 Task: Find connections with filter location Mar''ina Horka with filter topic #openhouse with filter profile language English with filter current company Cadila Pharmaceuticals Limited with filter school Vidya Prasarak Mandals K G Joshi College of Arts & N G Bedekar College of Commerce Chendani Bunder Road Thane 400 601 with filter industry Wineries with filter service category Public Relations with filter keywords title Director of Inside Sales
Action: Mouse moved to (158, 251)
Screenshot: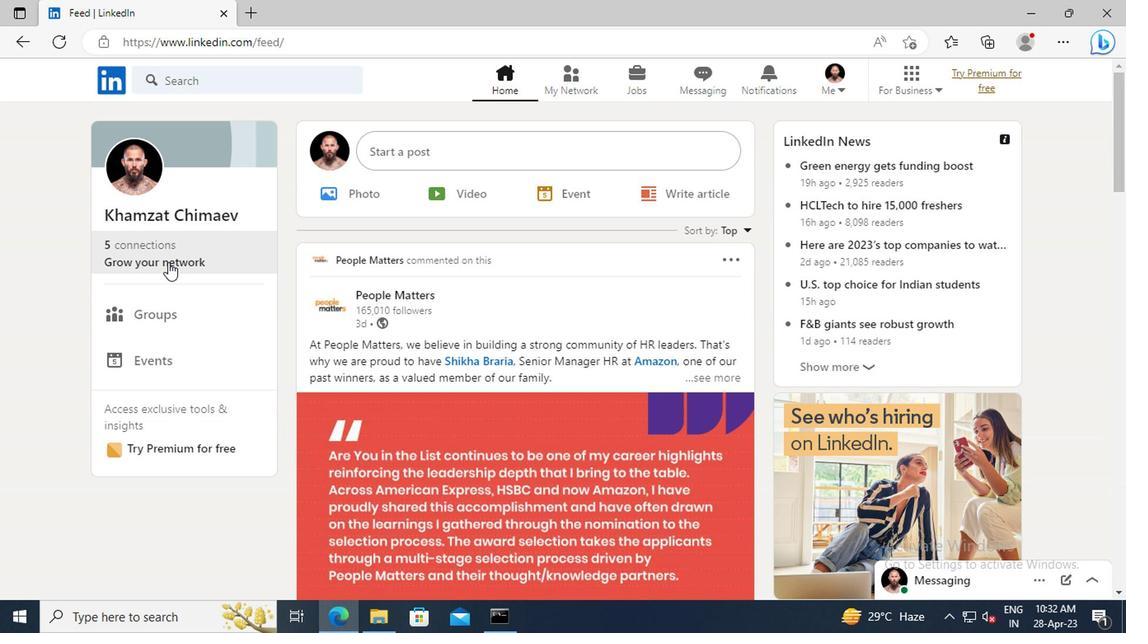 
Action: Mouse pressed left at (158, 251)
Screenshot: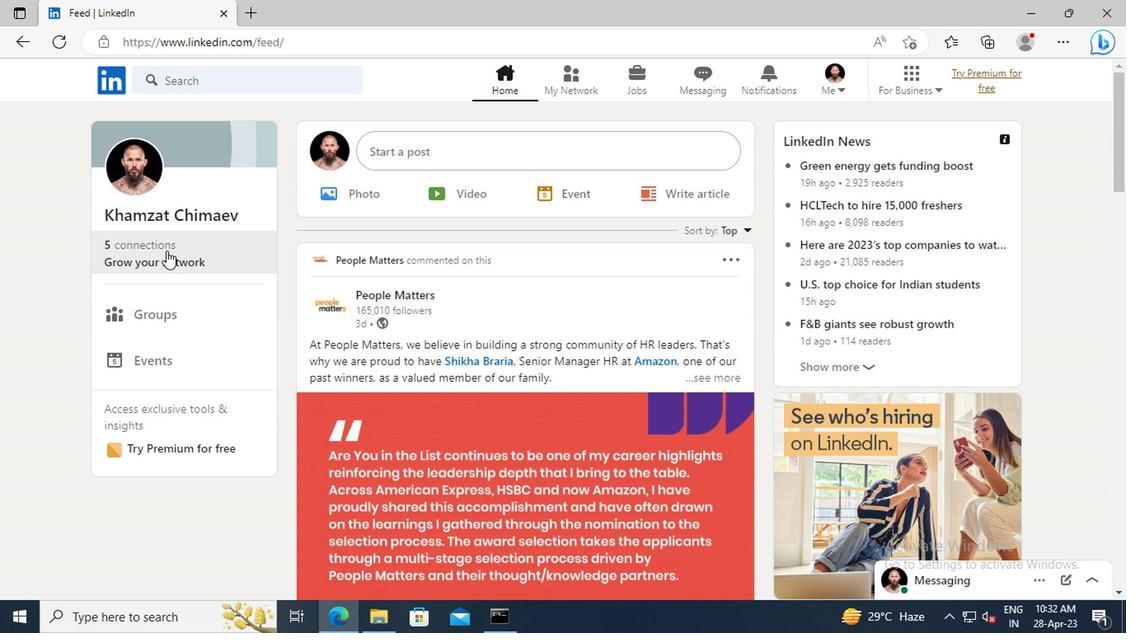 
Action: Mouse moved to (164, 176)
Screenshot: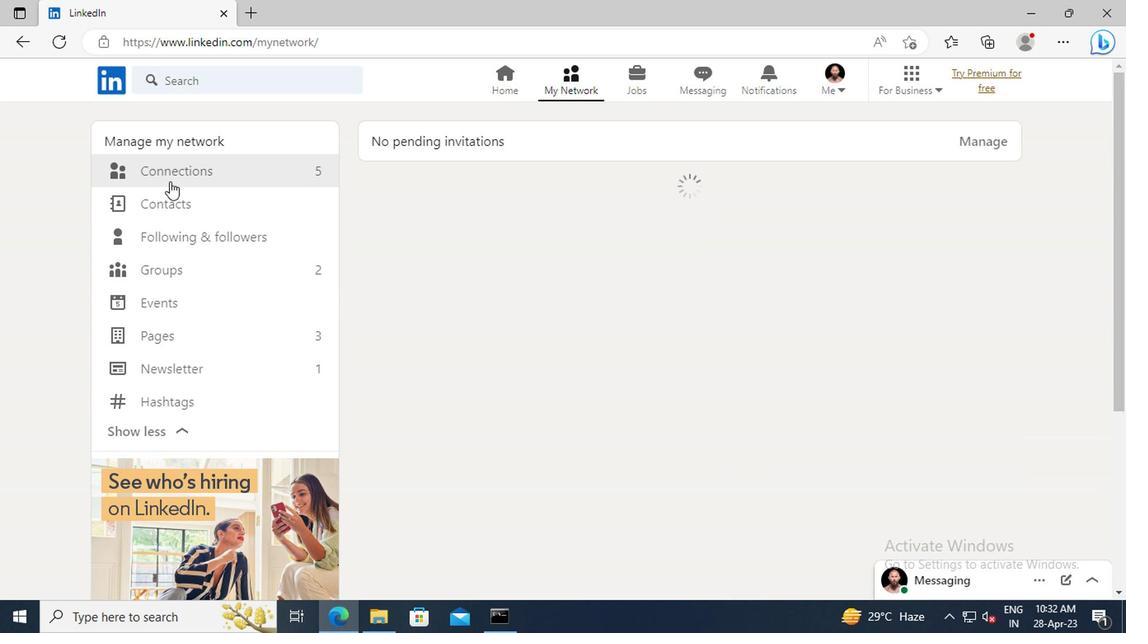 
Action: Mouse pressed left at (164, 176)
Screenshot: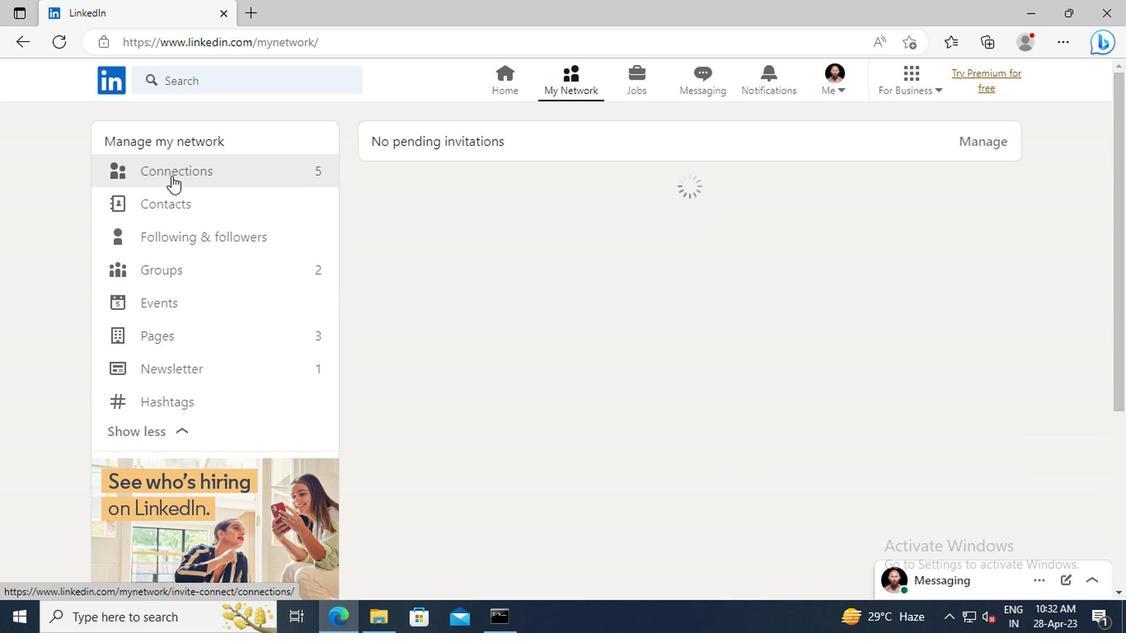 
Action: Mouse moved to (689, 177)
Screenshot: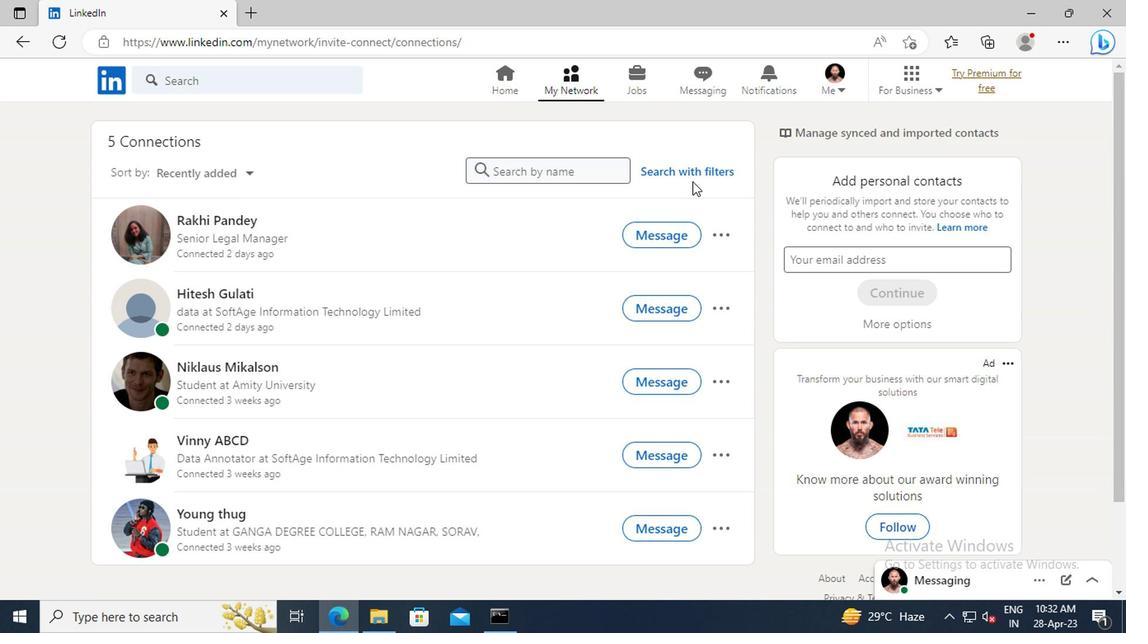 
Action: Mouse pressed left at (689, 177)
Screenshot: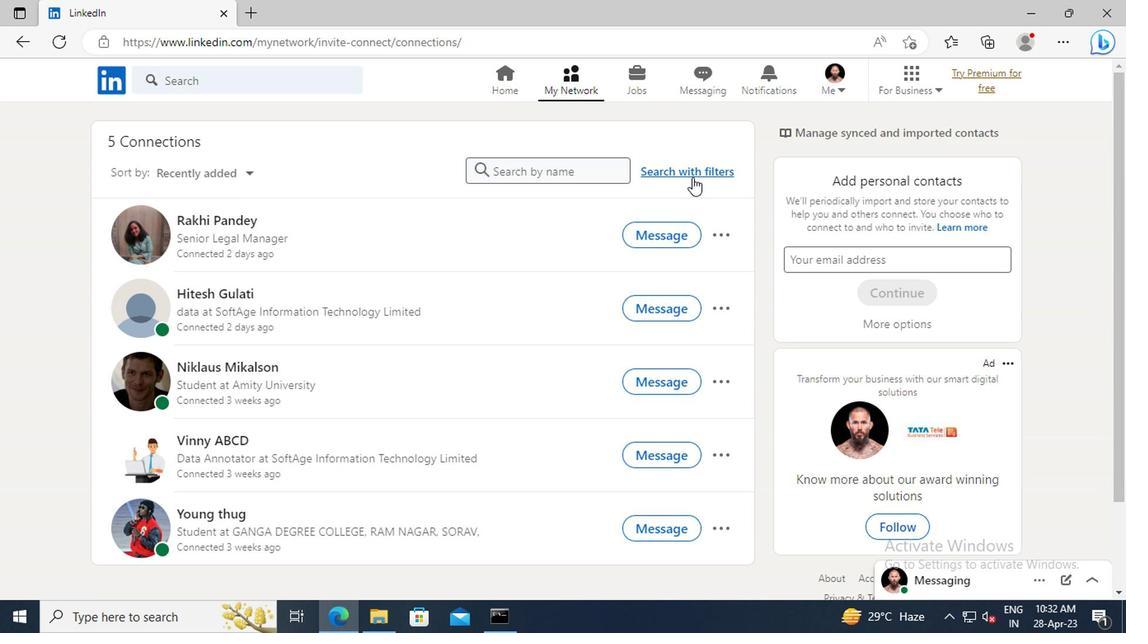 
Action: Mouse moved to (623, 133)
Screenshot: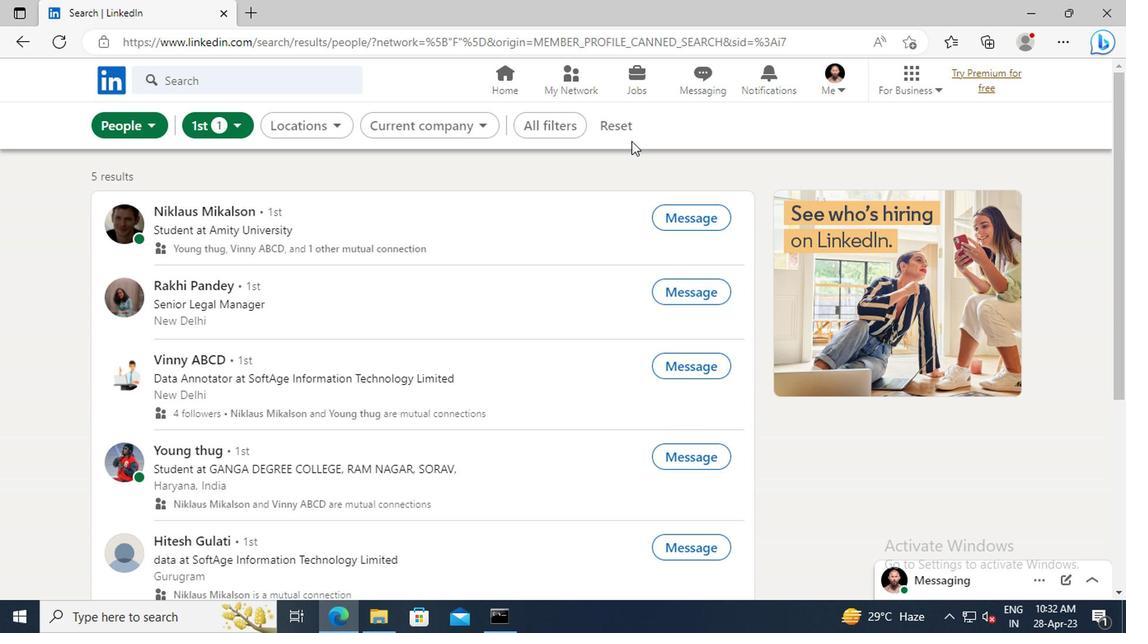 
Action: Mouse pressed left at (623, 133)
Screenshot: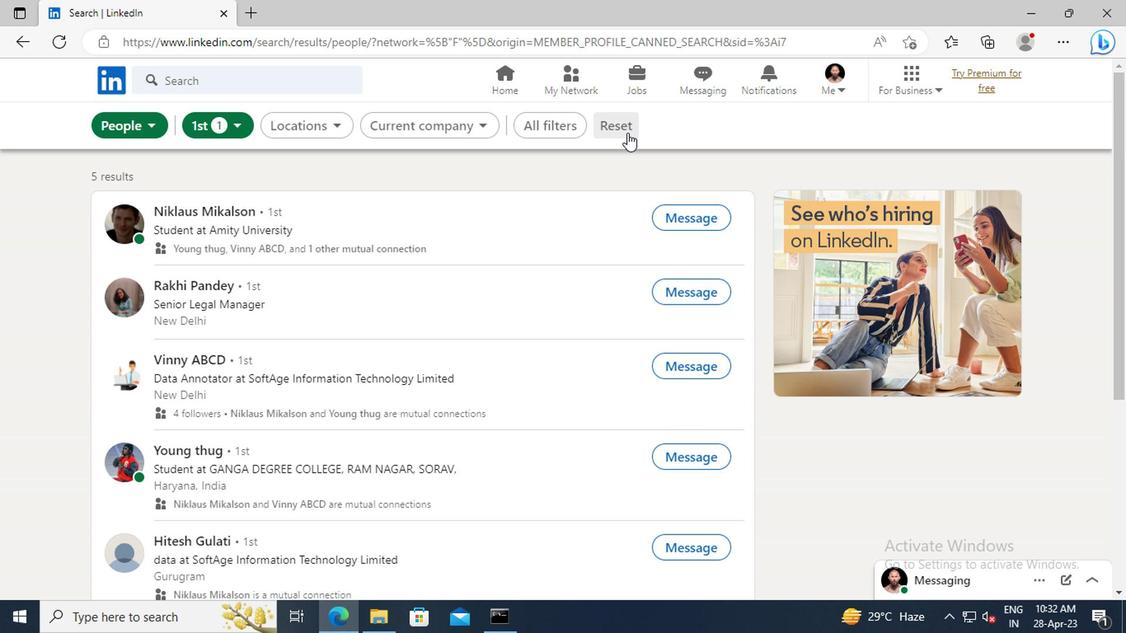 
Action: Mouse moved to (592, 125)
Screenshot: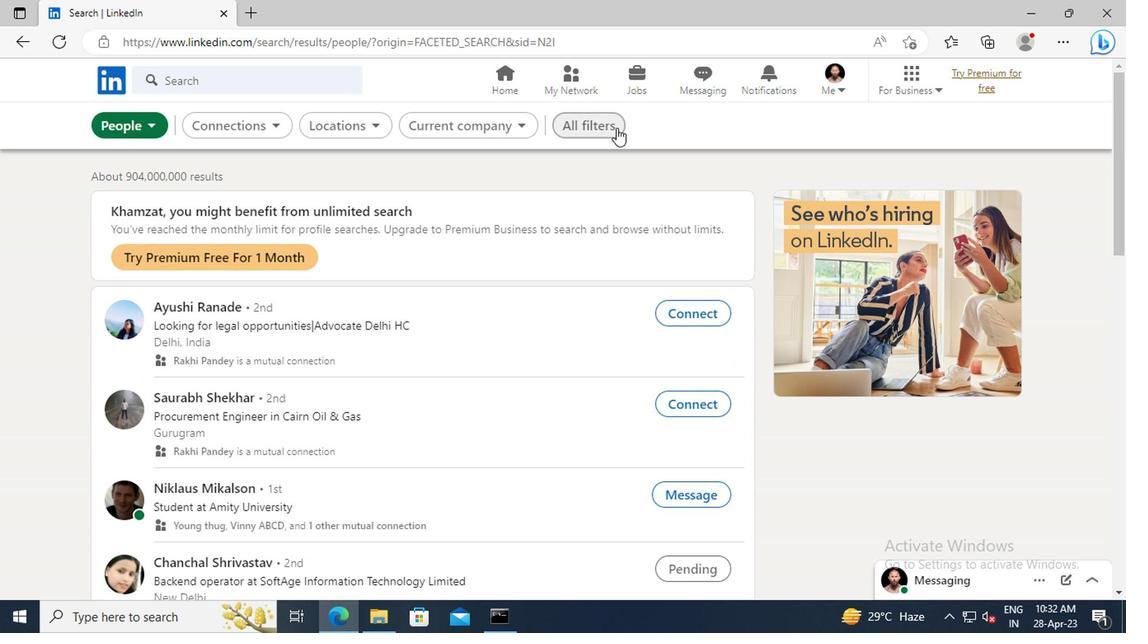 
Action: Mouse pressed left at (592, 125)
Screenshot: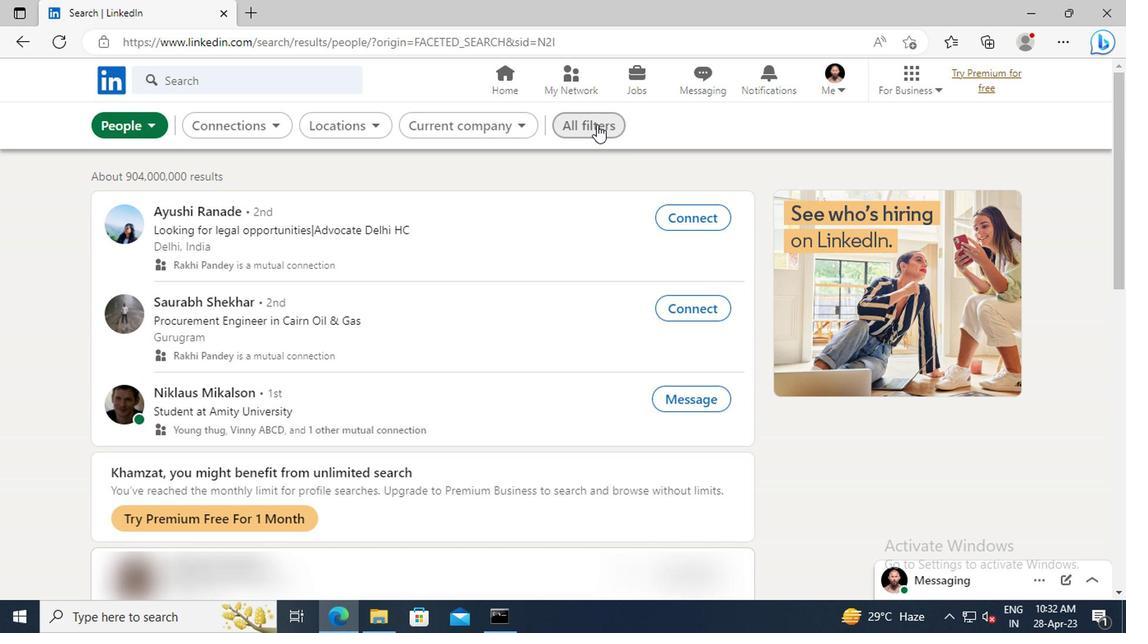 
Action: Mouse moved to (927, 277)
Screenshot: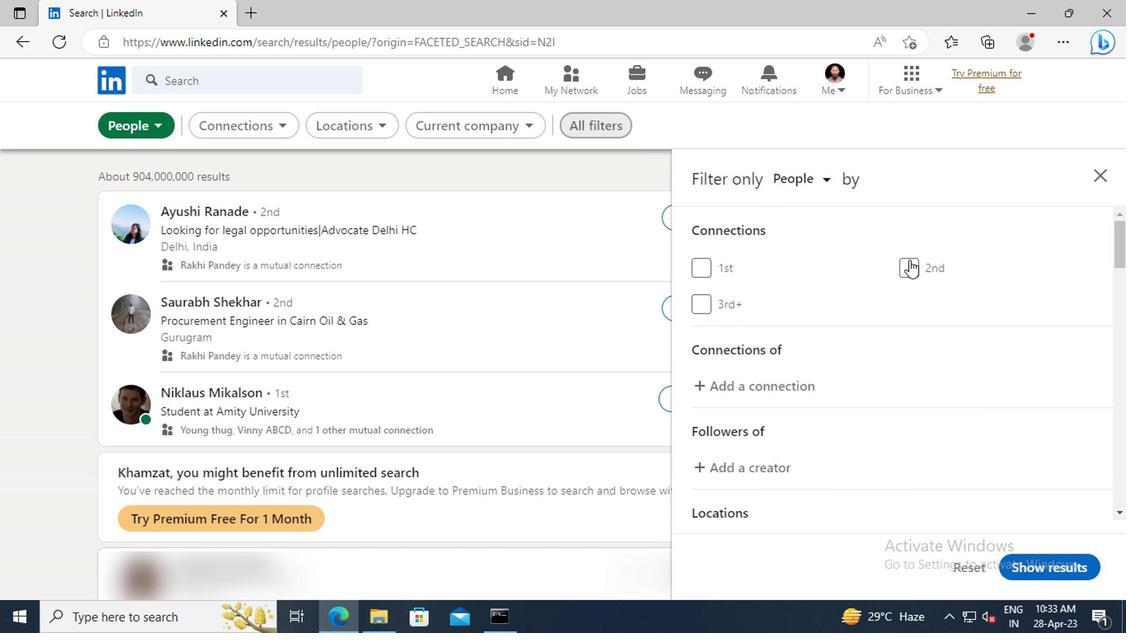 
Action: Mouse scrolled (927, 276) with delta (0, -1)
Screenshot: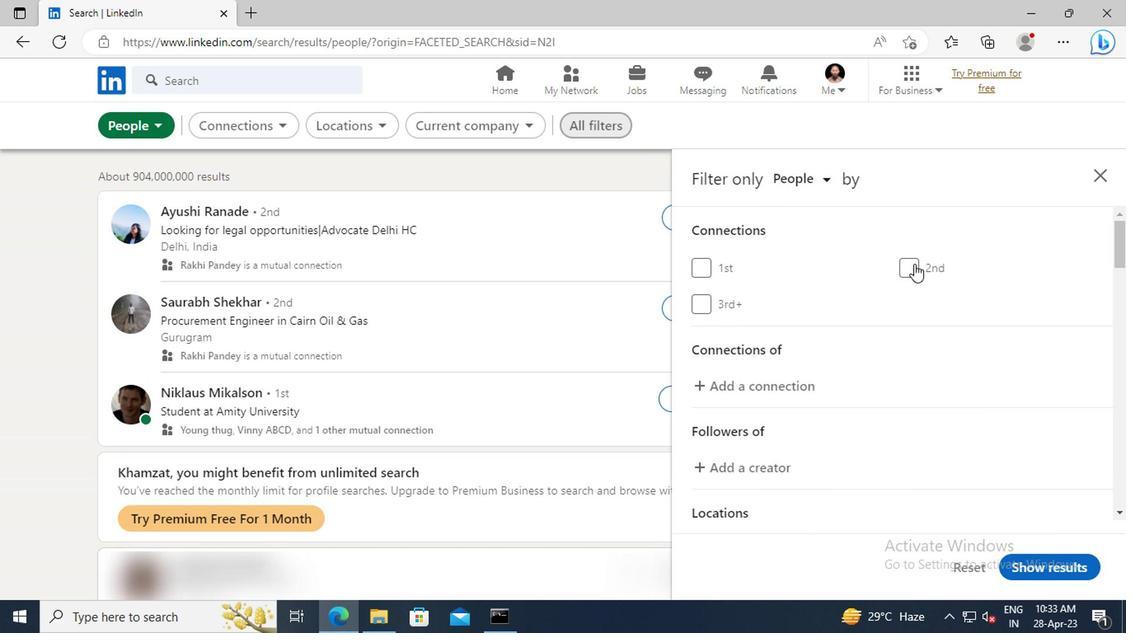 
Action: Mouse moved to (929, 278)
Screenshot: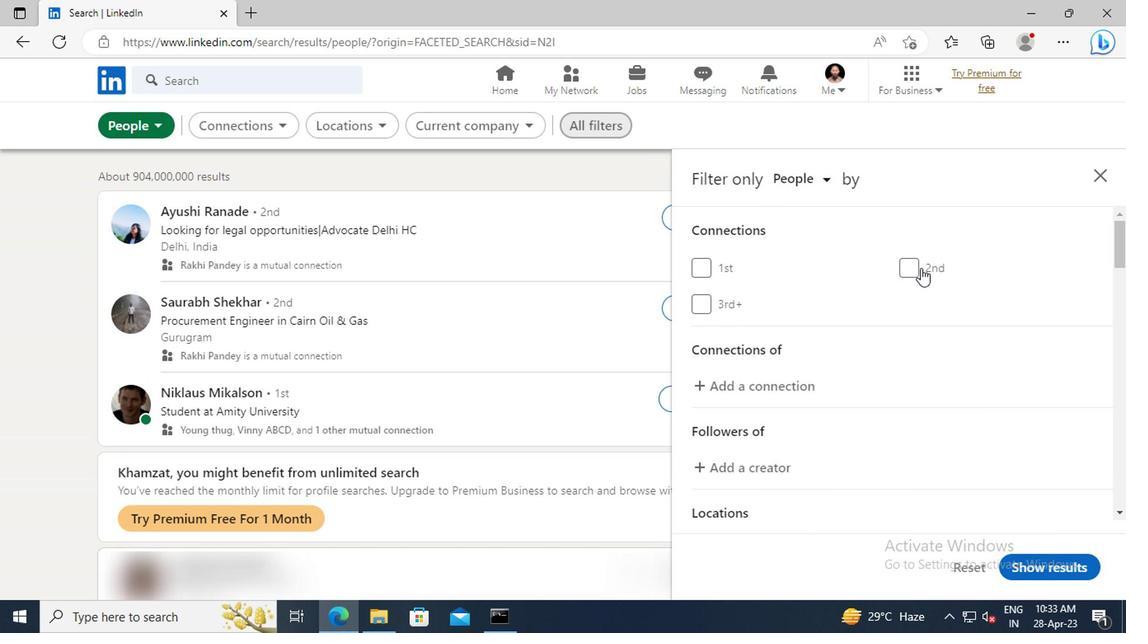 
Action: Mouse scrolled (929, 277) with delta (0, 0)
Screenshot: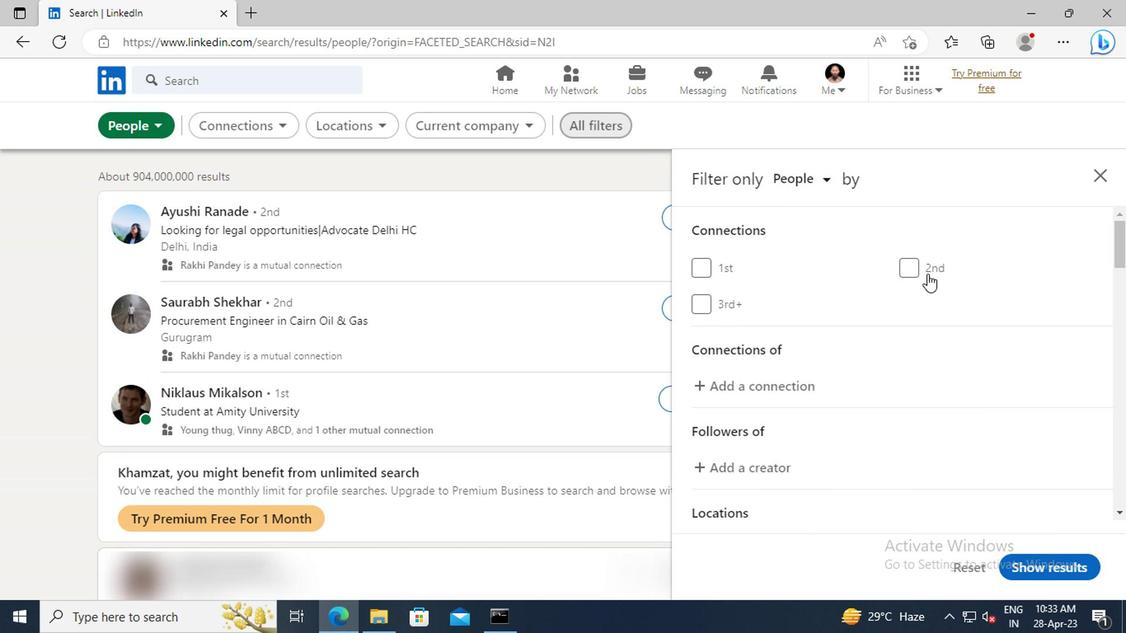 
Action: Mouse scrolled (929, 277) with delta (0, 0)
Screenshot: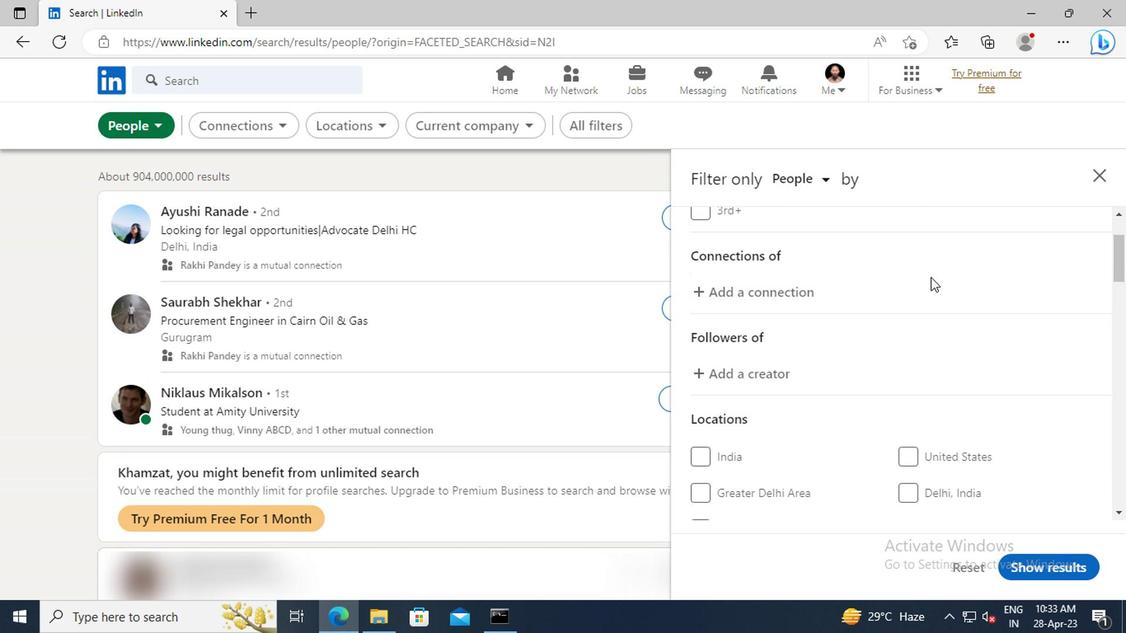 
Action: Mouse scrolled (929, 277) with delta (0, 0)
Screenshot: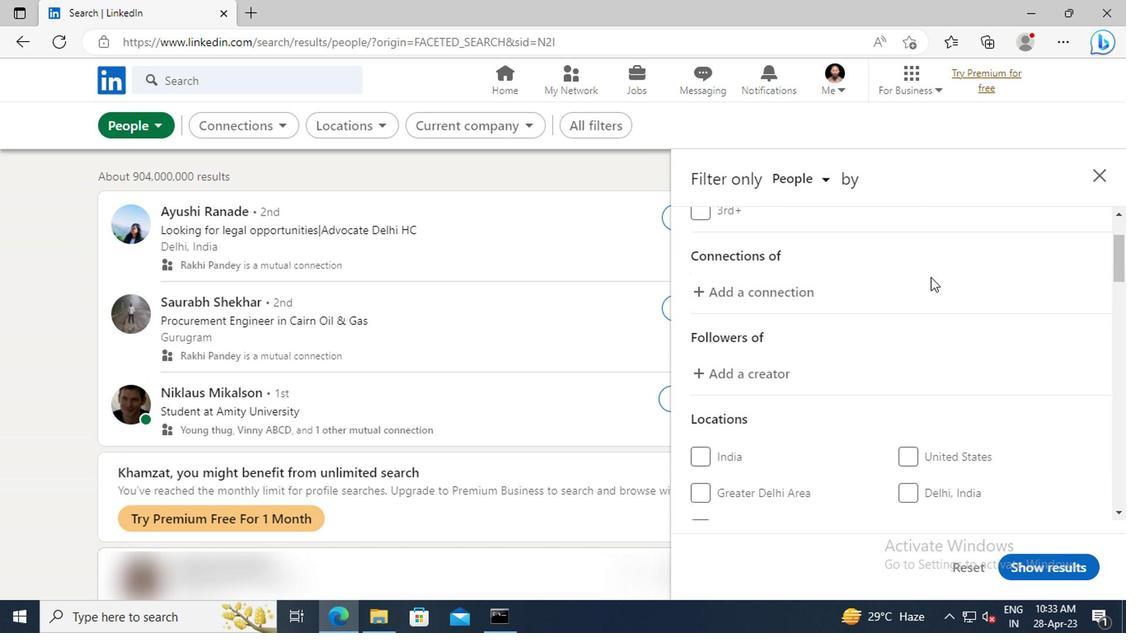 
Action: Mouse scrolled (929, 277) with delta (0, 0)
Screenshot: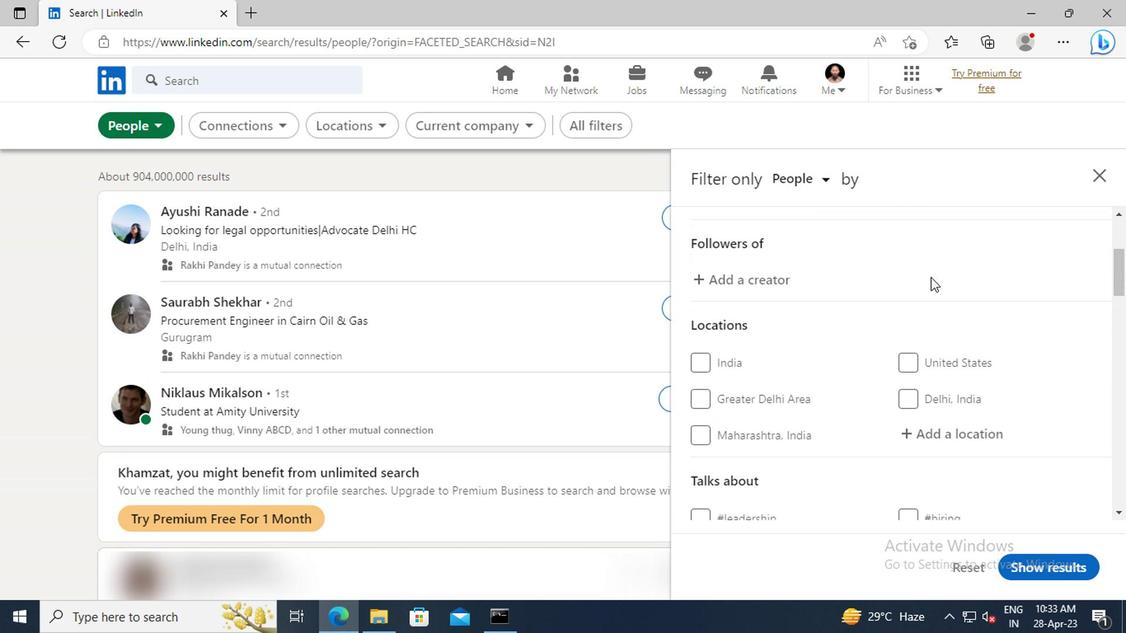 
Action: Mouse scrolled (929, 277) with delta (0, 0)
Screenshot: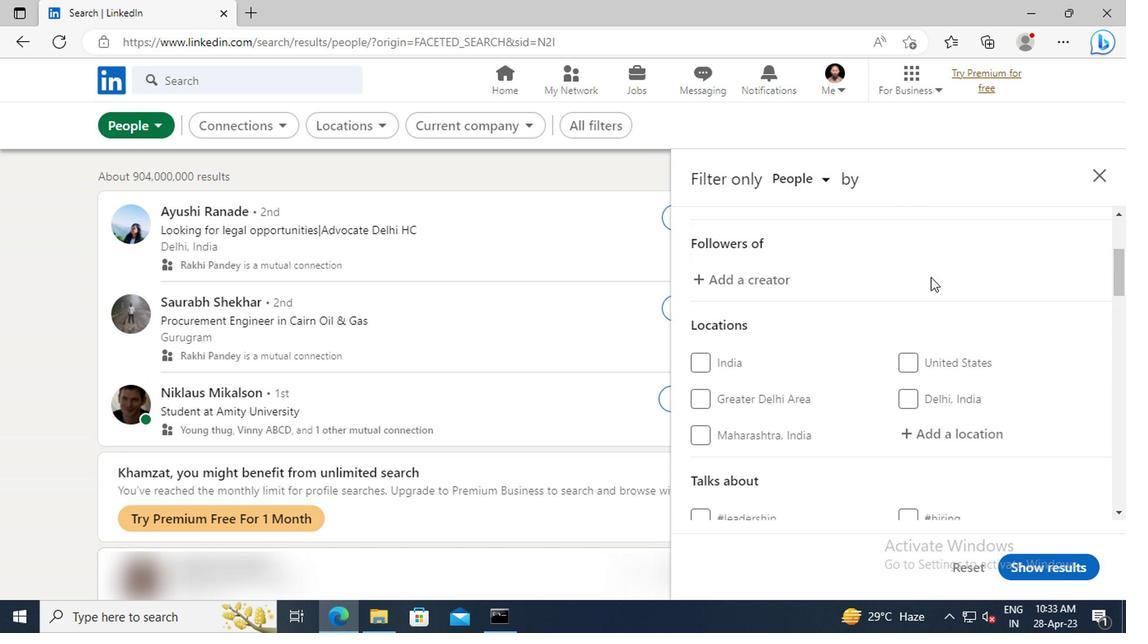 
Action: Mouse moved to (943, 340)
Screenshot: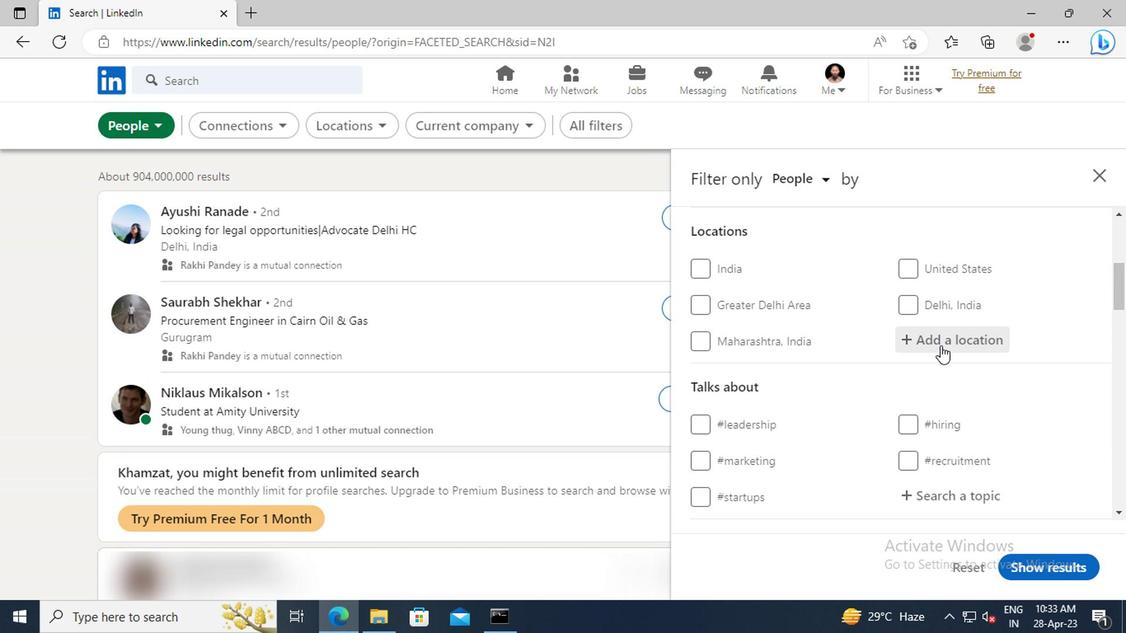 
Action: Mouse pressed left at (943, 340)
Screenshot: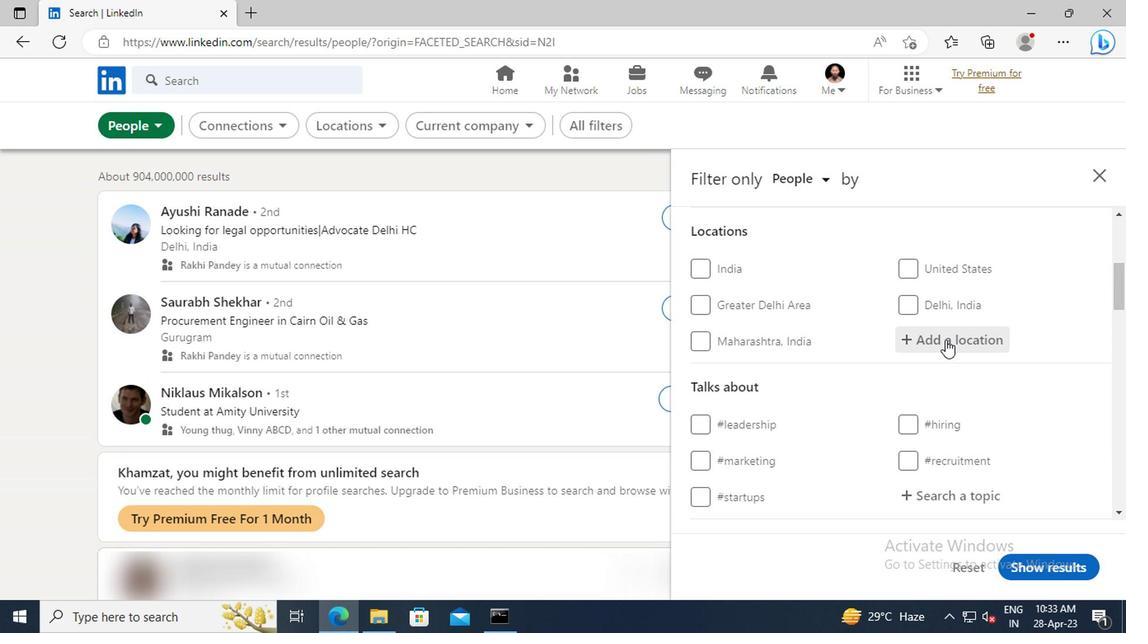 
Action: Mouse moved to (943, 340)
Screenshot: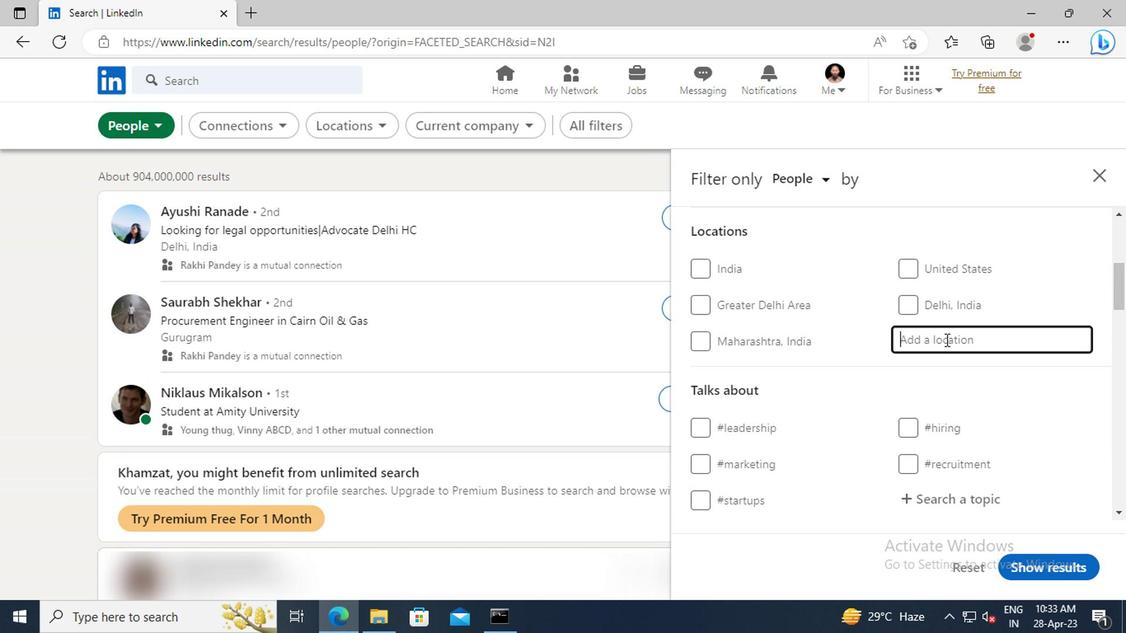 
Action: Key pressed <Key.shift>MAR''INA<Key.space><Key.shift>HORKA<Key.enter>
Screenshot: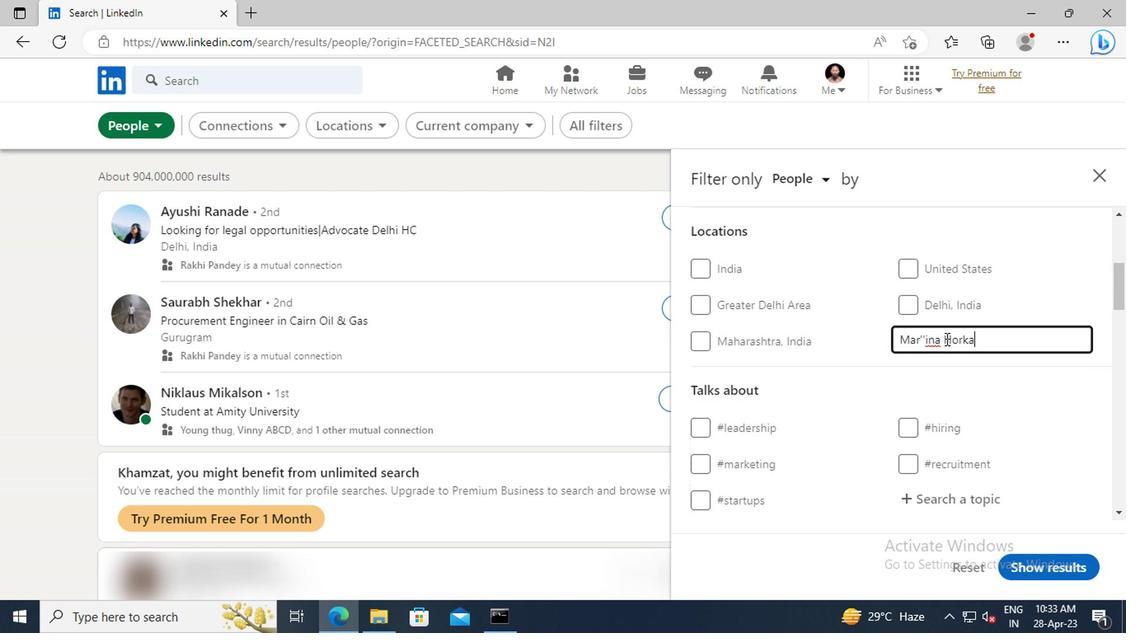 
Action: Mouse moved to (947, 347)
Screenshot: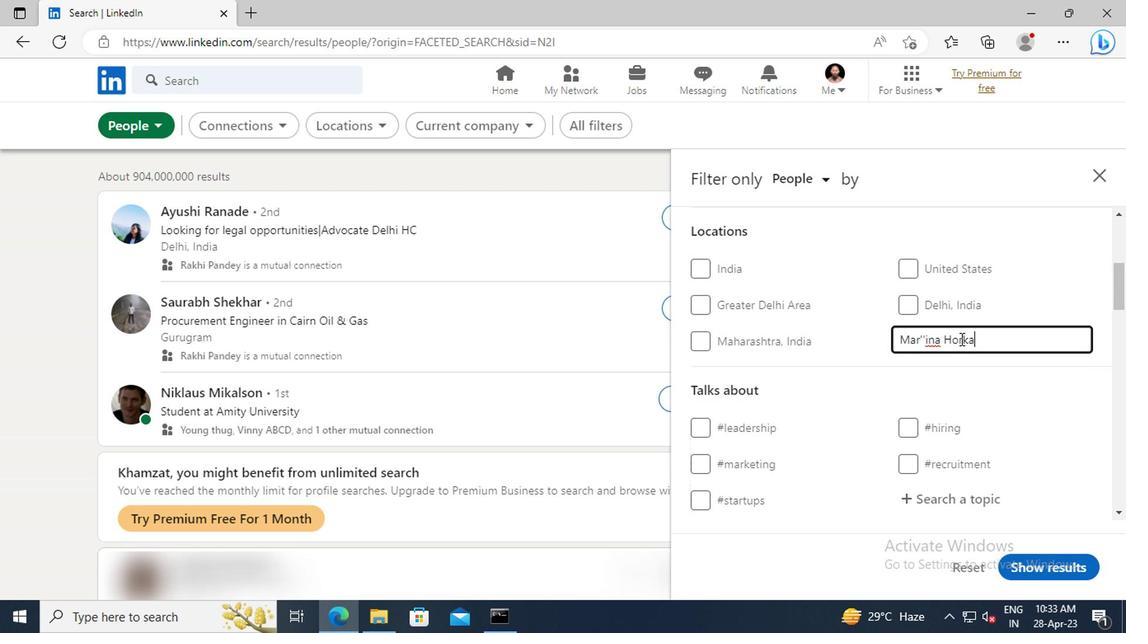 
Action: Mouse scrolled (947, 346) with delta (0, 0)
Screenshot: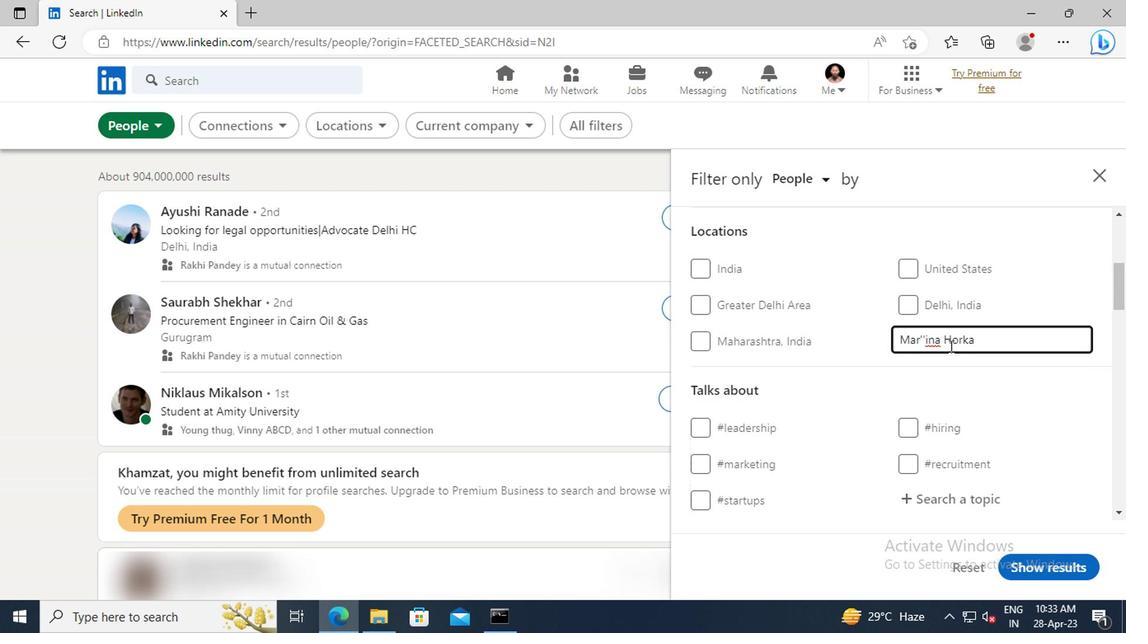 
Action: Mouse scrolled (947, 346) with delta (0, 0)
Screenshot: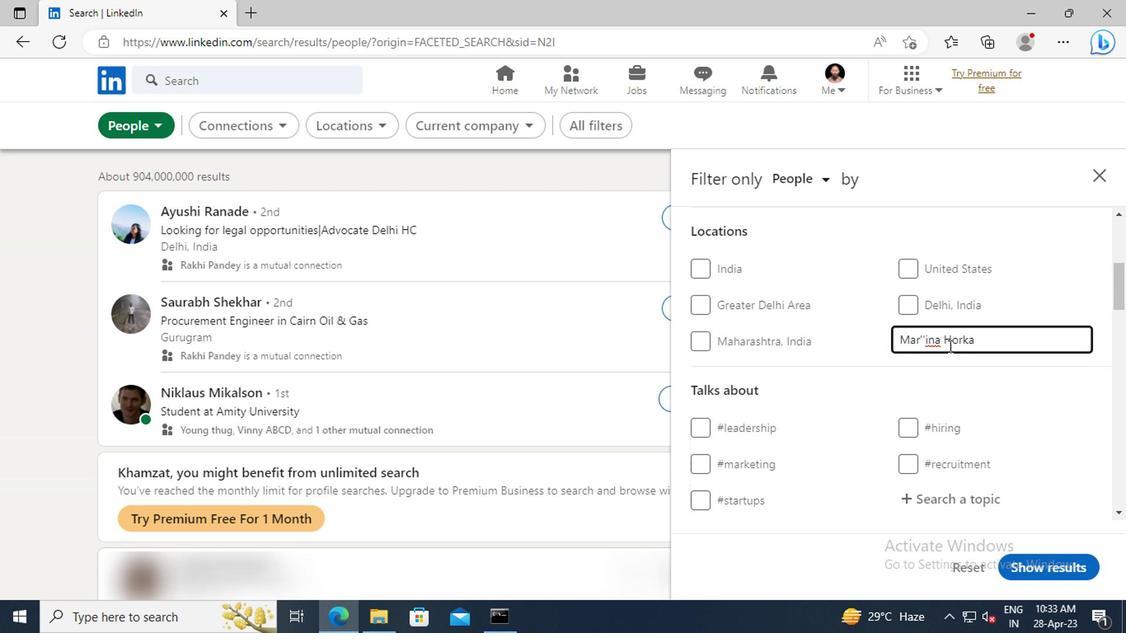 
Action: Mouse moved to (947, 348)
Screenshot: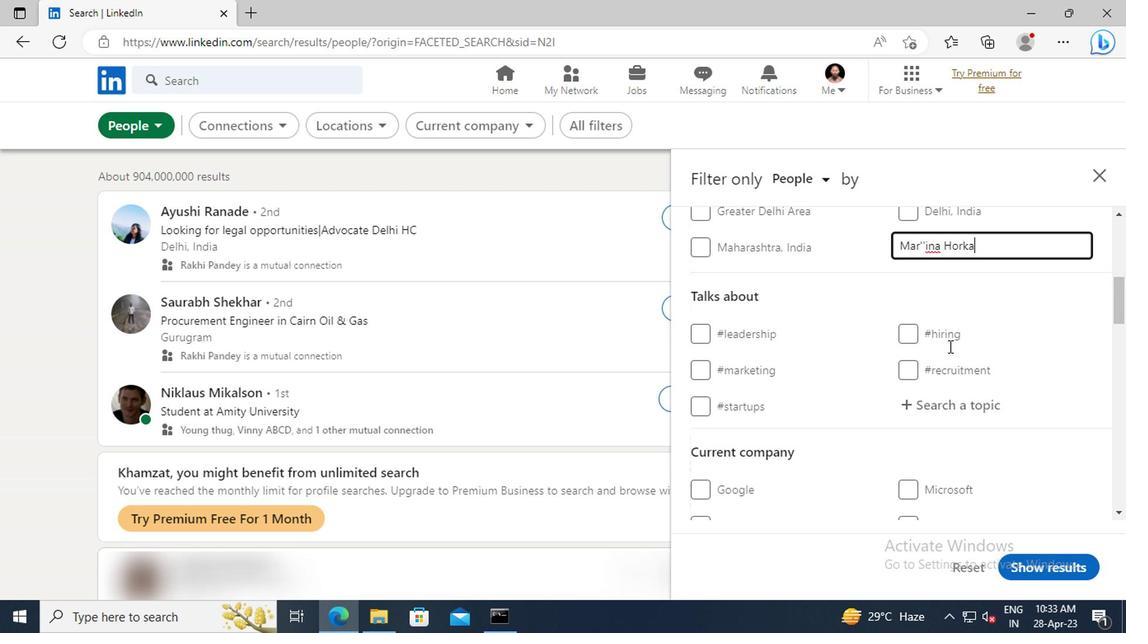 
Action: Mouse scrolled (947, 347) with delta (0, -1)
Screenshot: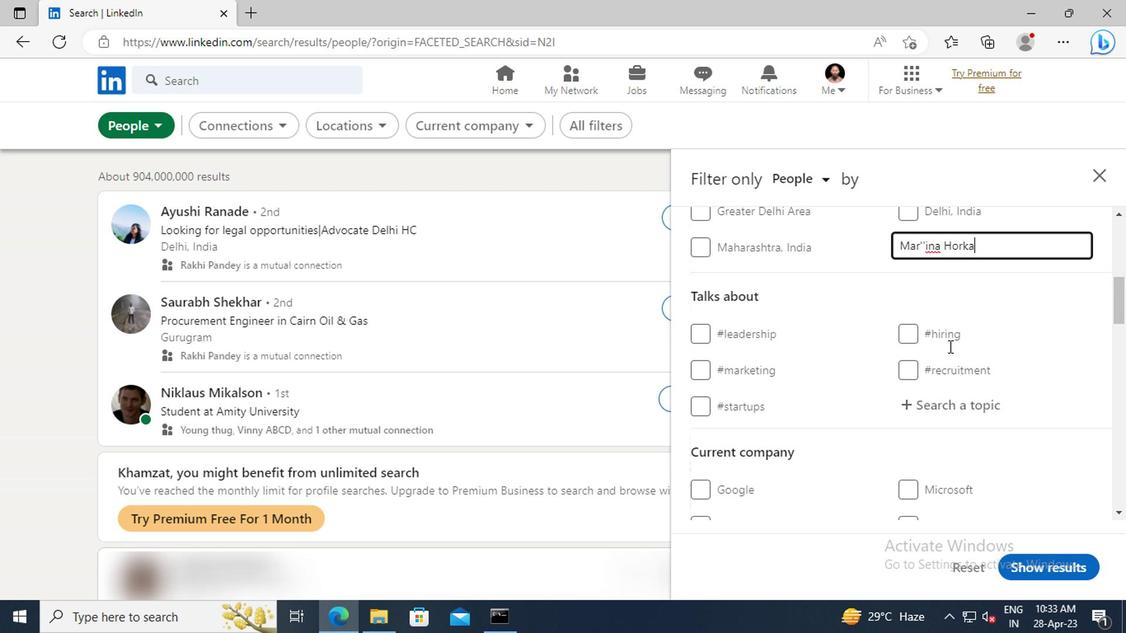 
Action: Mouse moved to (943, 358)
Screenshot: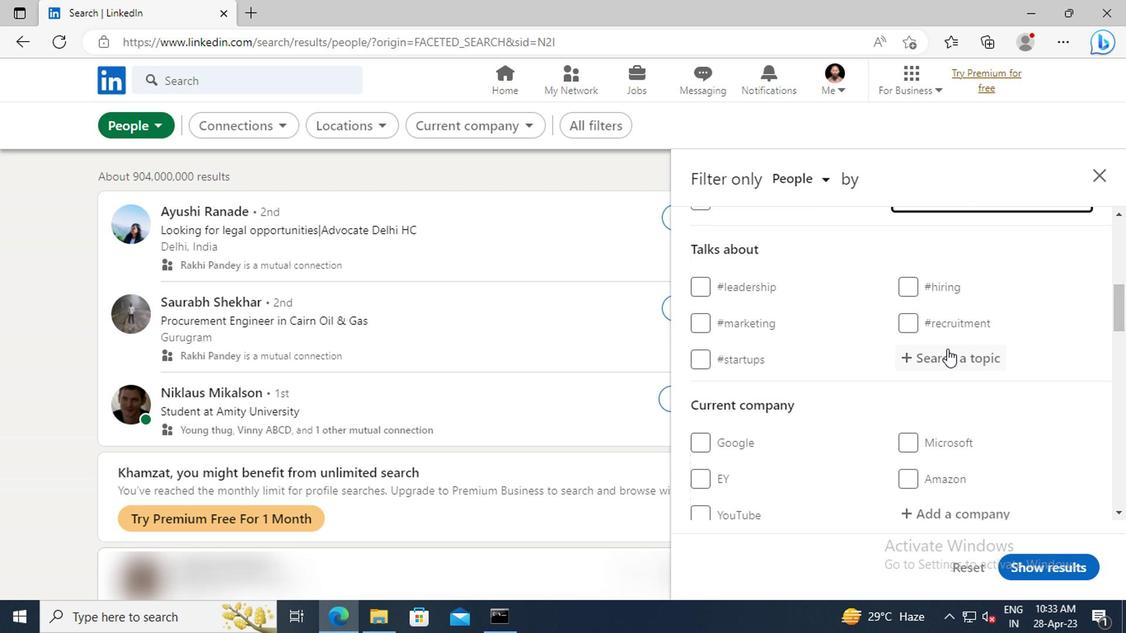 
Action: Mouse pressed left at (943, 358)
Screenshot: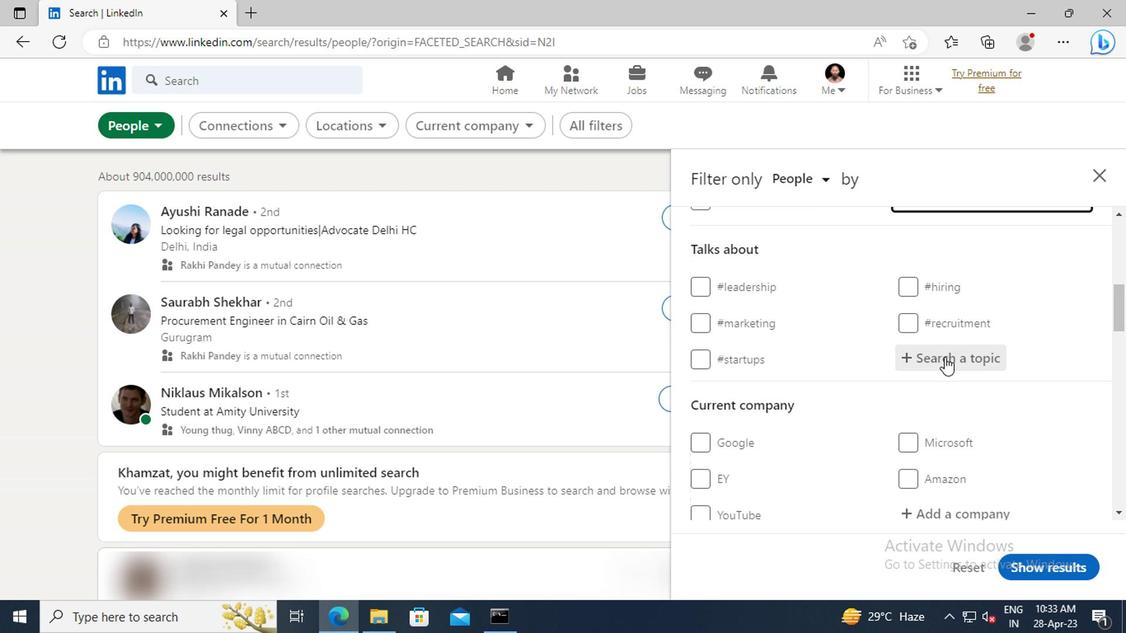 
Action: Mouse moved to (942, 359)
Screenshot: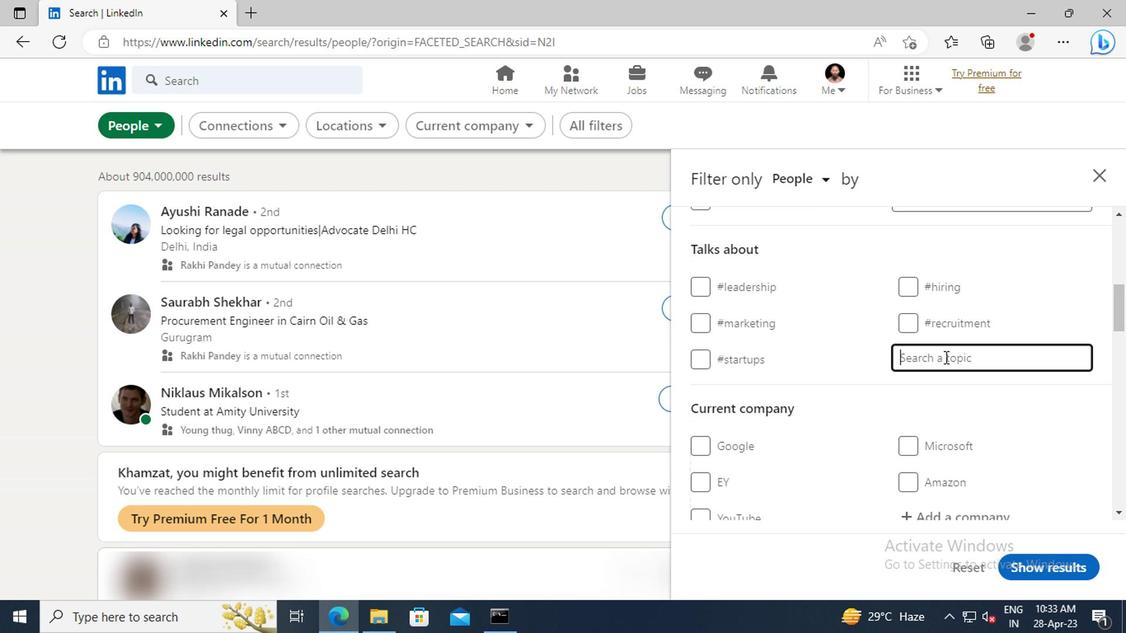 
Action: Key pressed <Key.shift>#OPENHOUSE<Key.enter>
Screenshot: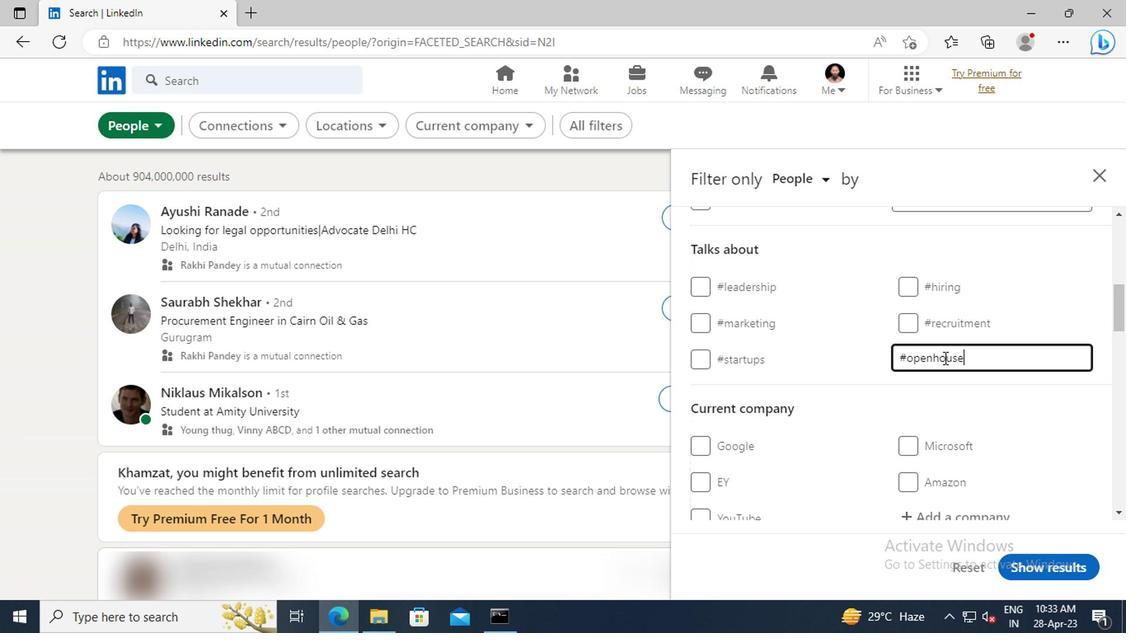 
Action: Mouse moved to (893, 368)
Screenshot: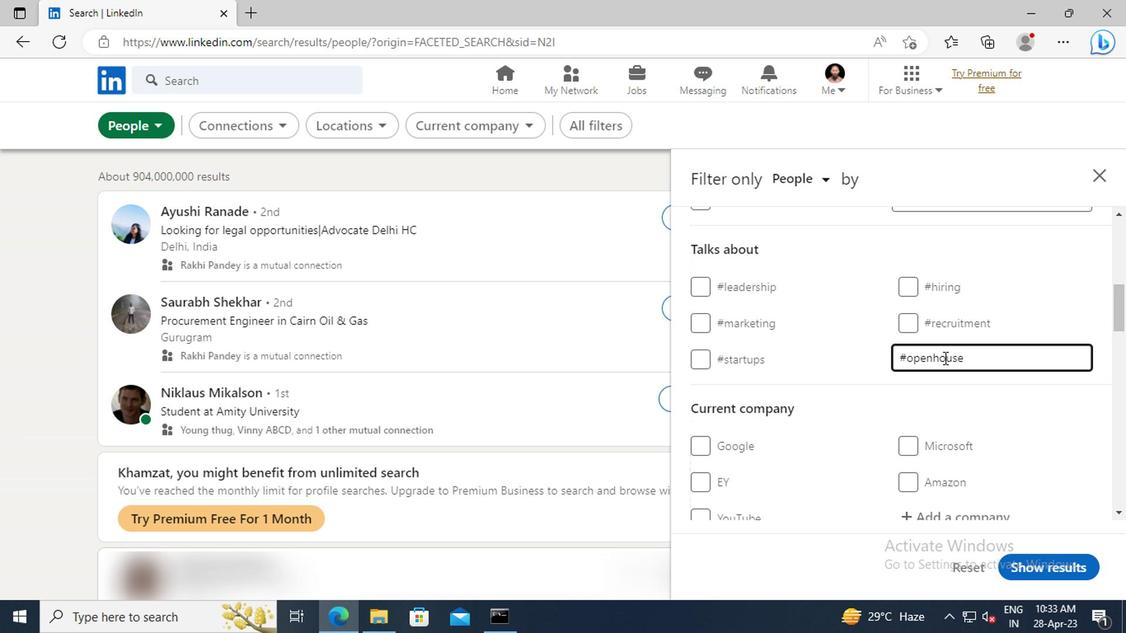 
Action: Mouse scrolled (893, 367) with delta (0, -1)
Screenshot: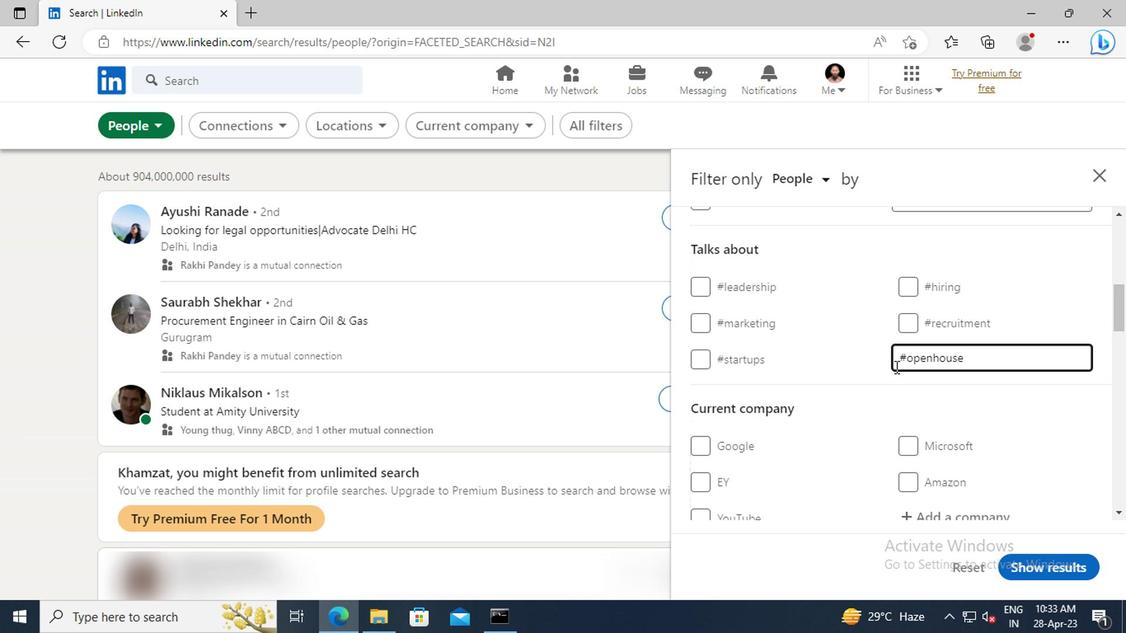 
Action: Mouse scrolled (893, 367) with delta (0, -1)
Screenshot: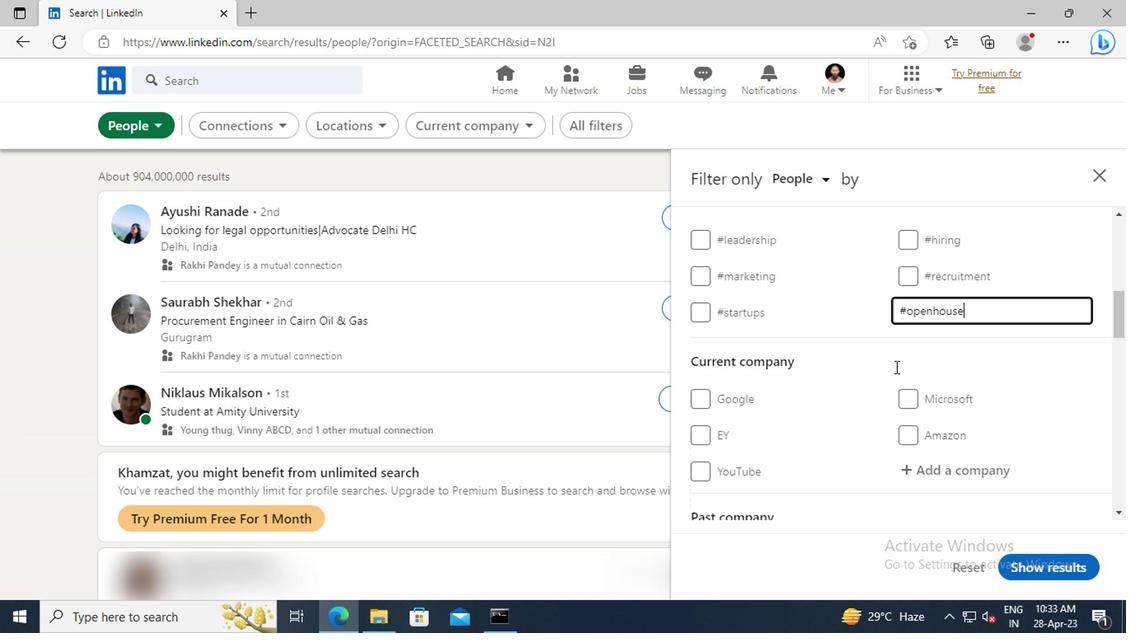 
Action: Mouse scrolled (893, 367) with delta (0, -1)
Screenshot: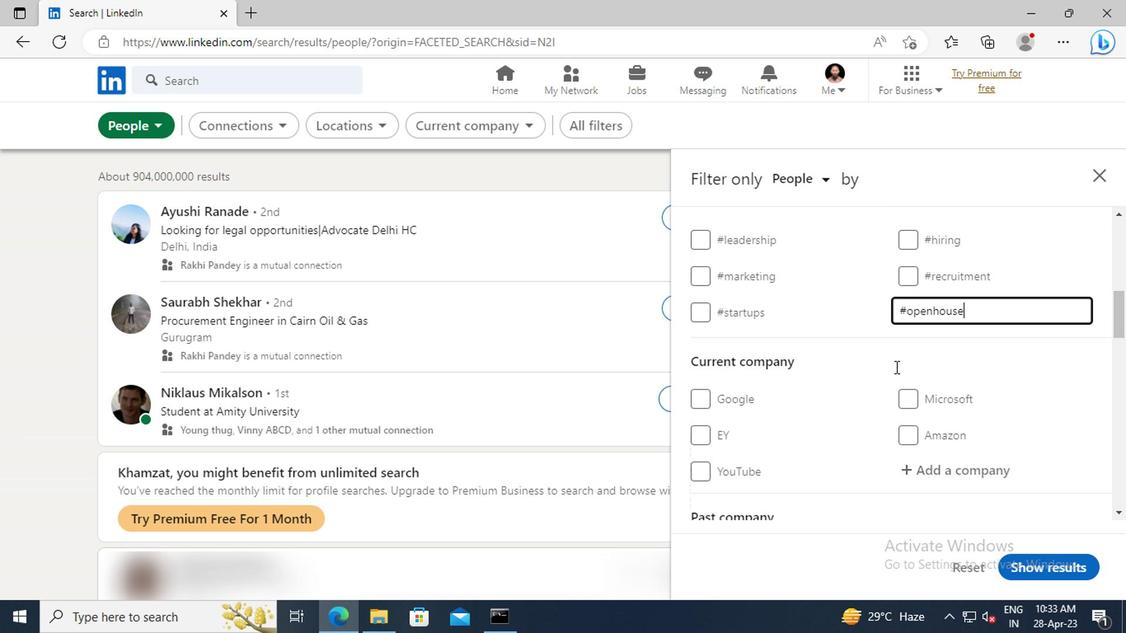 
Action: Mouse scrolled (893, 367) with delta (0, -1)
Screenshot: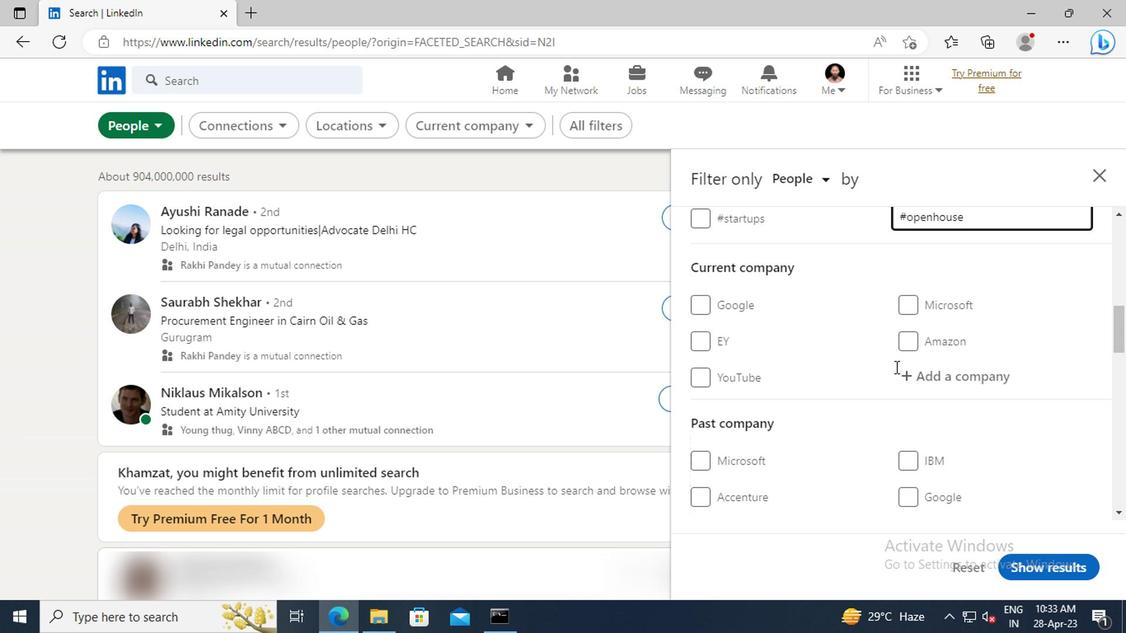 
Action: Mouse scrolled (893, 367) with delta (0, -1)
Screenshot: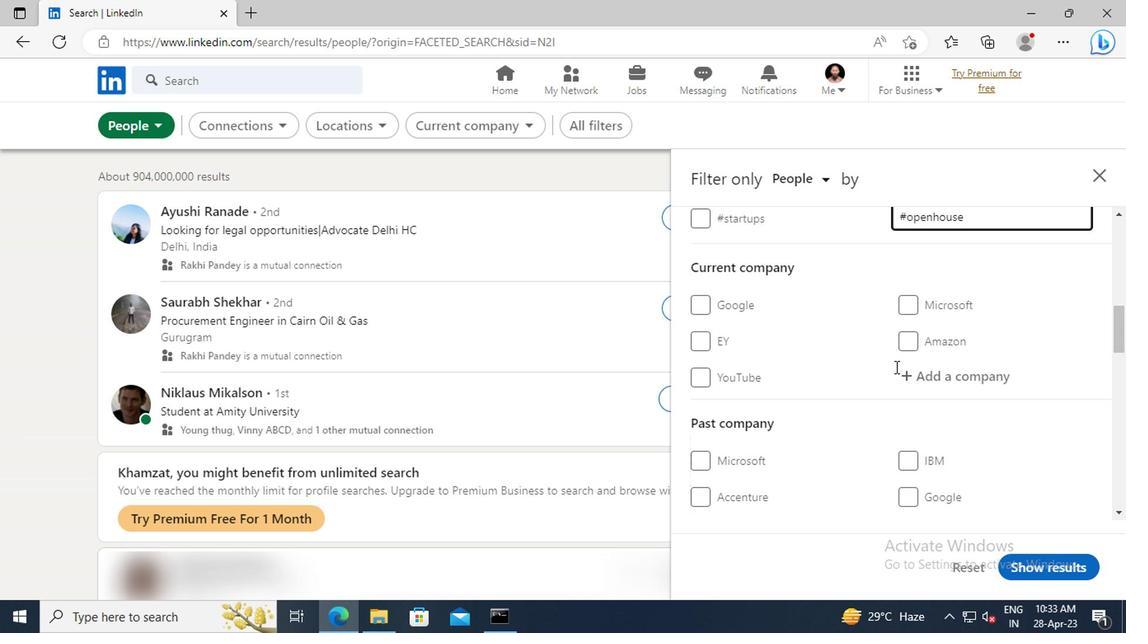 
Action: Mouse scrolled (893, 367) with delta (0, -1)
Screenshot: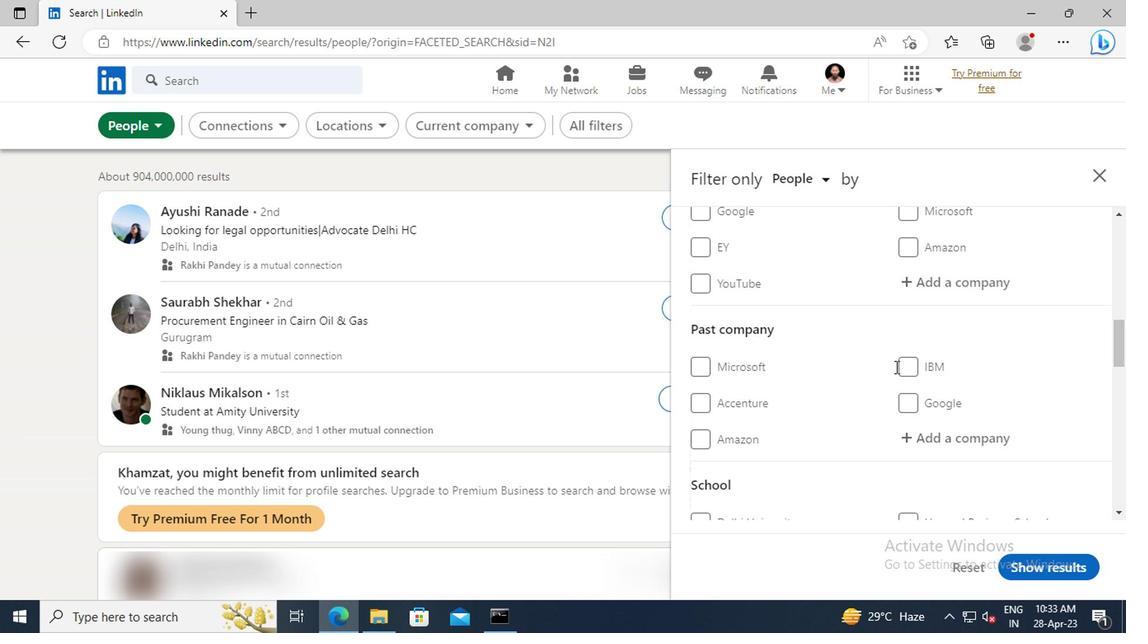 
Action: Mouse scrolled (893, 367) with delta (0, -1)
Screenshot: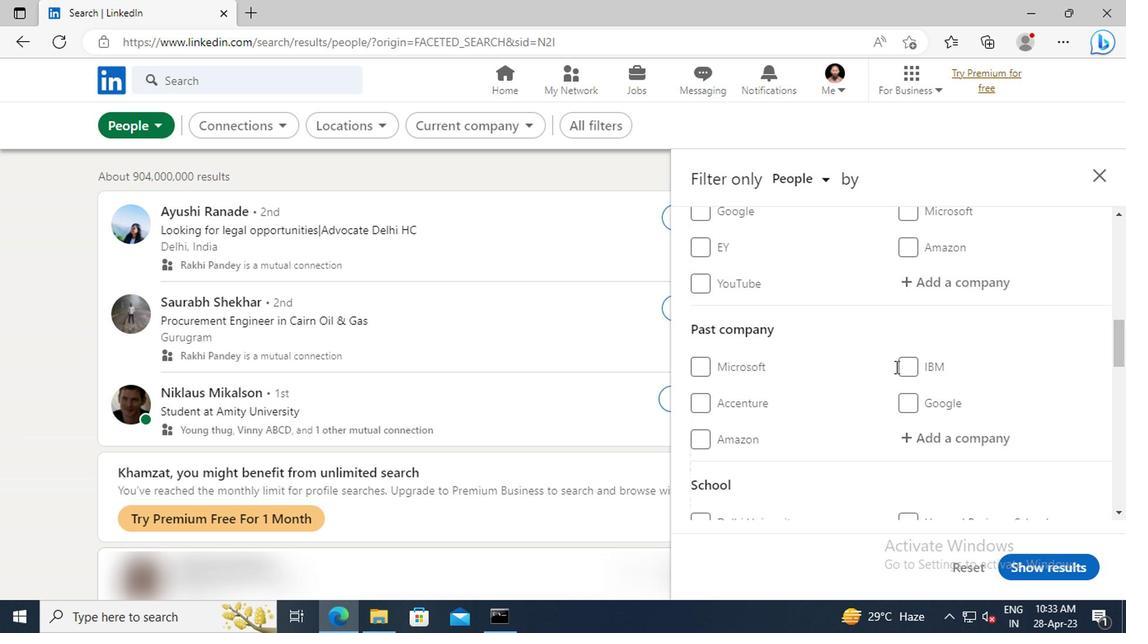 
Action: Mouse scrolled (893, 367) with delta (0, -1)
Screenshot: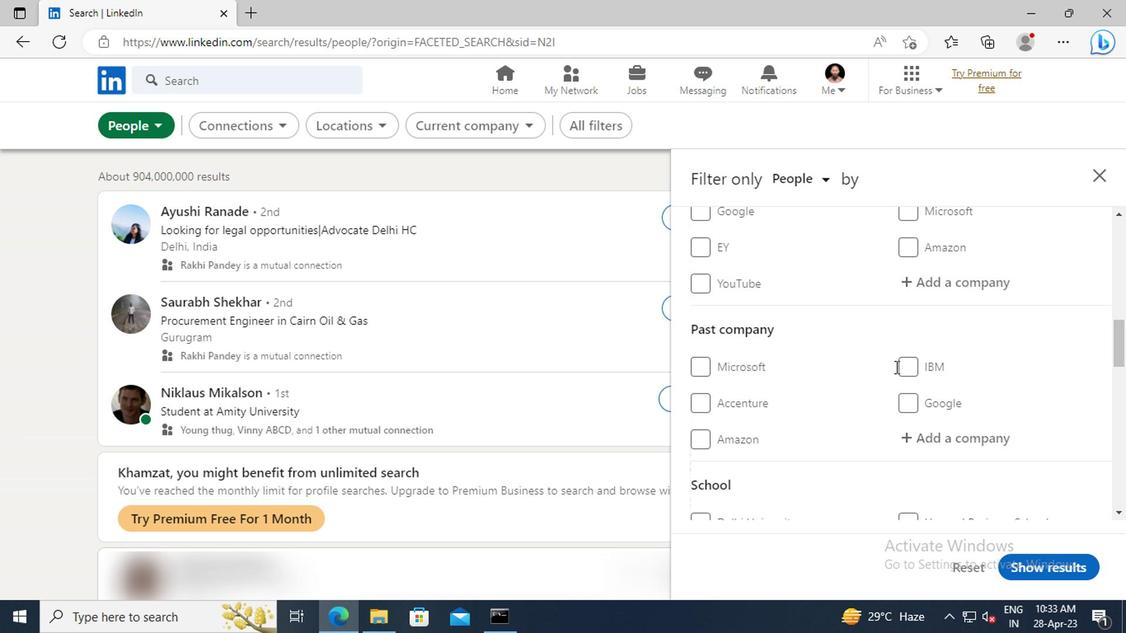 
Action: Mouse scrolled (893, 367) with delta (0, -1)
Screenshot: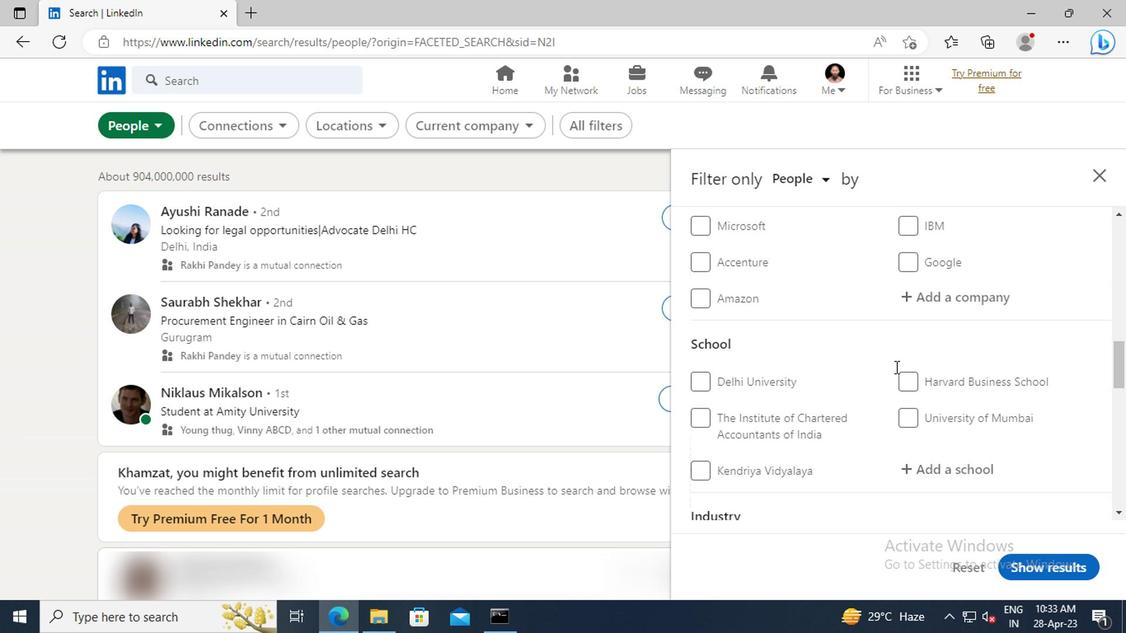 
Action: Mouse scrolled (893, 367) with delta (0, -1)
Screenshot: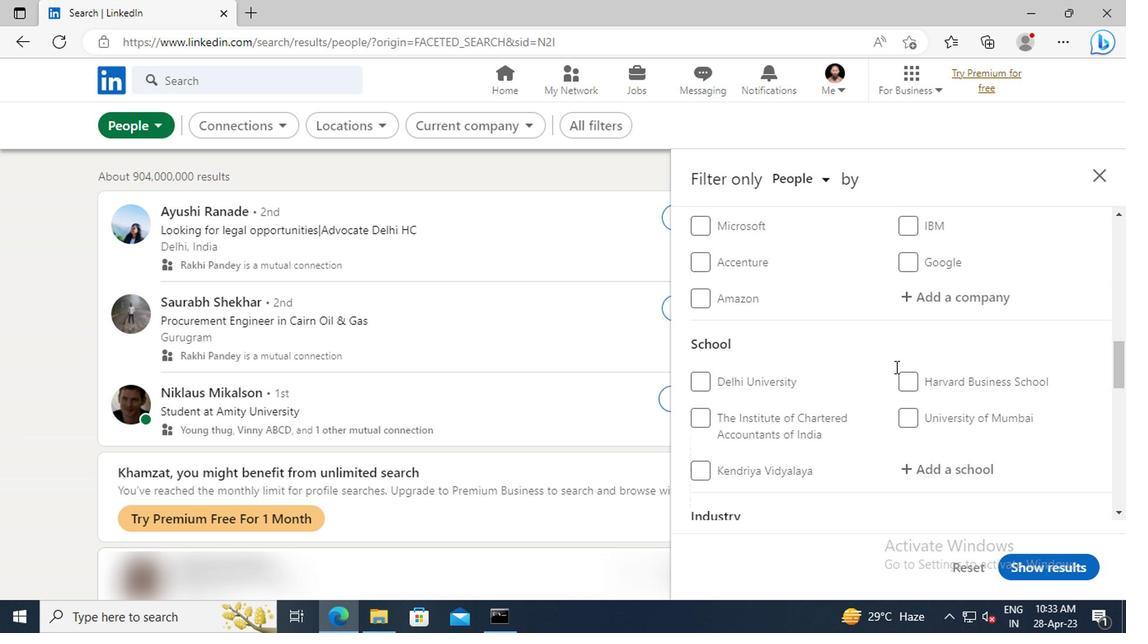 
Action: Mouse scrolled (893, 367) with delta (0, -1)
Screenshot: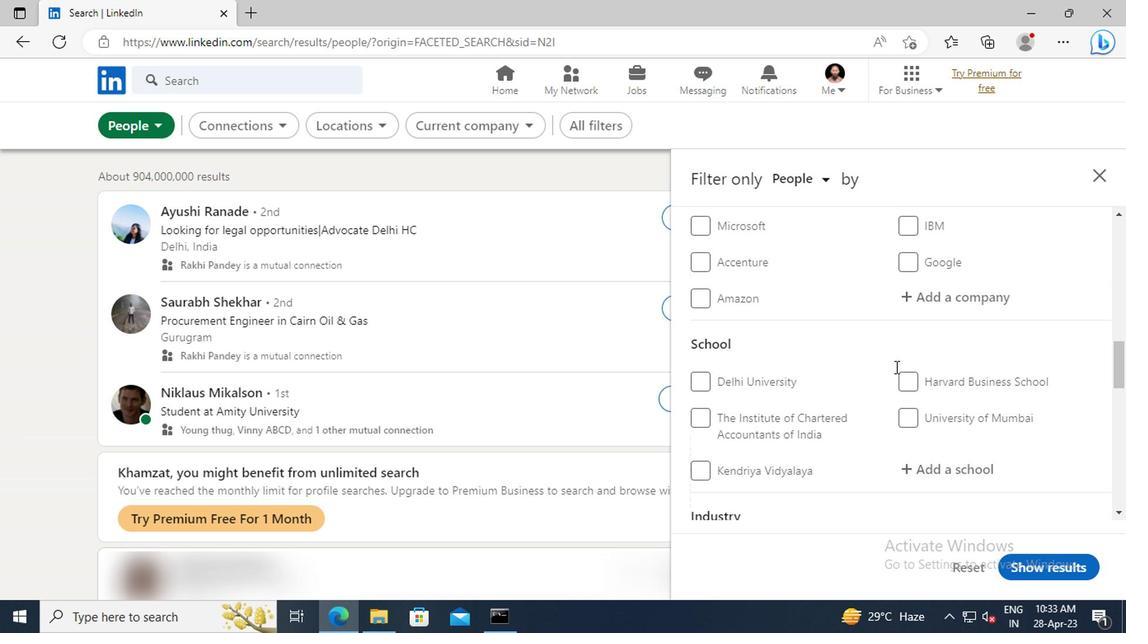 
Action: Mouse scrolled (893, 367) with delta (0, -1)
Screenshot: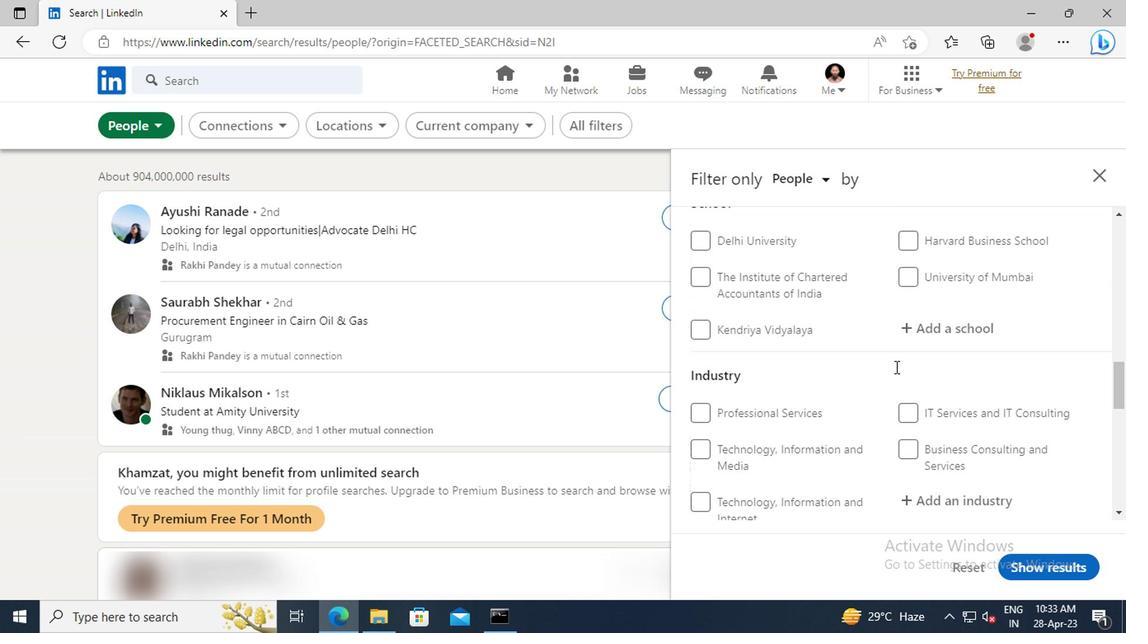 
Action: Mouse scrolled (893, 367) with delta (0, -1)
Screenshot: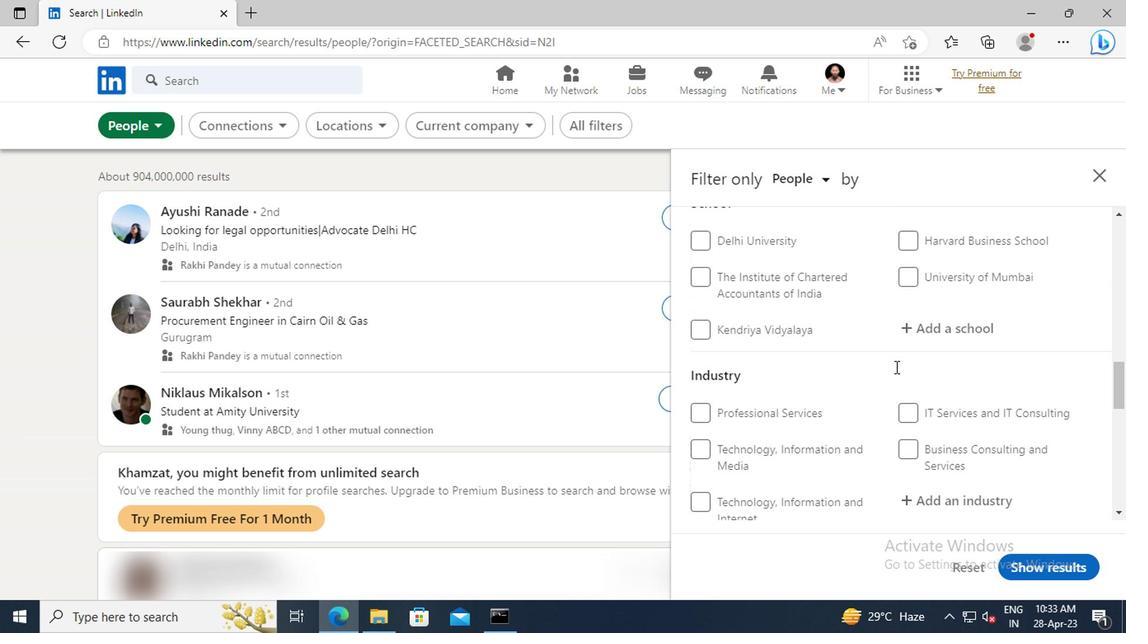 
Action: Mouse scrolled (893, 367) with delta (0, -1)
Screenshot: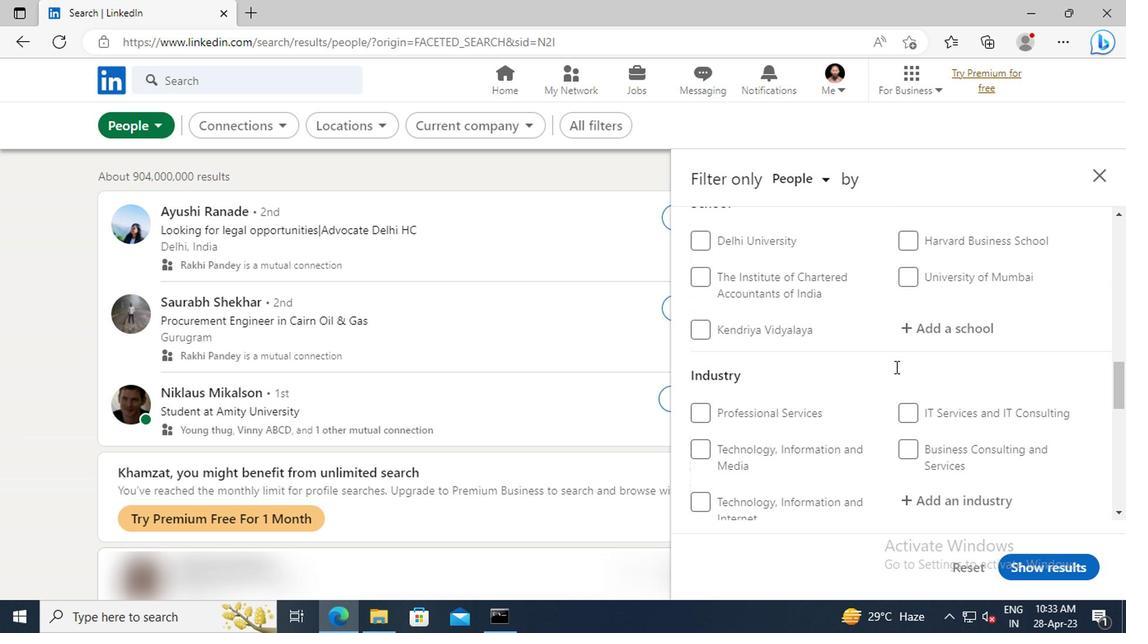 
Action: Mouse scrolled (893, 367) with delta (0, -1)
Screenshot: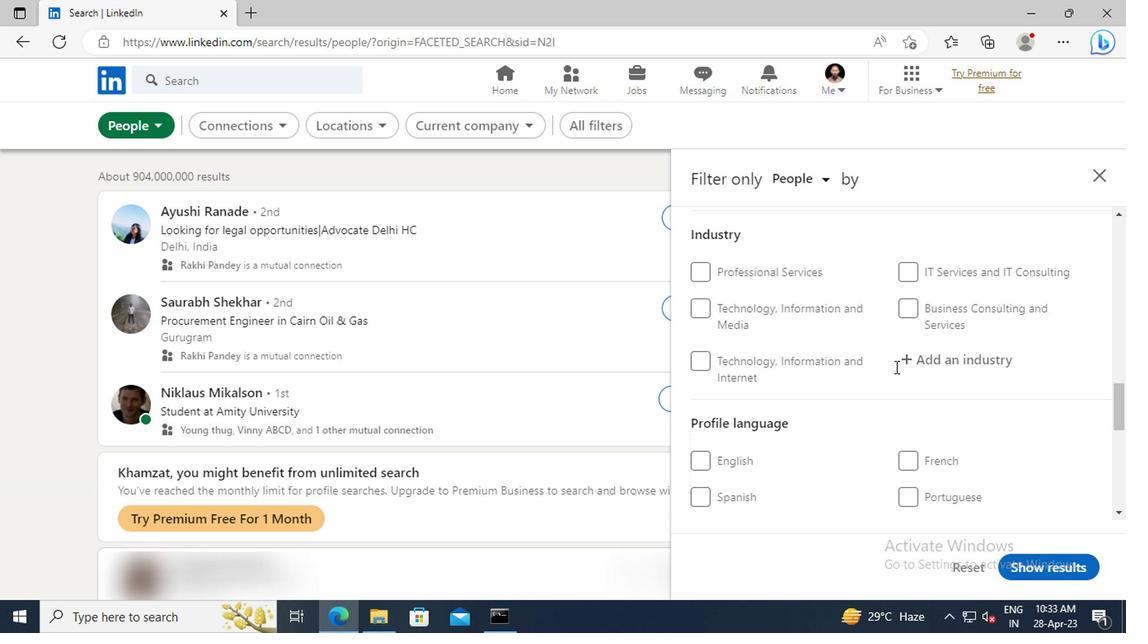 
Action: Mouse moved to (707, 414)
Screenshot: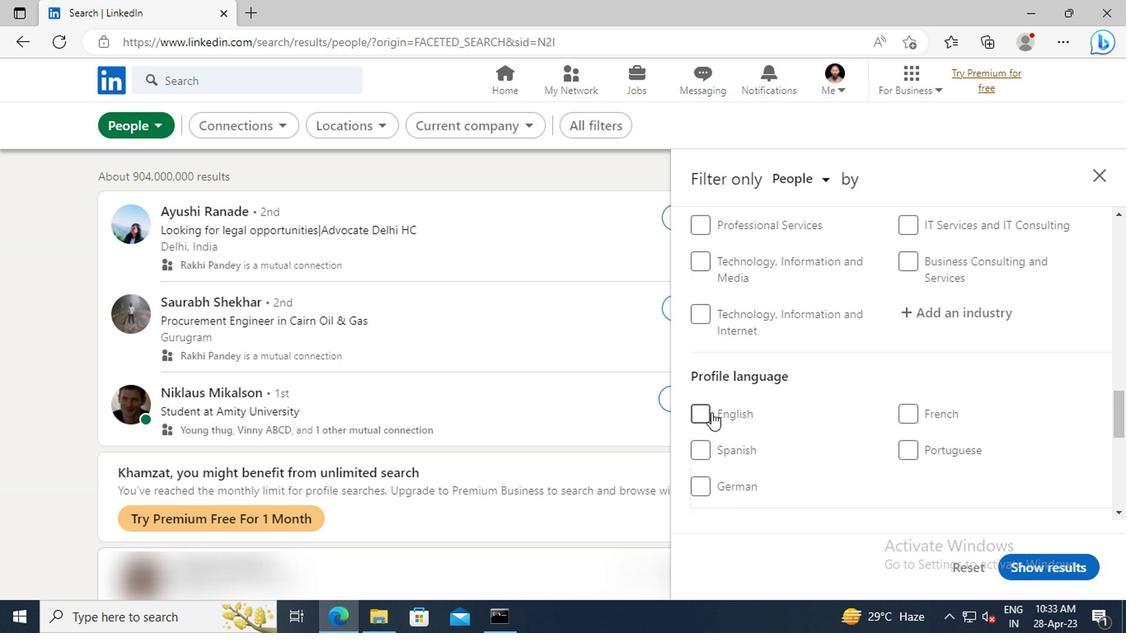 
Action: Mouse pressed left at (707, 414)
Screenshot: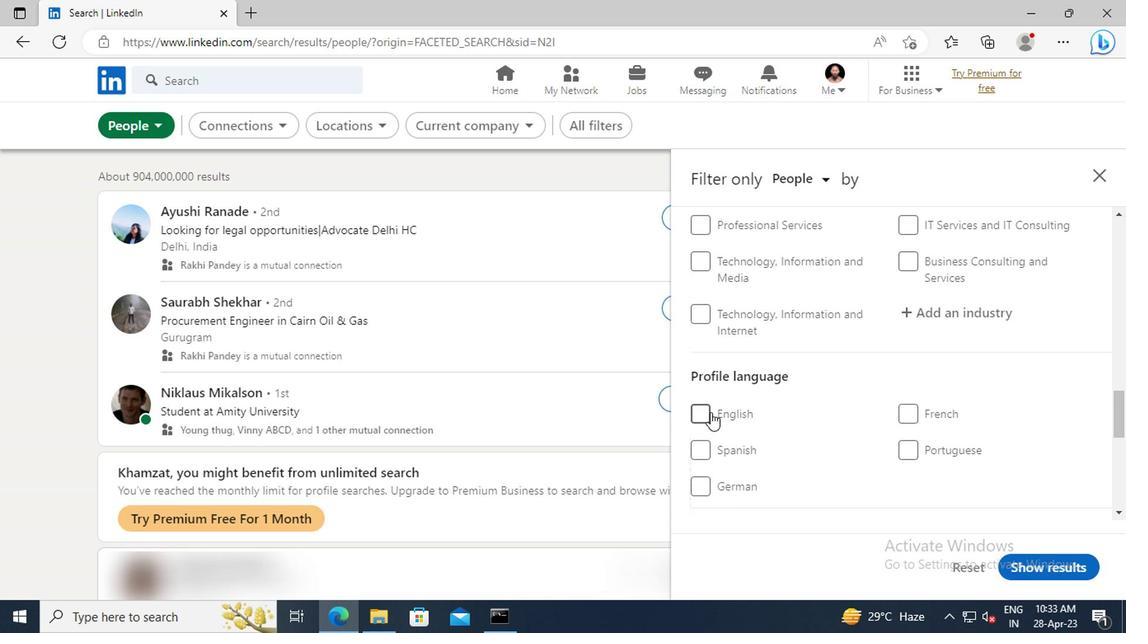 
Action: Mouse moved to (873, 408)
Screenshot: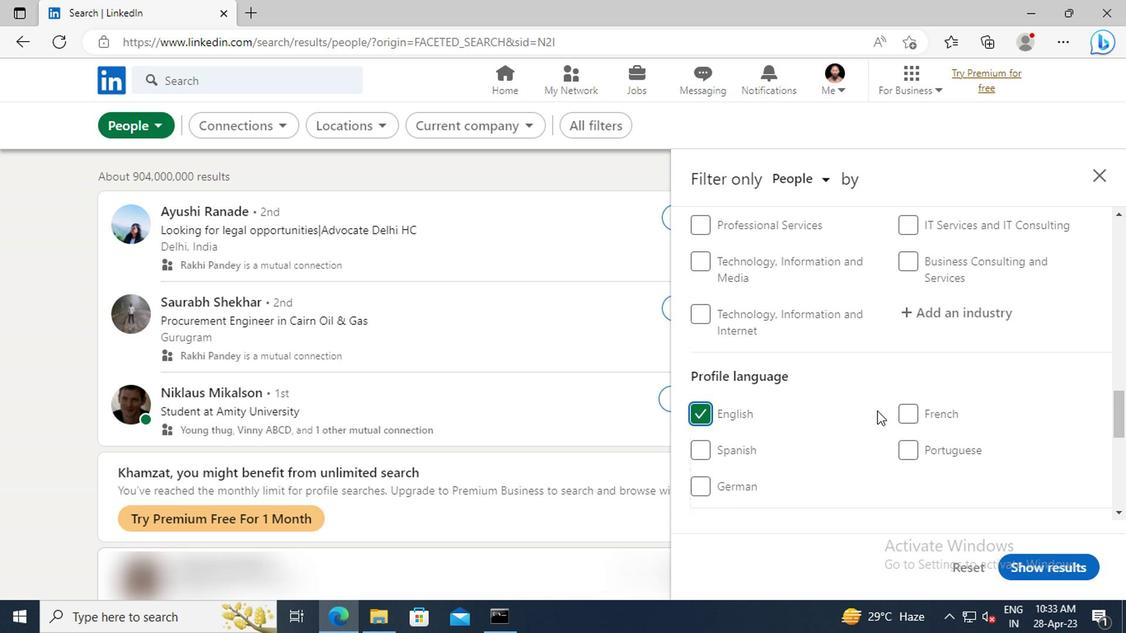 
Action: Mouse scrolled (873, 409) with delta (0, 1)
Screenshot: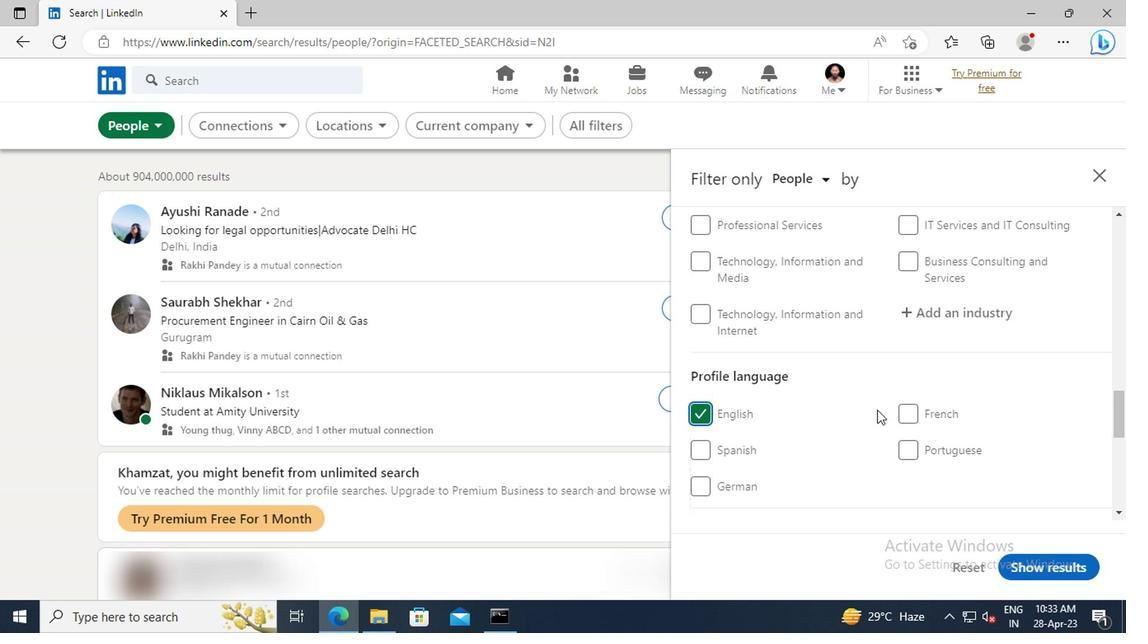 
Action: Mouse scrolled (873, 409) with delta (0, 1)
Screenshot: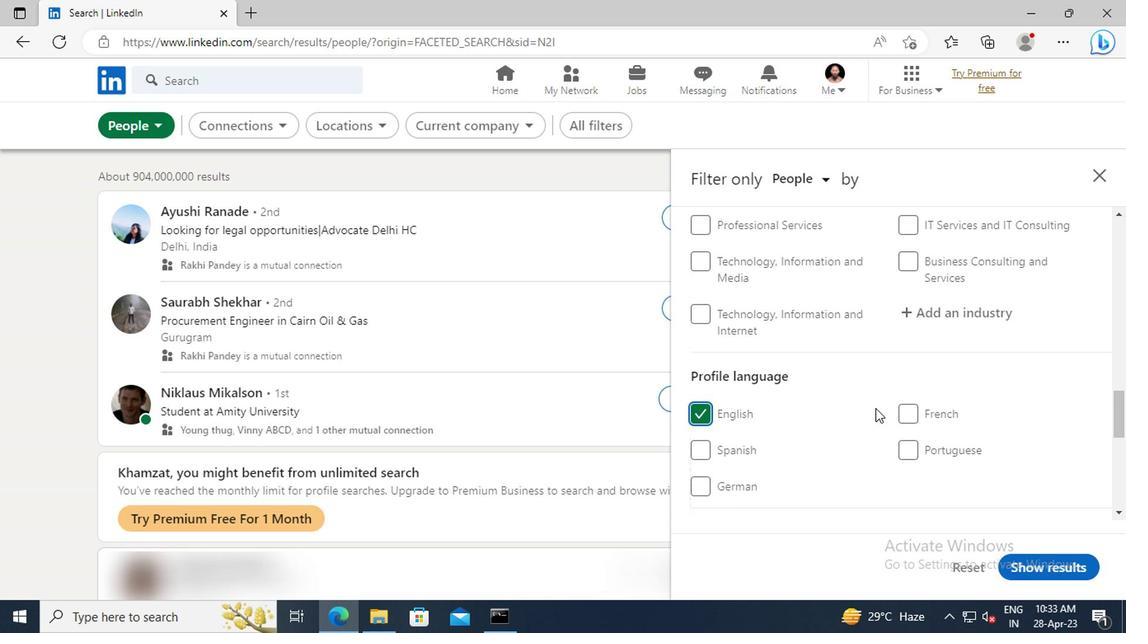 
Action: Mouse scrolled (873, 409) with delta (0, 1)
Screenshot: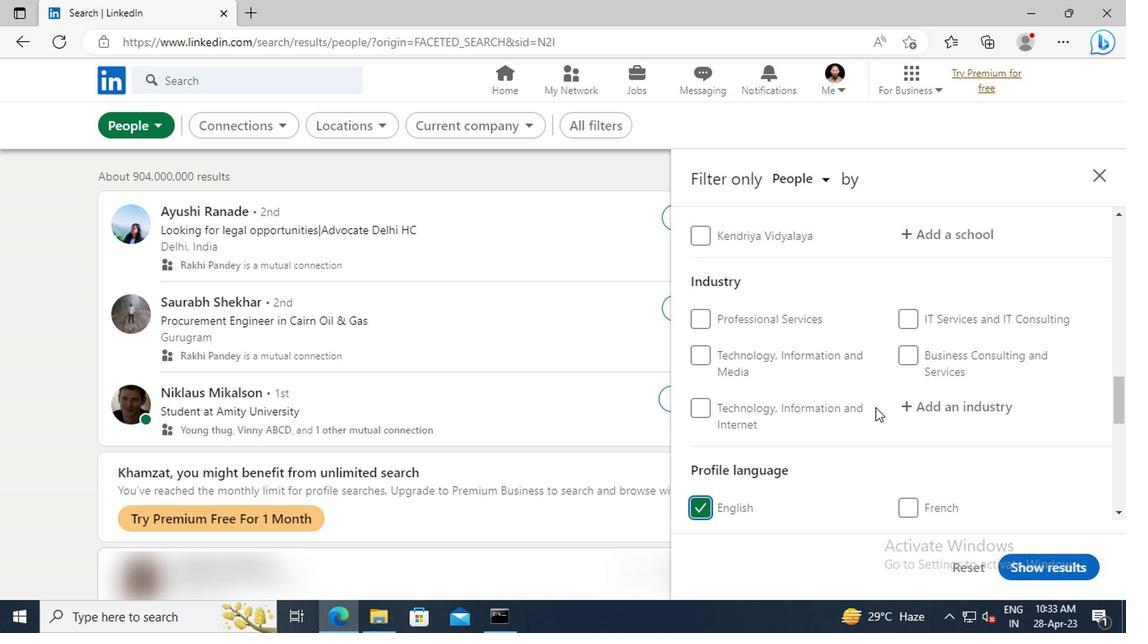
Action: Mouse scrolled (873, 409) with delta (0, 1)
Screenshot: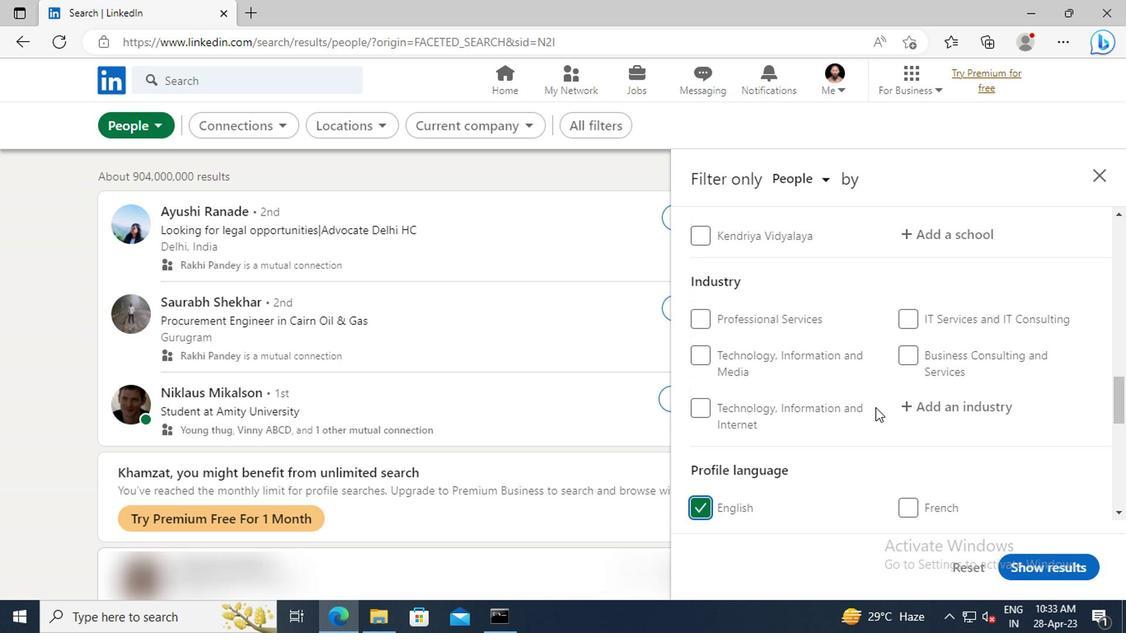 
Action: Mouse scrolled (873, 409) with delta (0, 1)
Screenshot: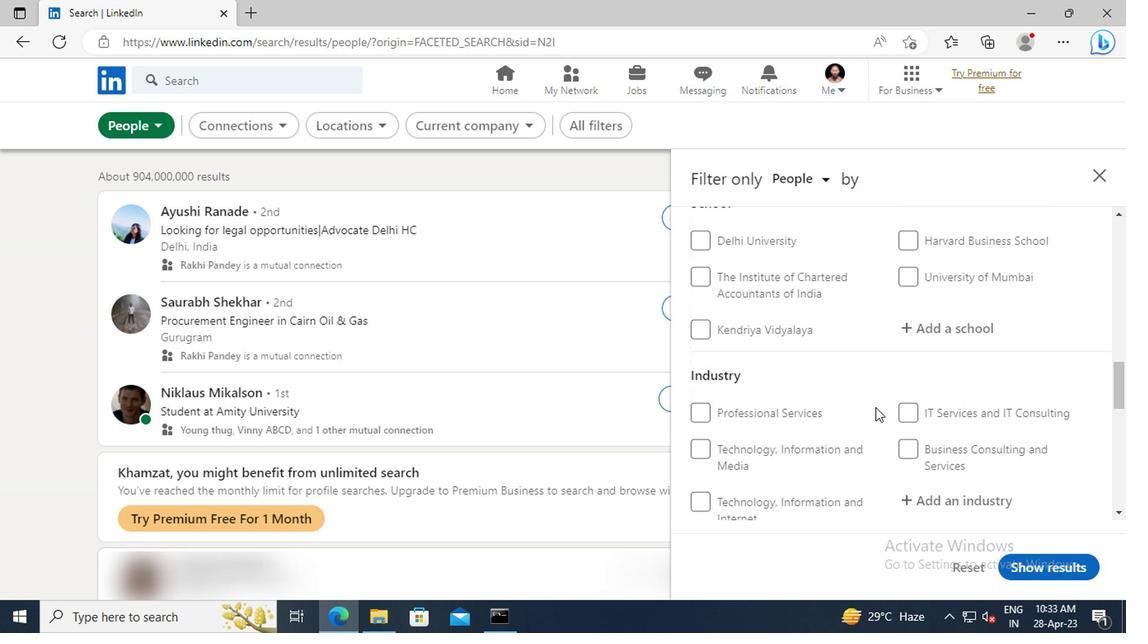 
Action: Mouse scrolled (873, 409) with delta (0, 1)
Screenshot: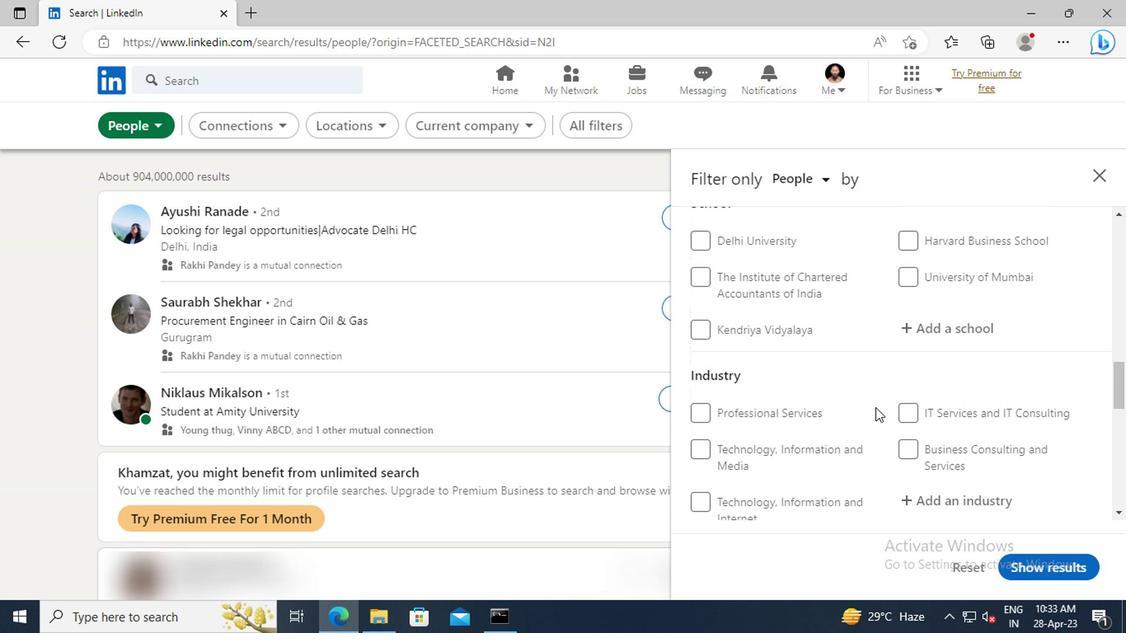 
Action: Mouse scrolled (873, 409) with delta (0, 1)
Screenshot: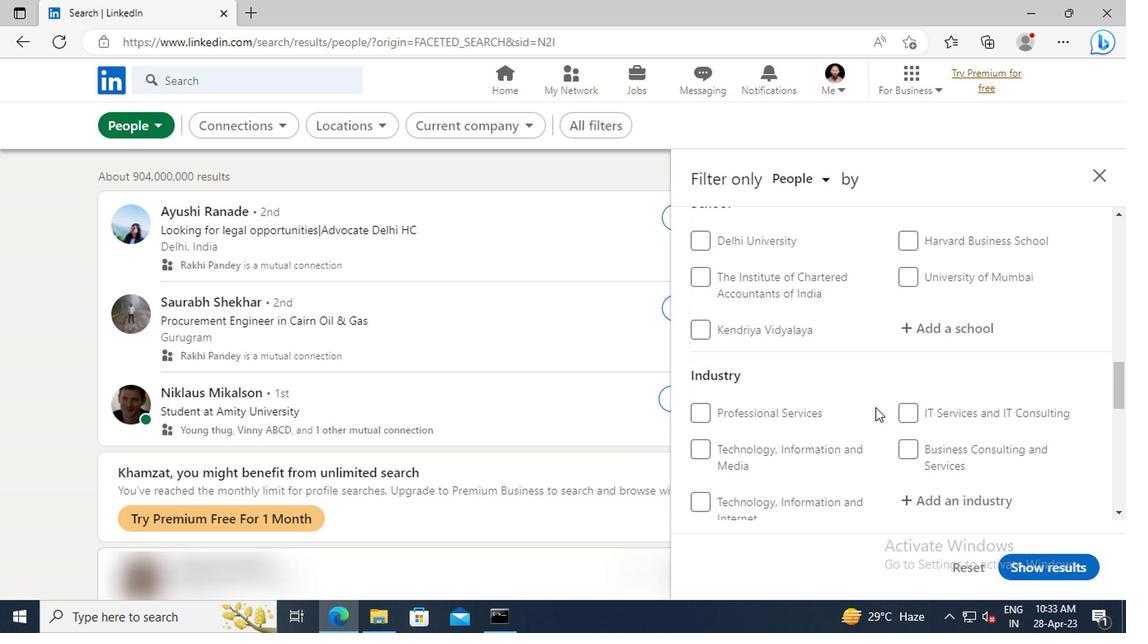
Action: Mouse scrolled (873, 409) with delta (0, 1)
Screenshot: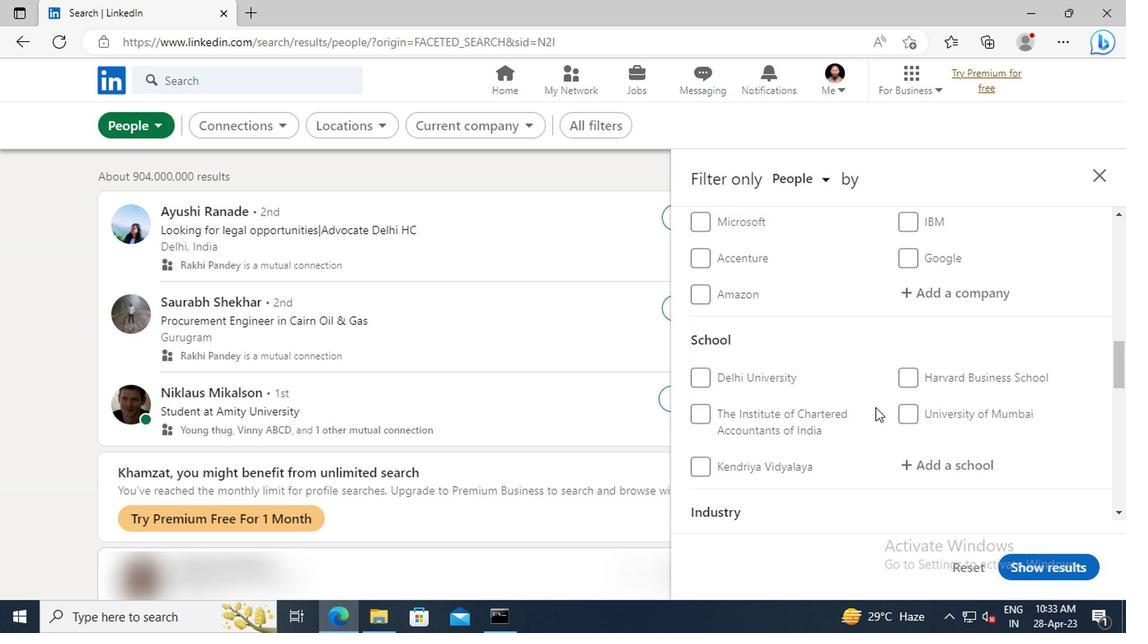 
Action: Mouse scrolled (873, 409) with delta (0, 1)
Screenshot: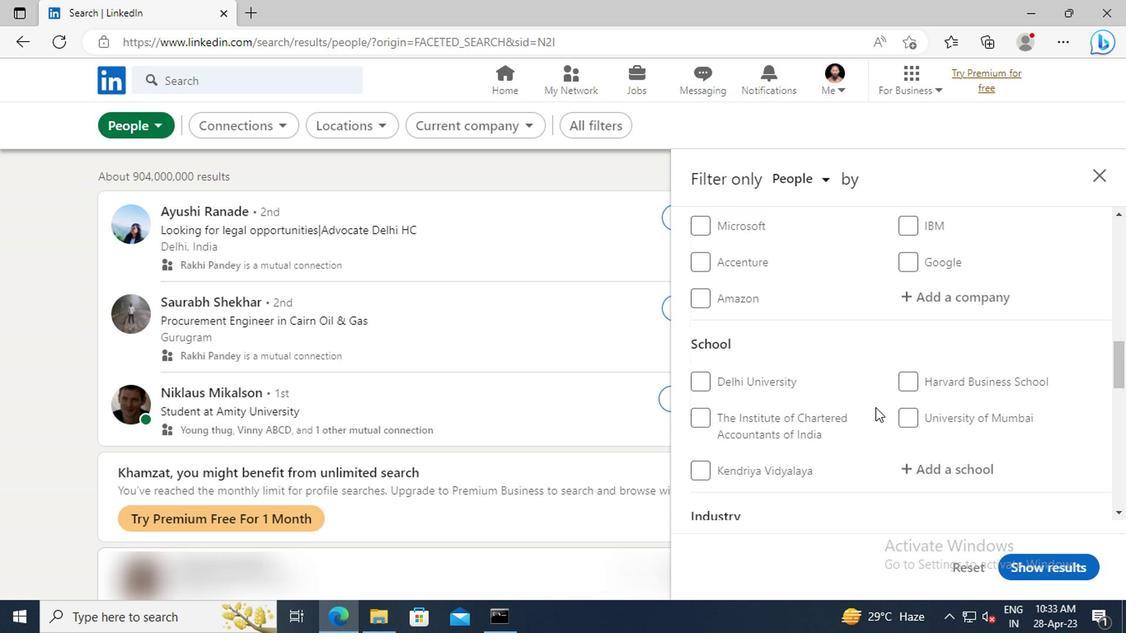 
Action: Mouse scrolled (873, 409) with delta (0, 1)
Screenshot: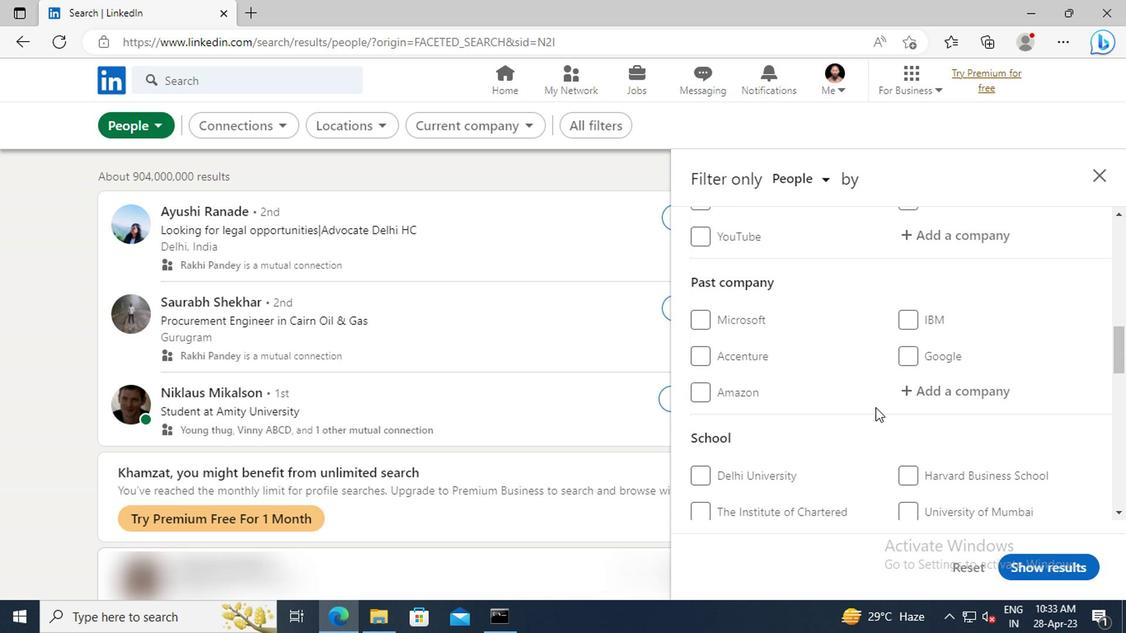 
Action: Mouse scrolled (873, 409) with delta (0, 1)
Screenshot: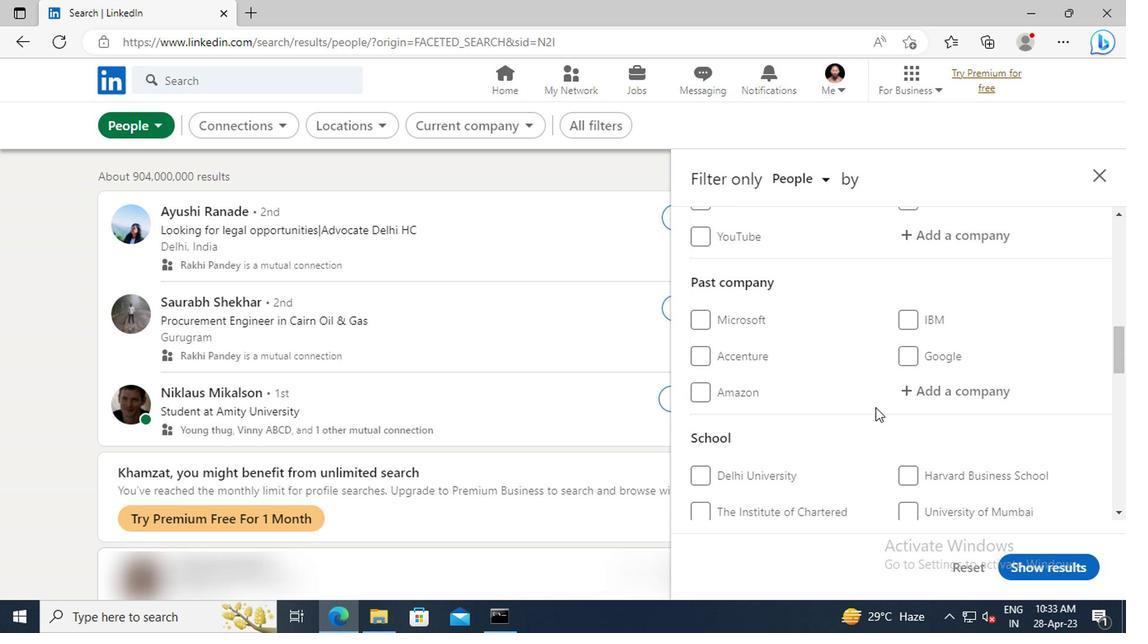 
Action: Mouse moved to (874, 407)
Screenshot: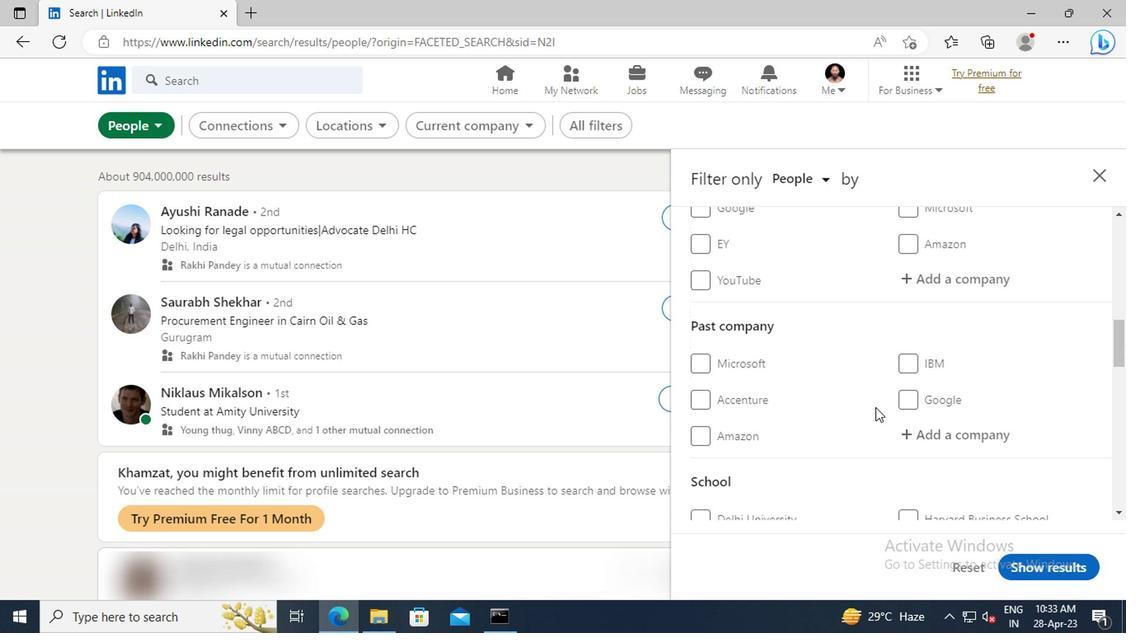 
Action: Mouse scrolled (874, 407) with delta (0, 0)
Screenshot: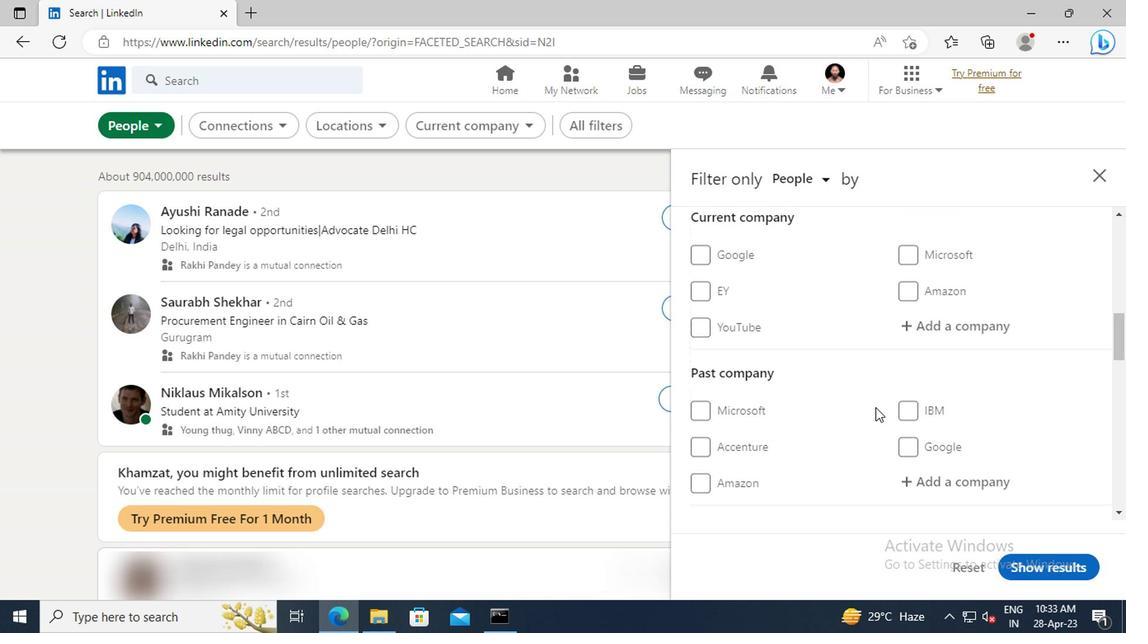 
Action: Mouse scrolled (874, 407) with delta (0, 0)
Screenshot: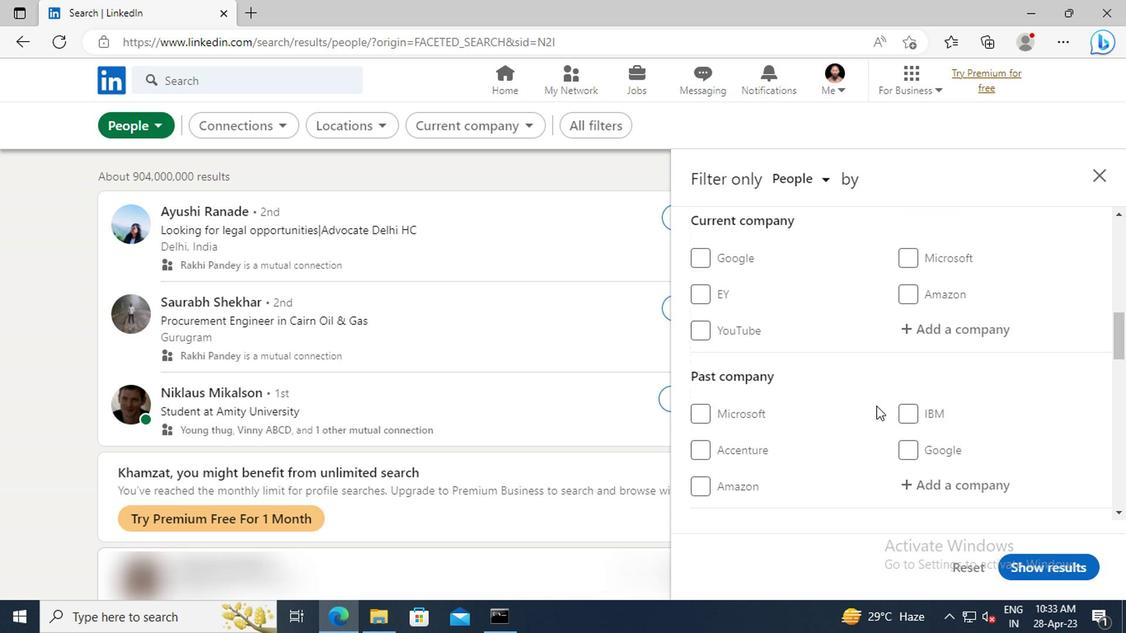 
Action: Mouse moved to (923, 419)
Screenshot: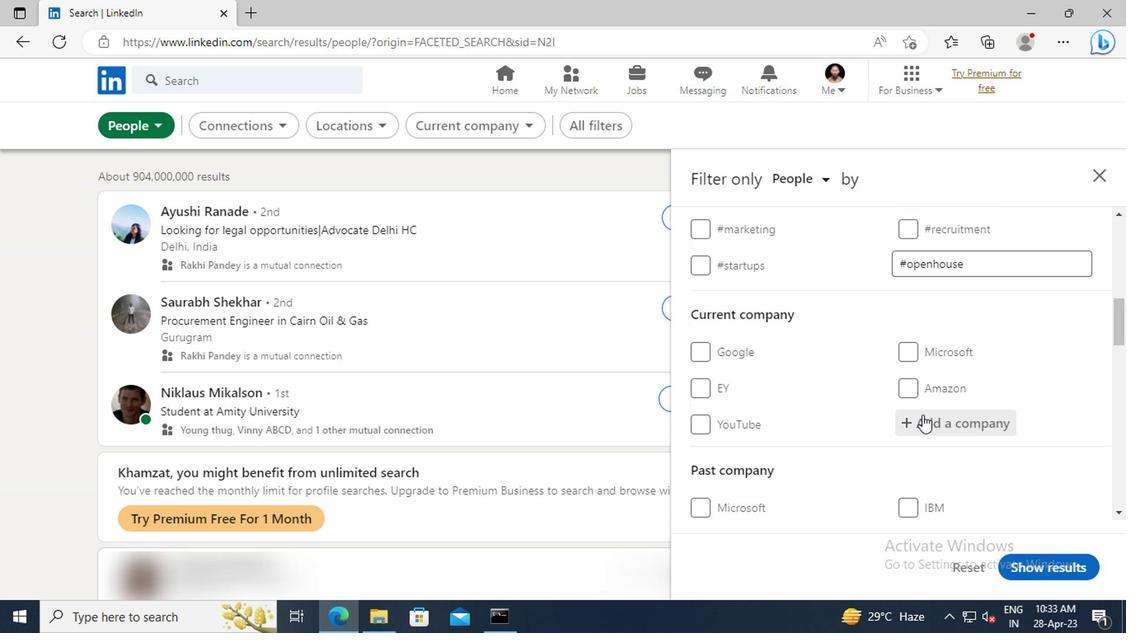 
Action: Mouse pressed left at (923, 419)
Screenshot: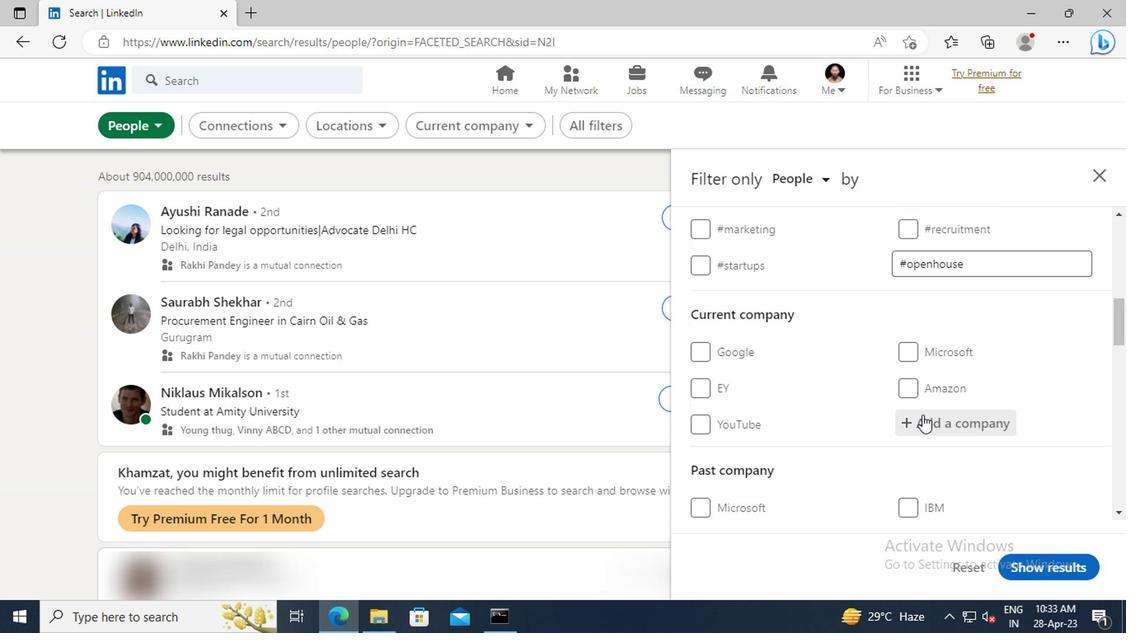
Action: Key pressed <Key.shift>CADILA<Key.space><Key.shift>PHARMACEUTICALS<Key.space><Key.shift>LI
Screenshot: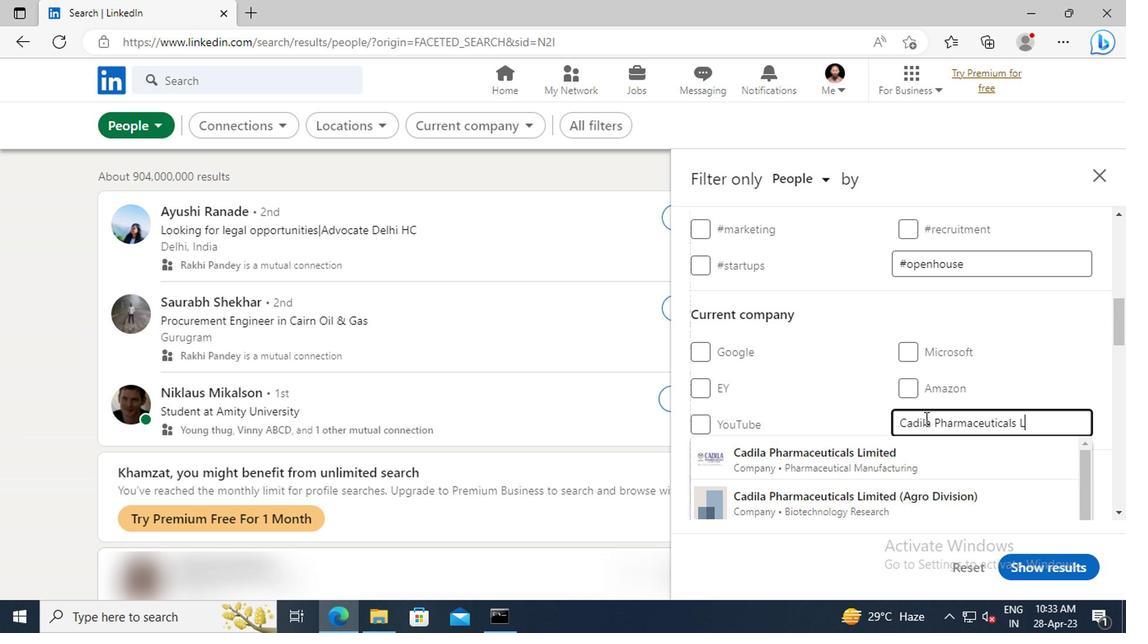 
Action: Mouse moved to (923, 456)
Screenshot: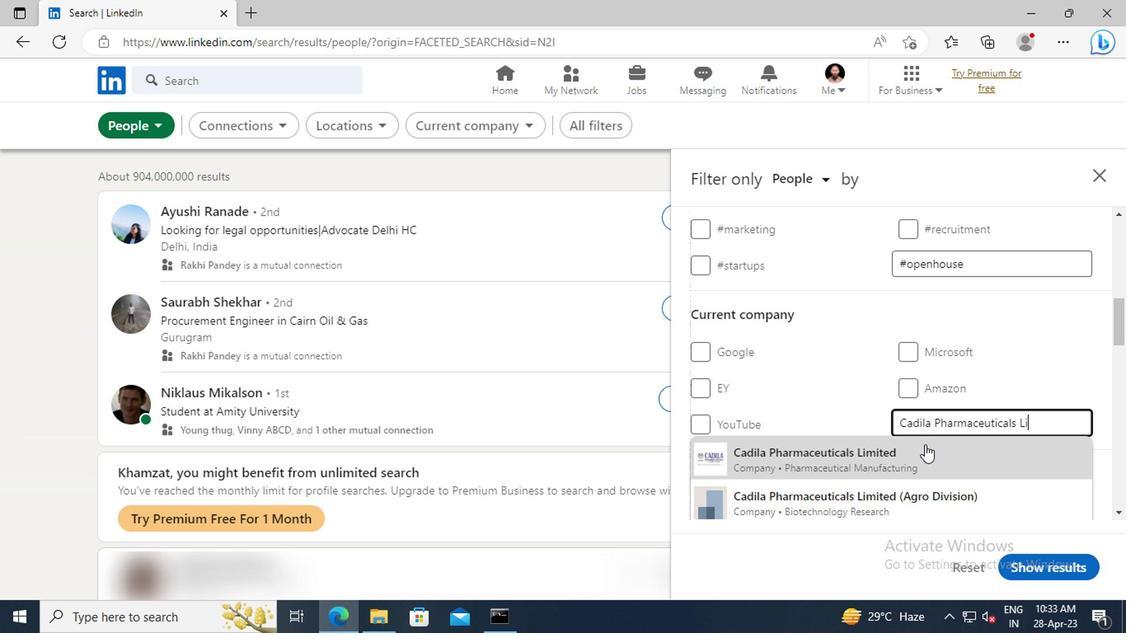 
Action: Mouse pressed left at (923, 456)
Screenshot: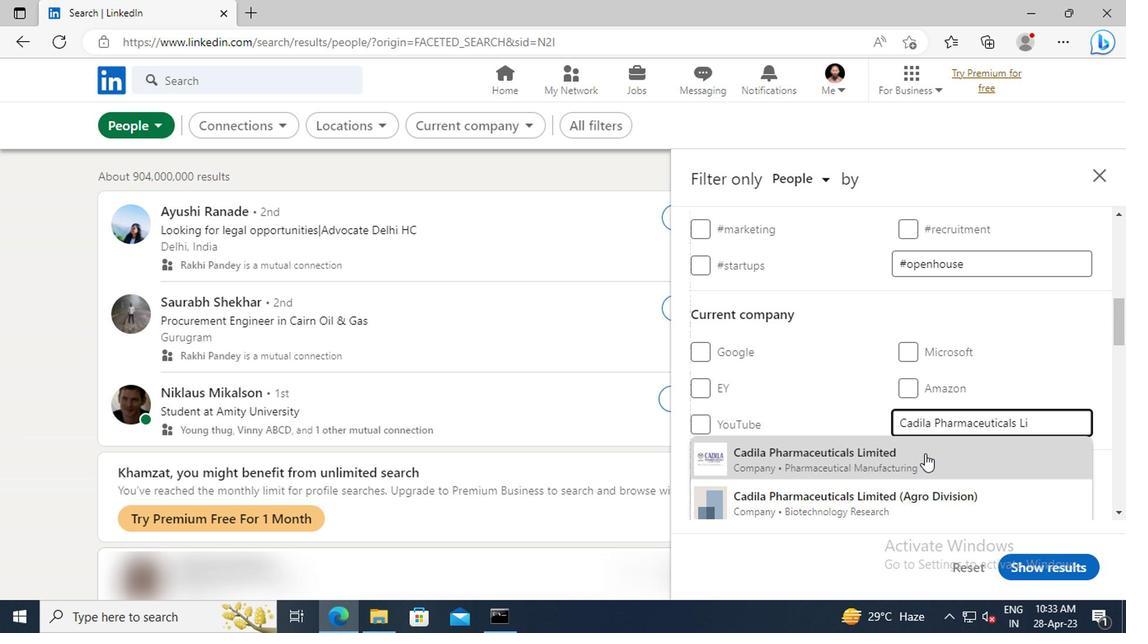 
Action: Mouse moved to (935, 361)
Screenshot: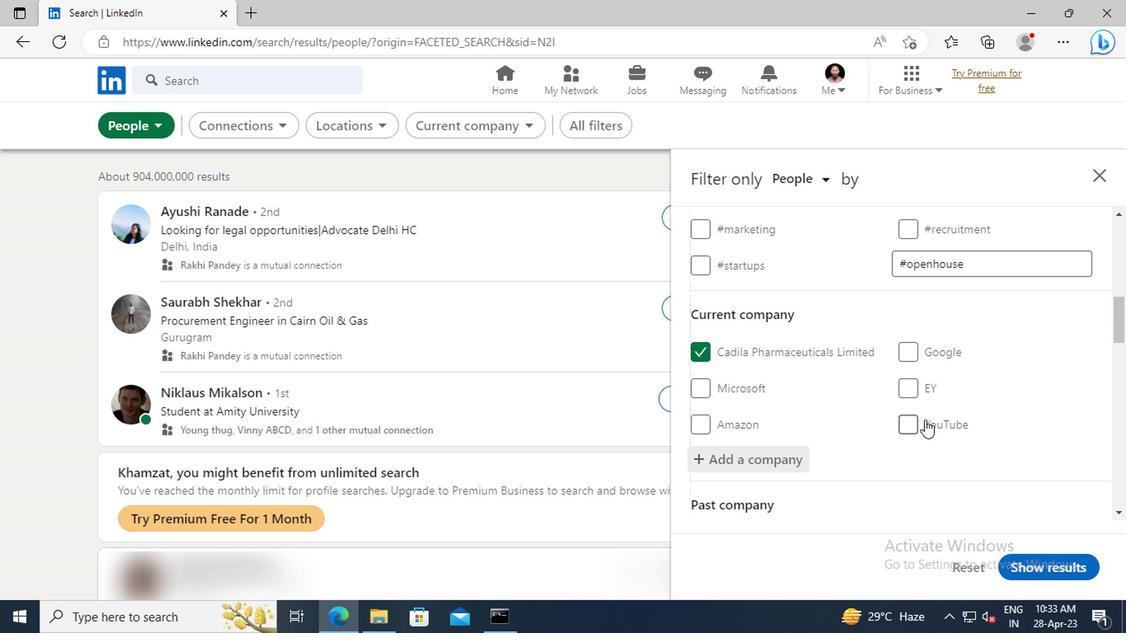
Action: Mouse scrolled (935, 360) with delta (0, 0)
Screenshot: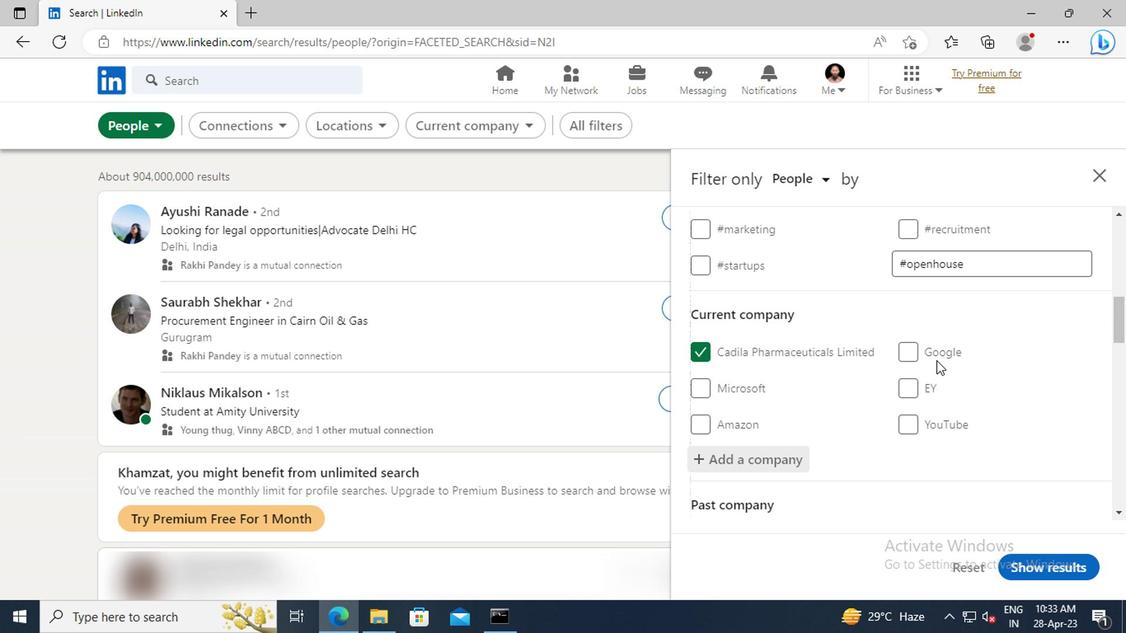 
Action: Mouse scrolled (935, 360) with delta (0, 0)
Screenshot: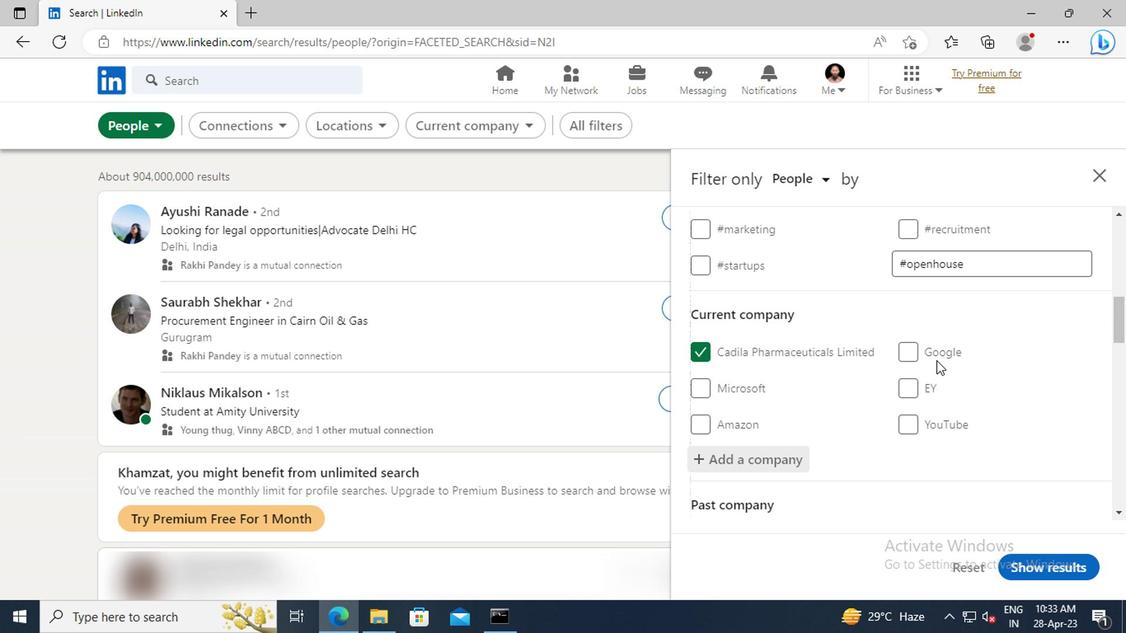 
Action: Mouse scrolled (935, 360) with delta (0, 0)
Screenshot: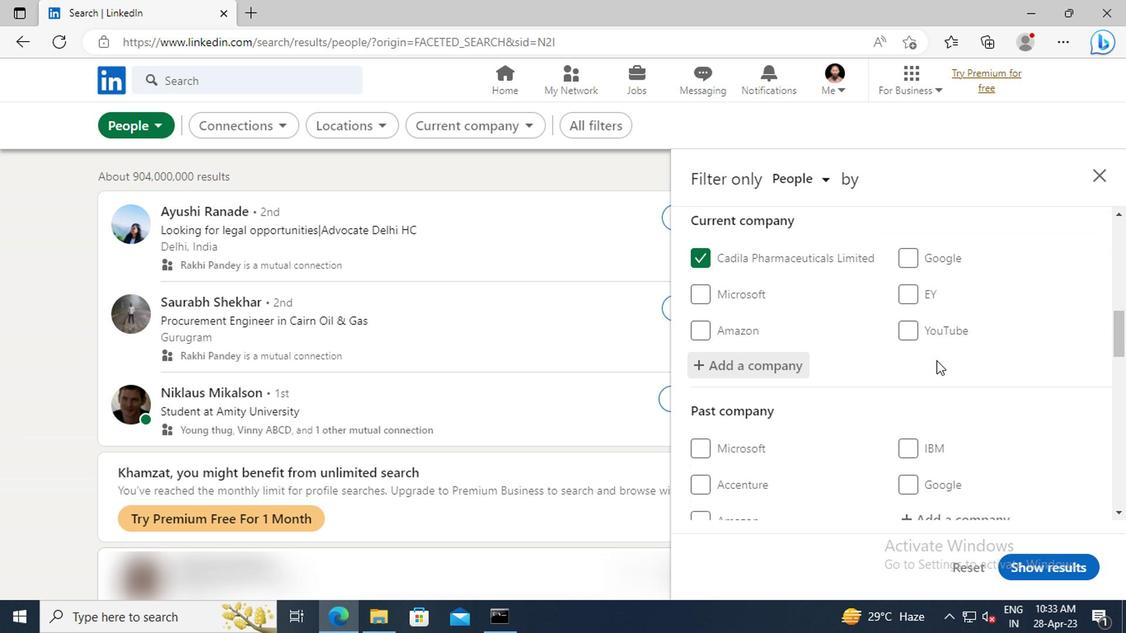 
Action: Mouse scrolled (935, 360) with delta (0, 0)
Screenshot: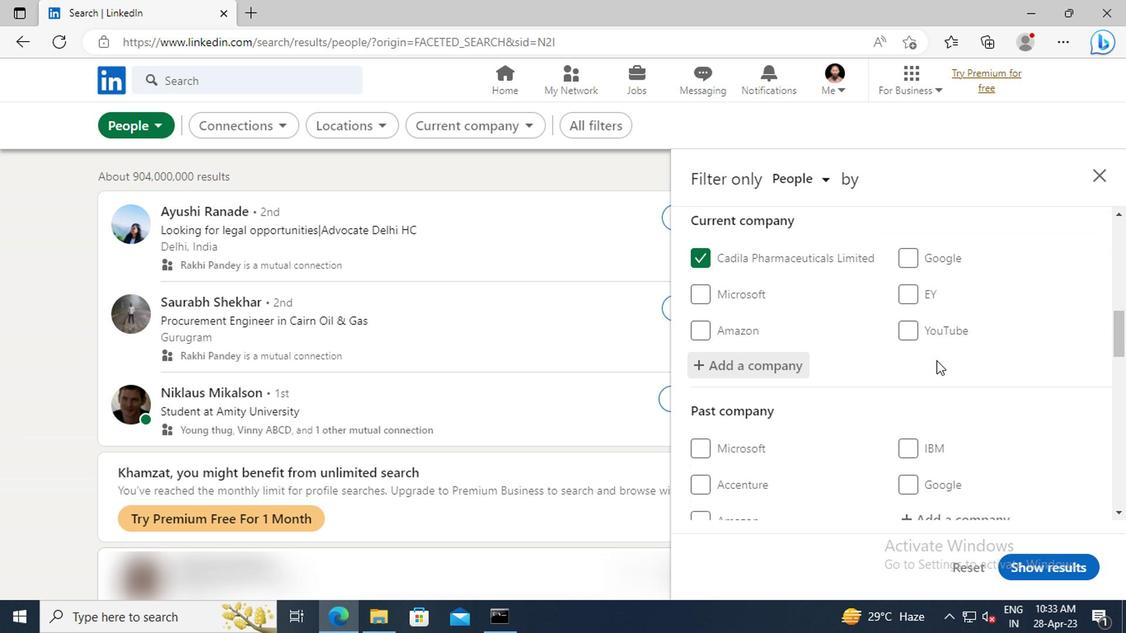 
Action: Mouse scrolled (935, 360) with delta (0, 0)
Screenshot: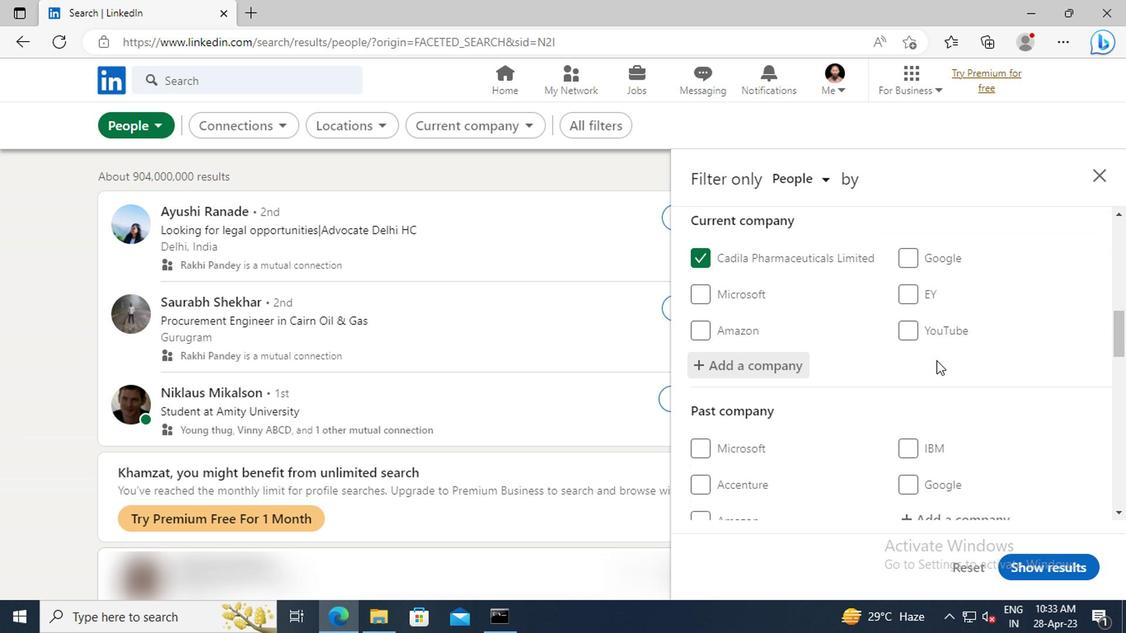 
Action: Mouse scrolled (935, 360) with delta (0, 0)
Screenshot: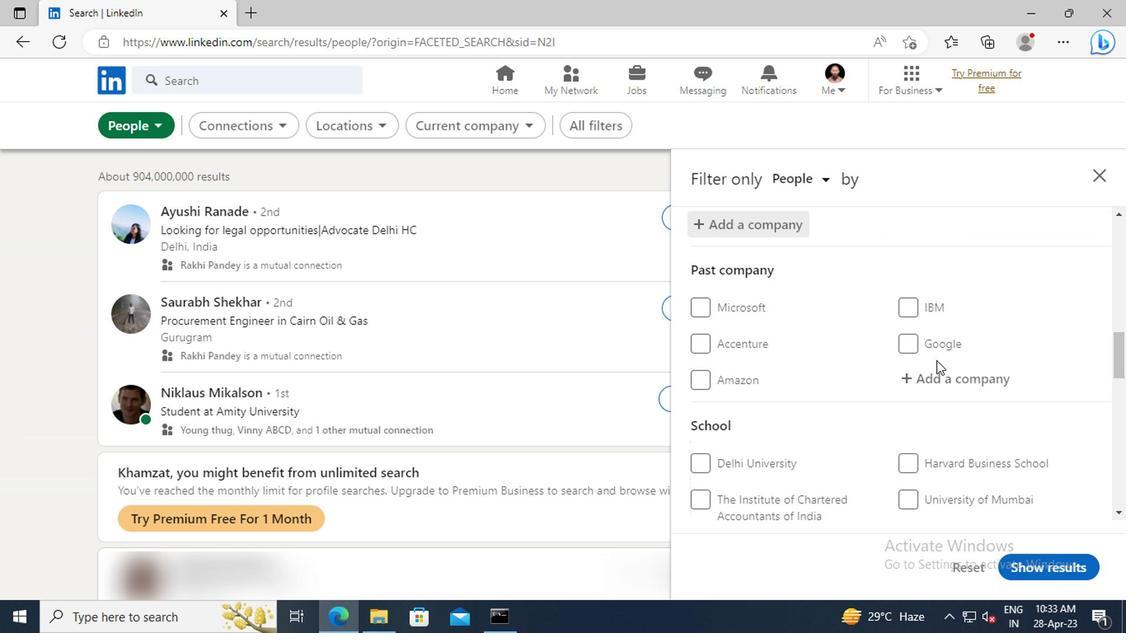 
Action: Mouse scrolled (935, 360) with delta (0, 0)
Screenshot: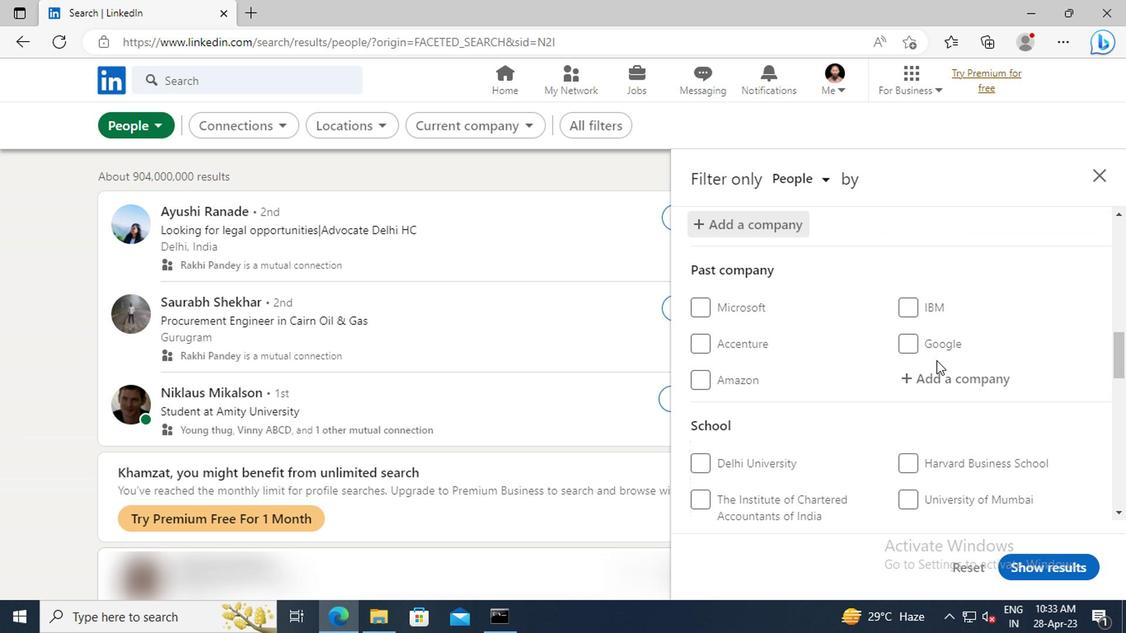 
Action: Mouse scrolled (935, 360) with delta (0, 0)
Screenshot: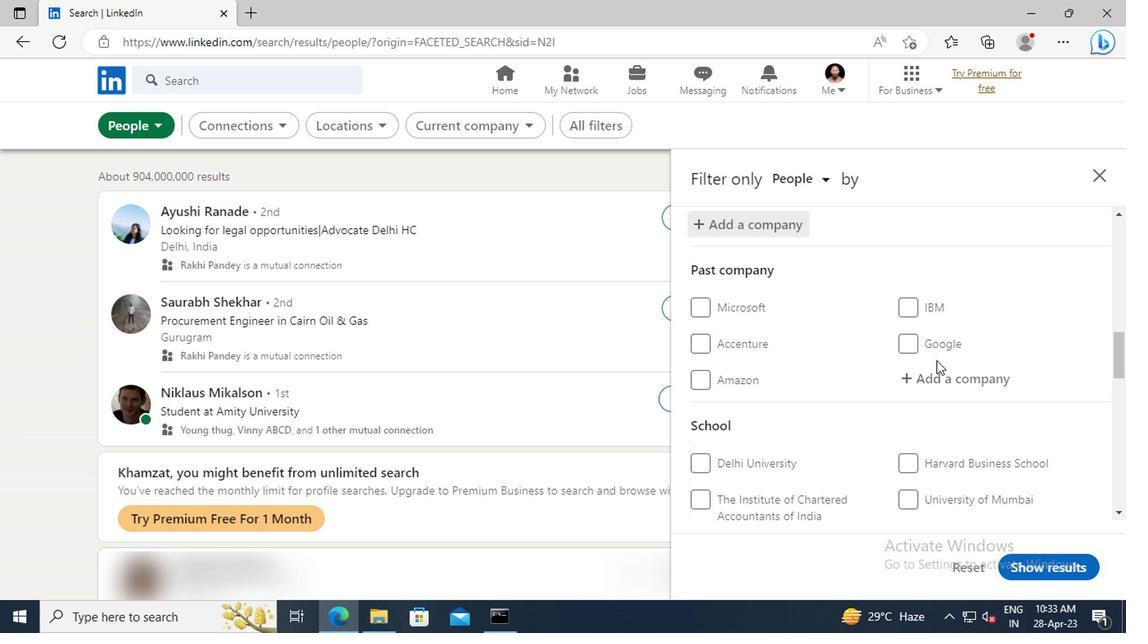 
Action: Mouse scrolled (935, 360) with delta (0, 0)
Screenshot: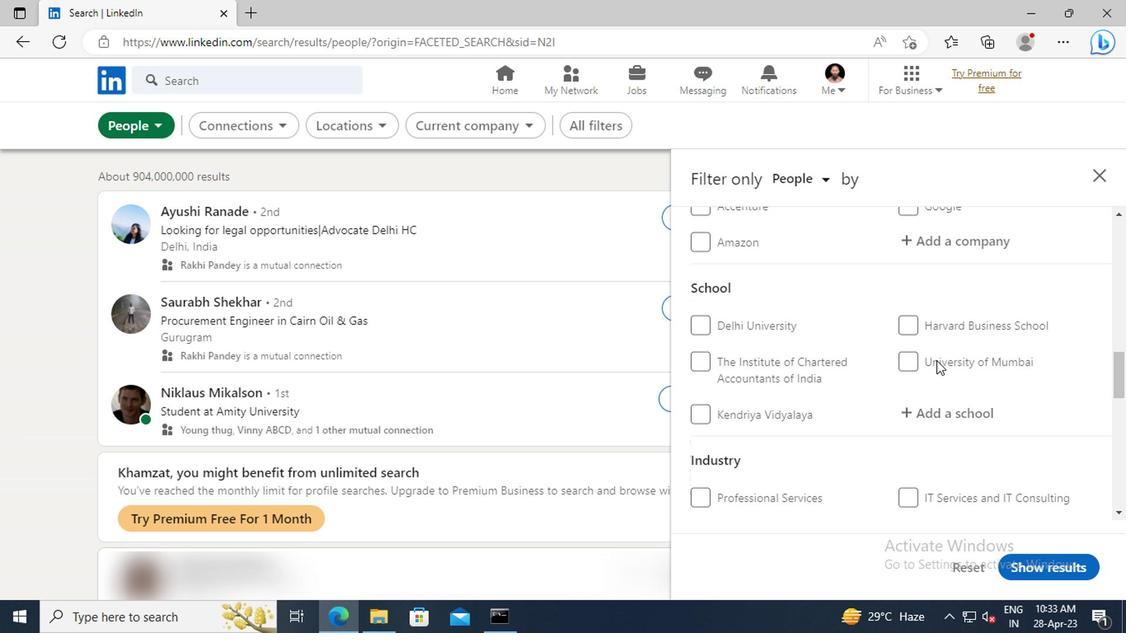 
Action: Mouse moved to (945, 363)
Screenshot: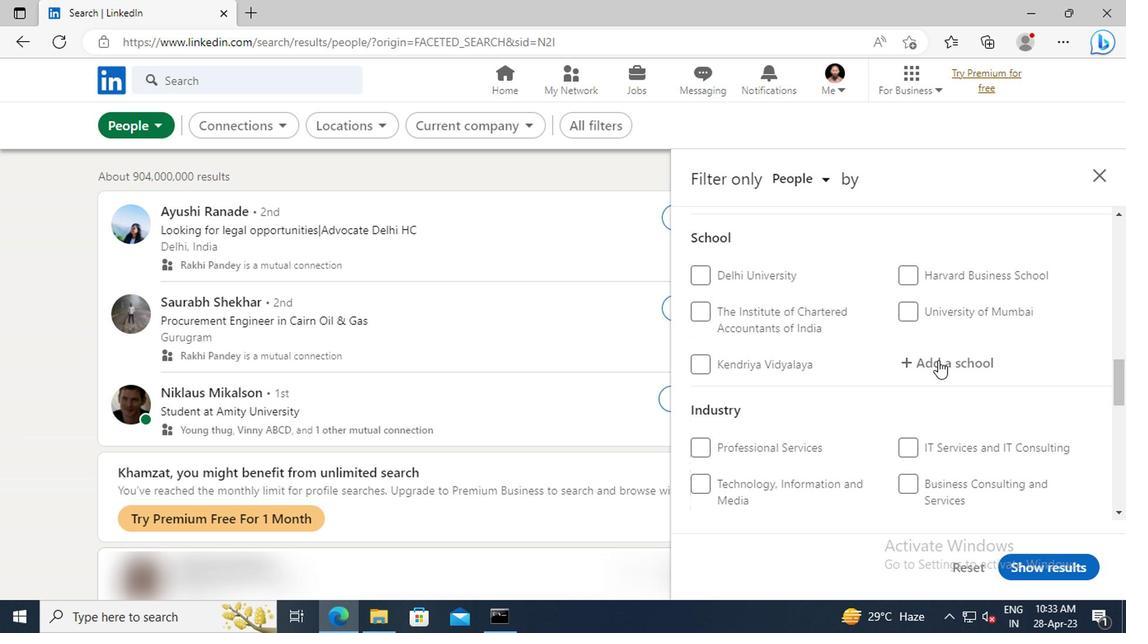 
Action: Mouse pressed left at (945, 363)
Screenshot: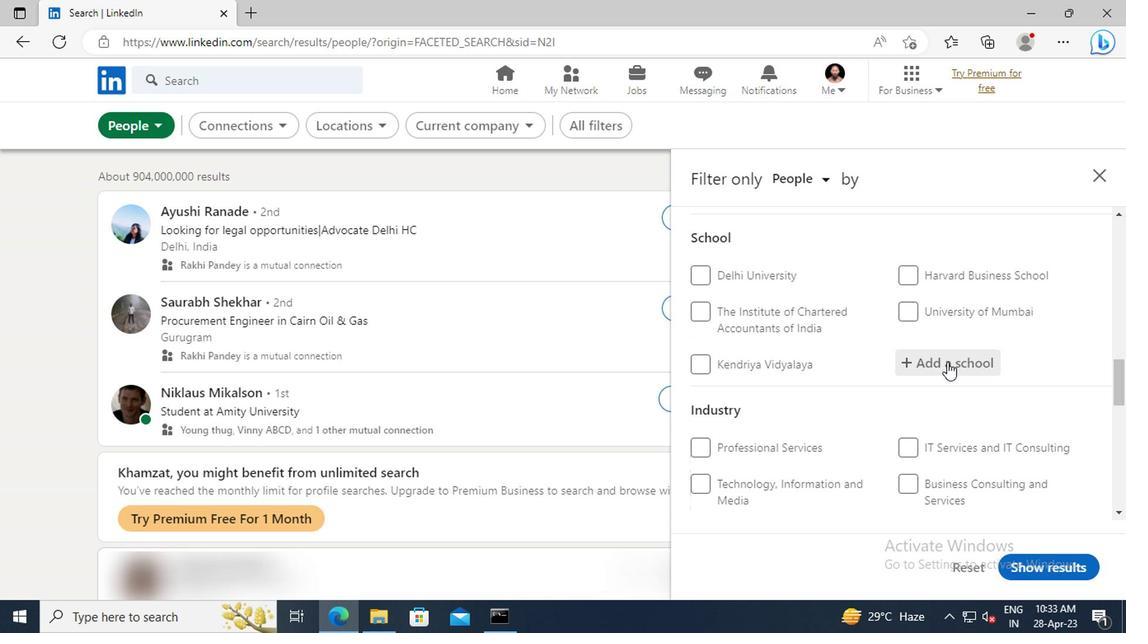 
Action: Key pressed <Key.shift>VIDYA<Key.space><Key.shift>PRASARAK<Key.space><Key.shift>MANDALS<Key.space><Key.shift>K<Key.space><Key.shift>G<Key.space><Key.shift>JOS
Screenshot: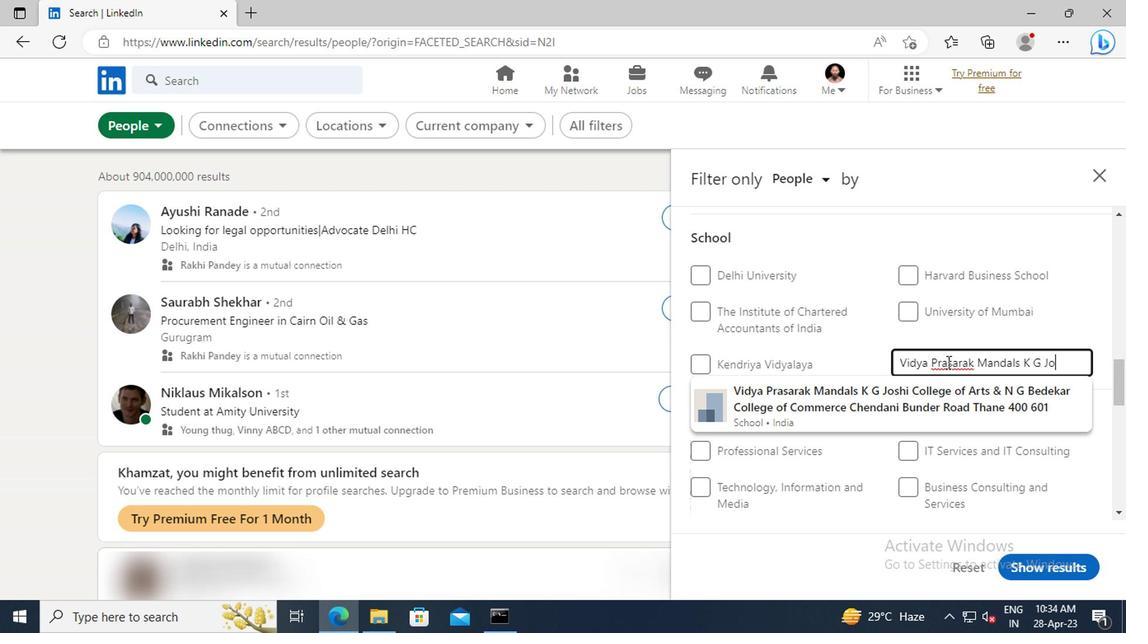 
Action: Mouse moved to (952, 396)
Screenshot: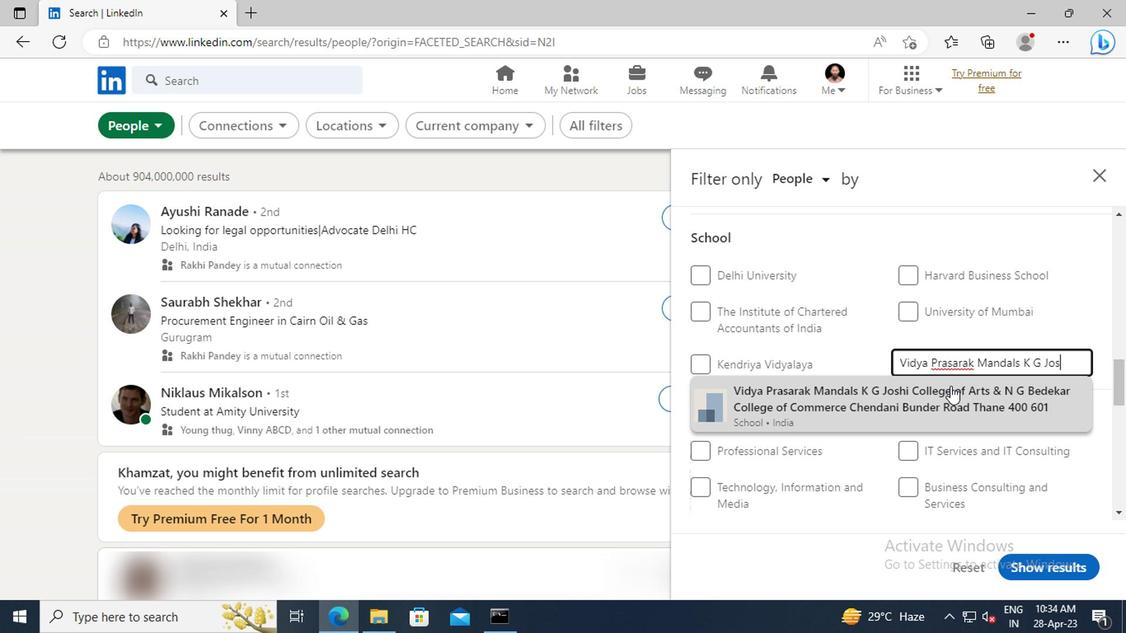 
Action: Mouse pressed left at (952, 396)
Screenshot: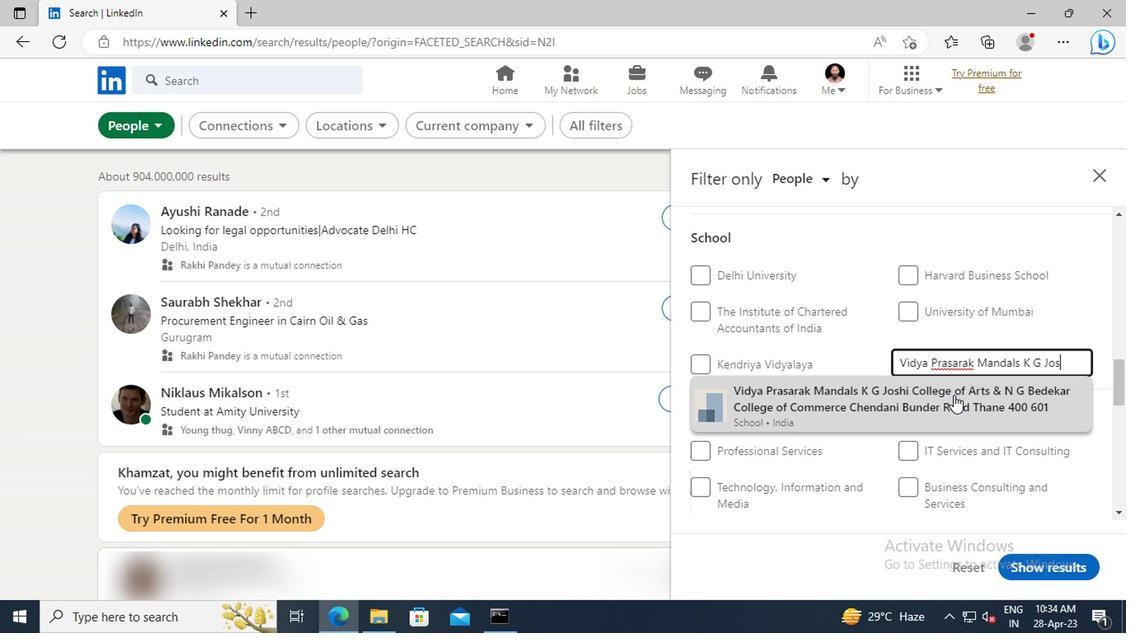 
Action: Mouse moved to (955, 354)
Screenshot: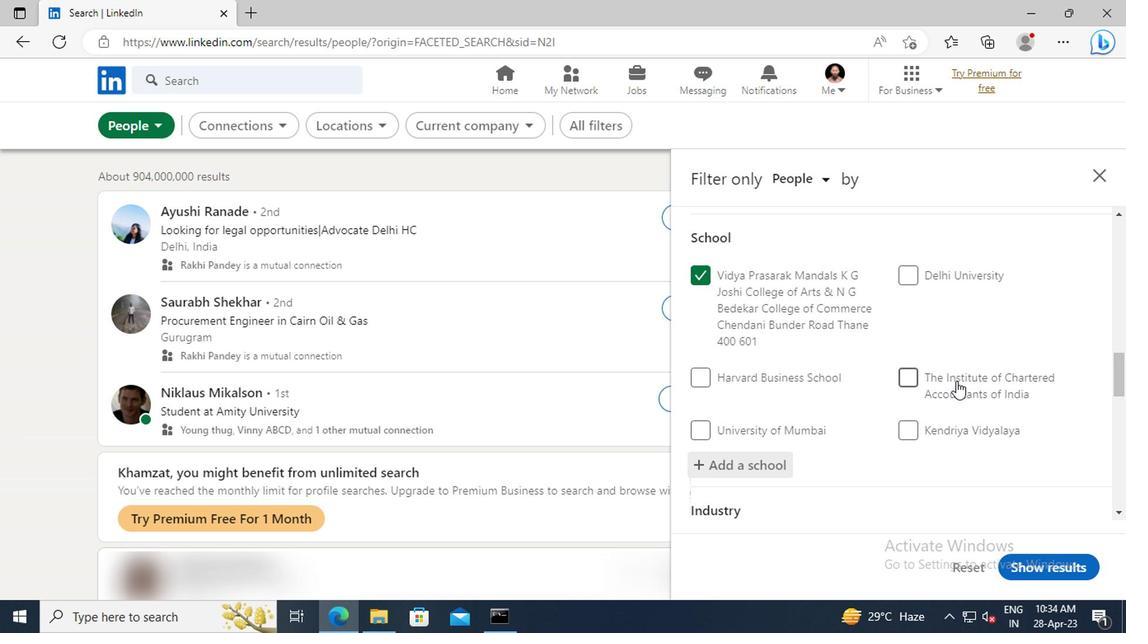 
Action: Mouse scrolled (955, 354) with delta (0, 0)
Screenshot: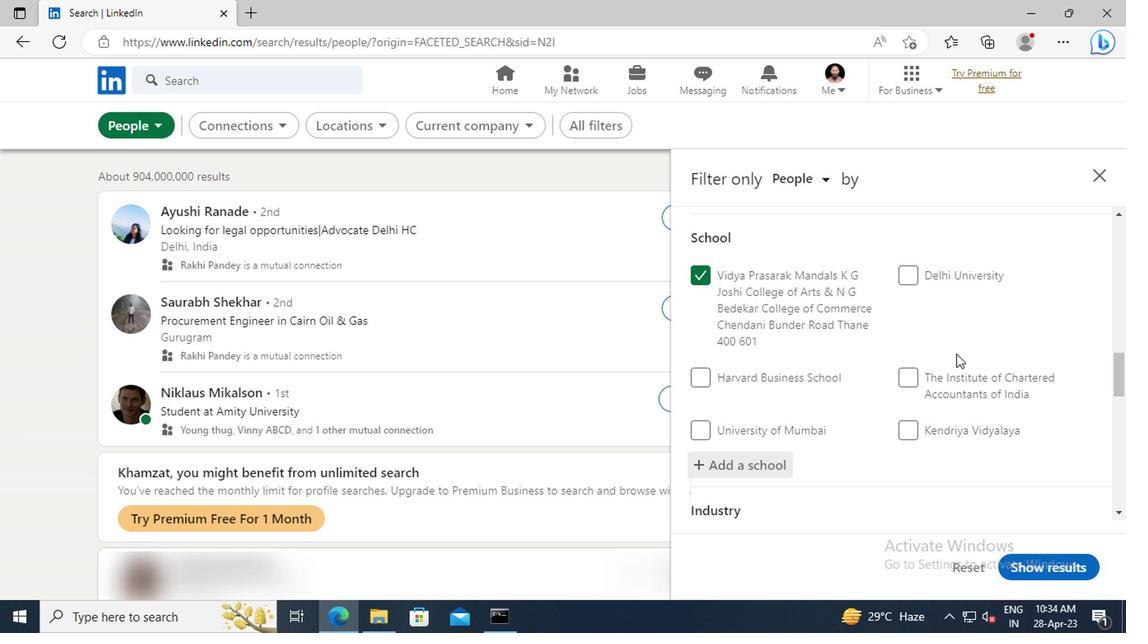 
Action: Mouse scrolled (955, 354) with delta (0, 0)
Screenshot: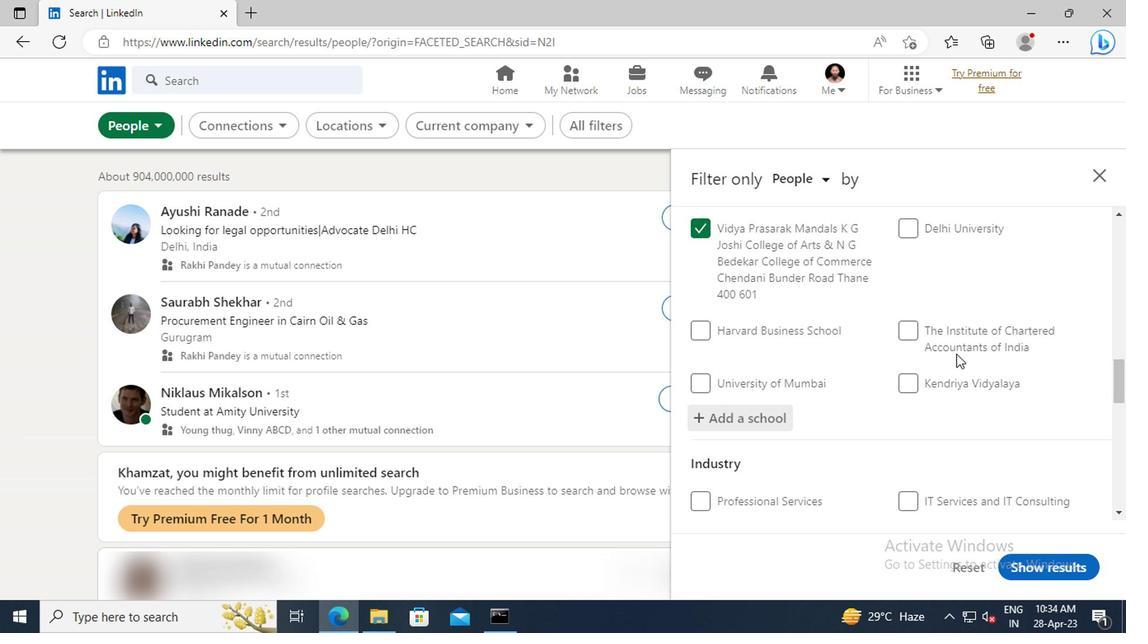 
Action: Mouse scrolled (955, 354) with delta (0, 0)
Screenshot: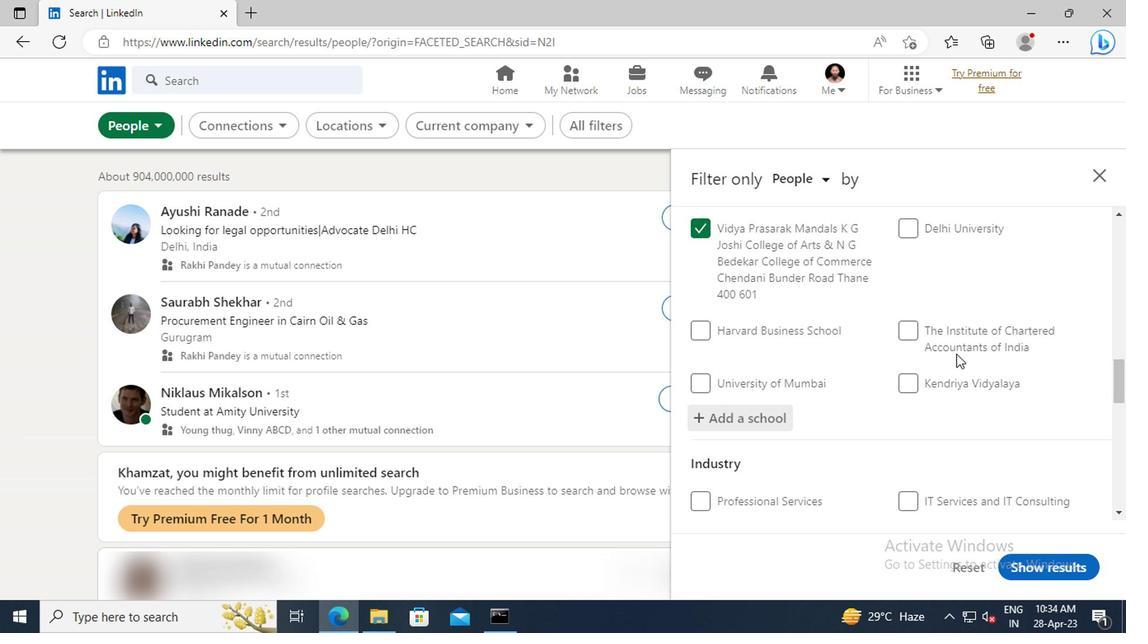 
Action: Mouse scrolled (955, 354) with delta (0, 0)
Screenshot: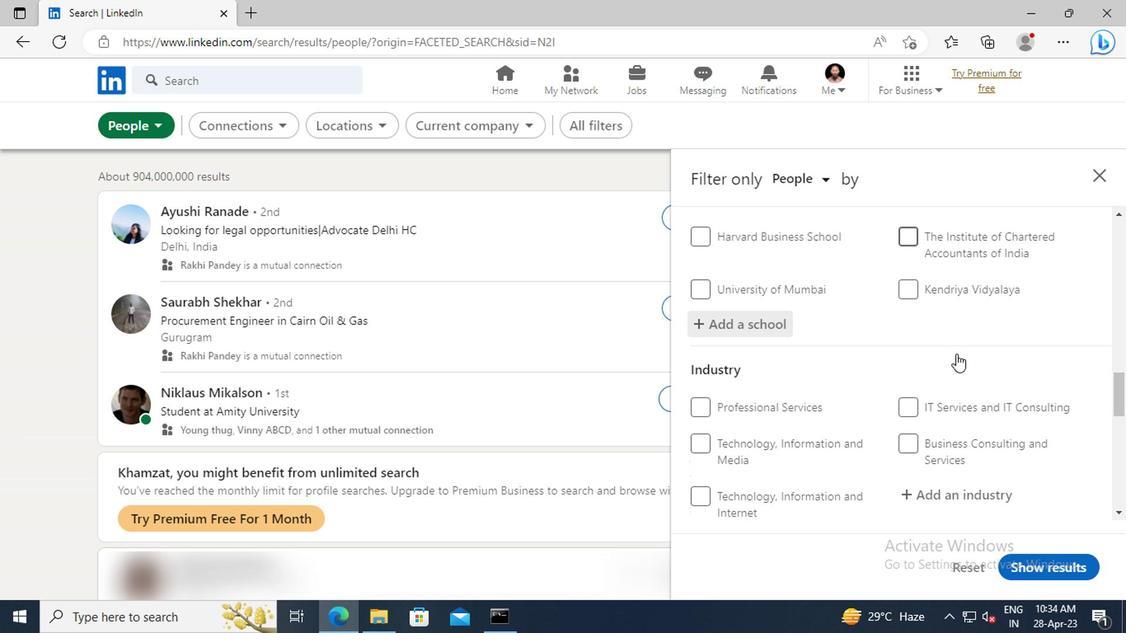 
Action: Mouse scrolled (955, 354) with delta (0, 0)
Screenshot: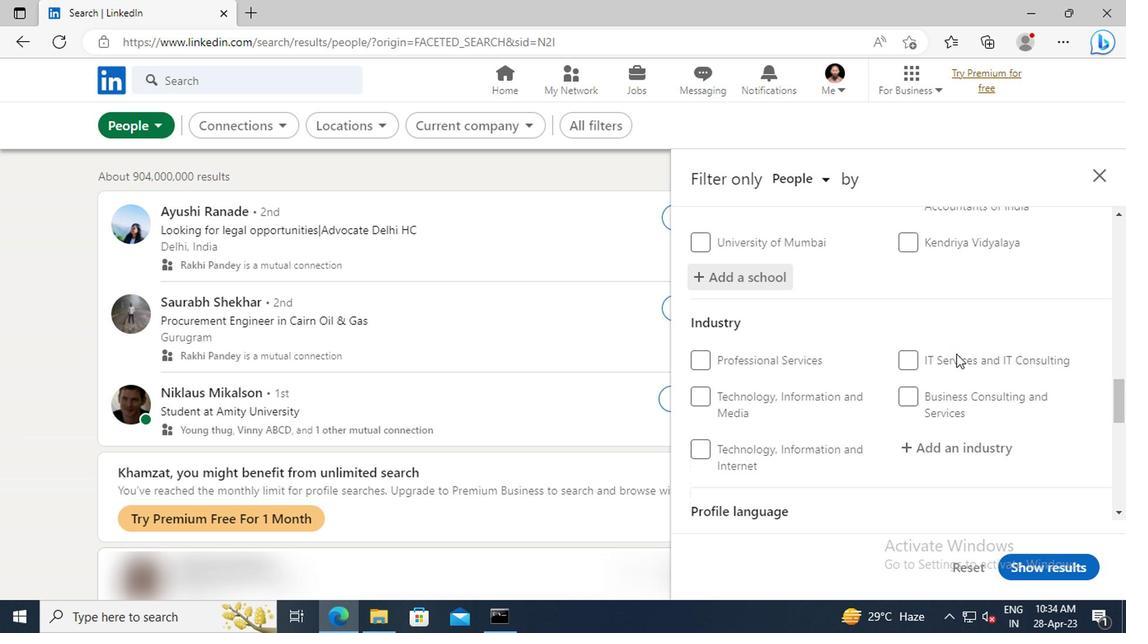 
Action: Mouse scrolled (955, 354) with delta (0, 0)
Screenshot: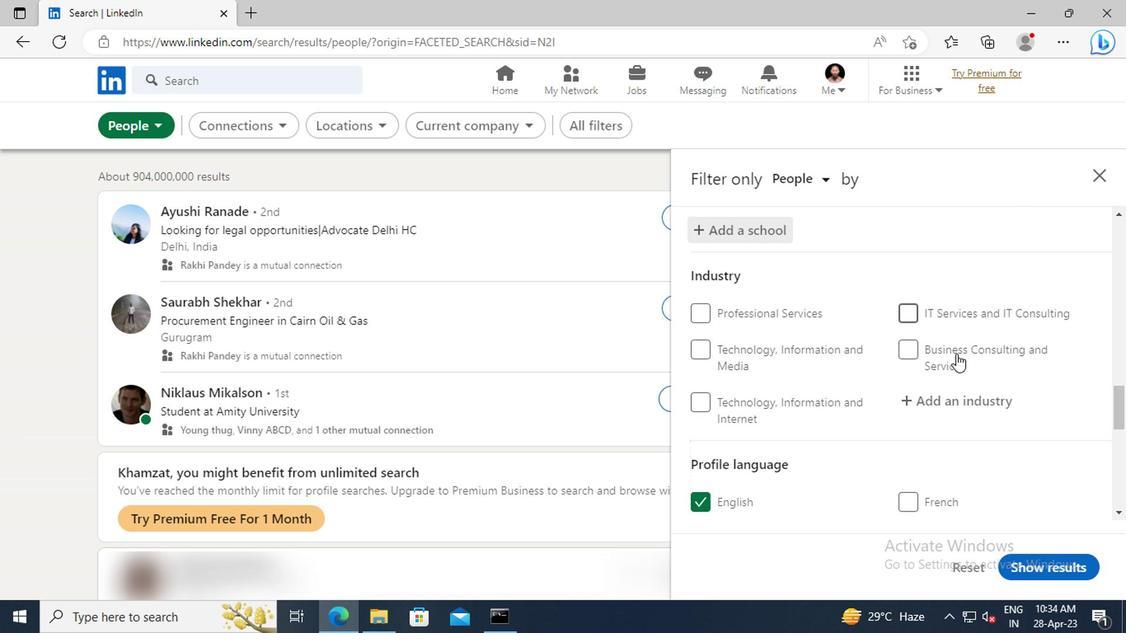
Action: Mouse moved to (939, 354)
Screenshot: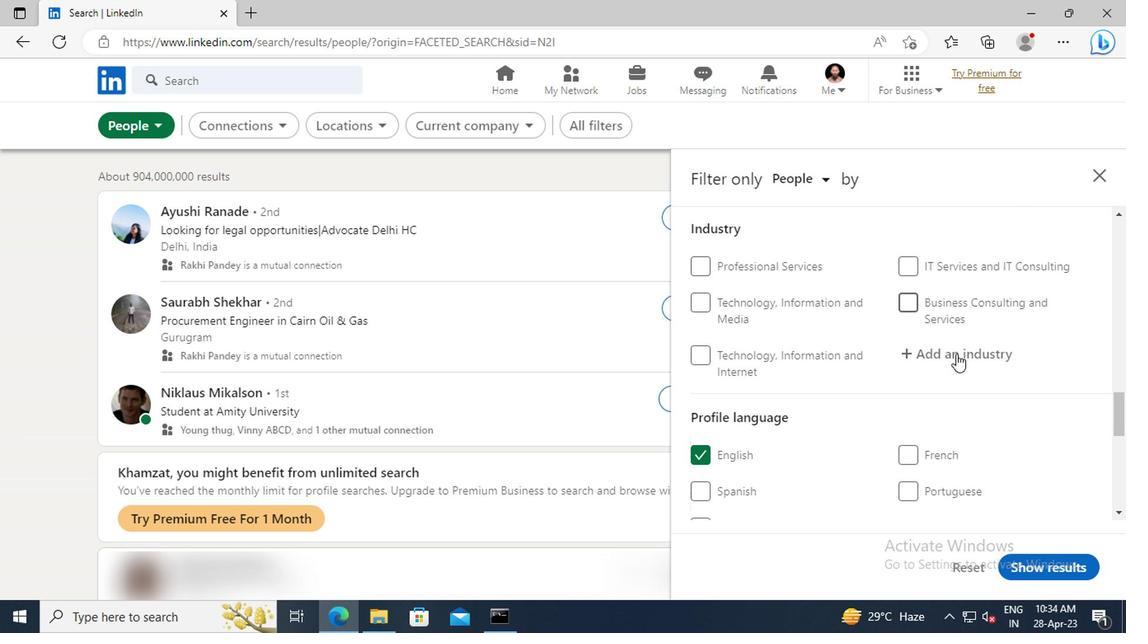 
Action: Mouse pressed left at (939, 354)
Screenshot: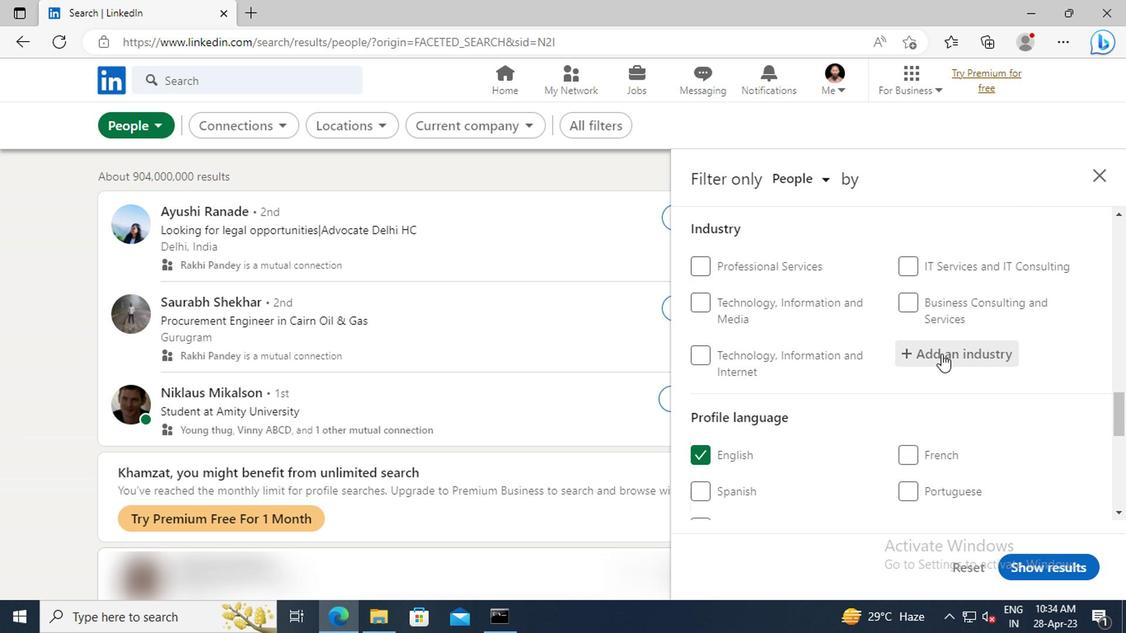 
Action: Key pressed <Key.shift>WINERIES
Screenshot: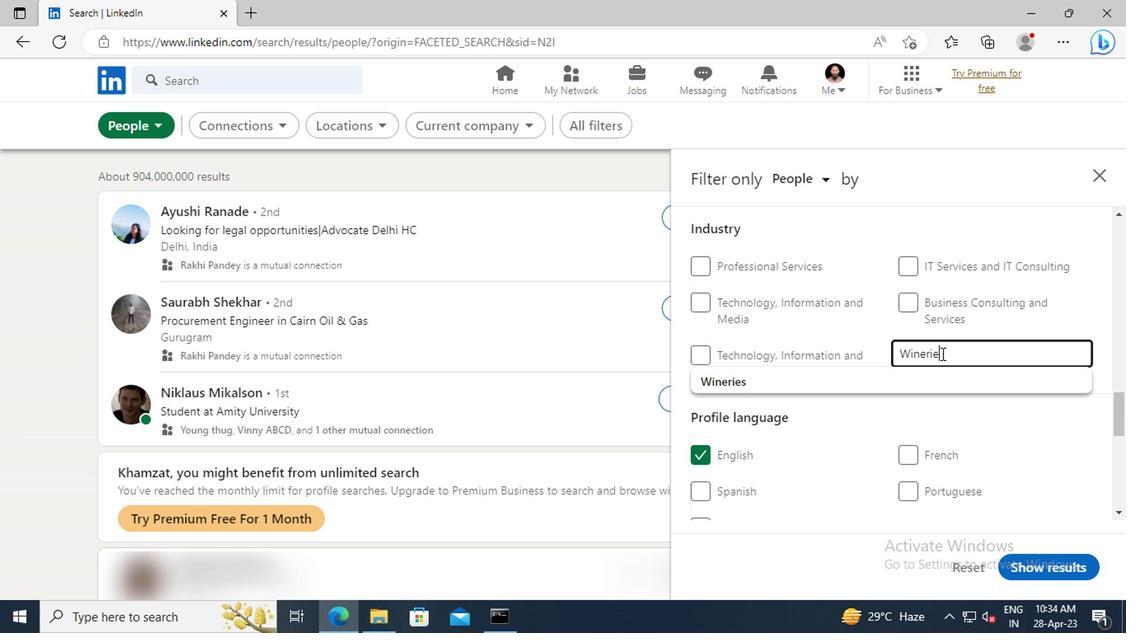 
Action: Mouse moved to (929, 381)
Screenshot: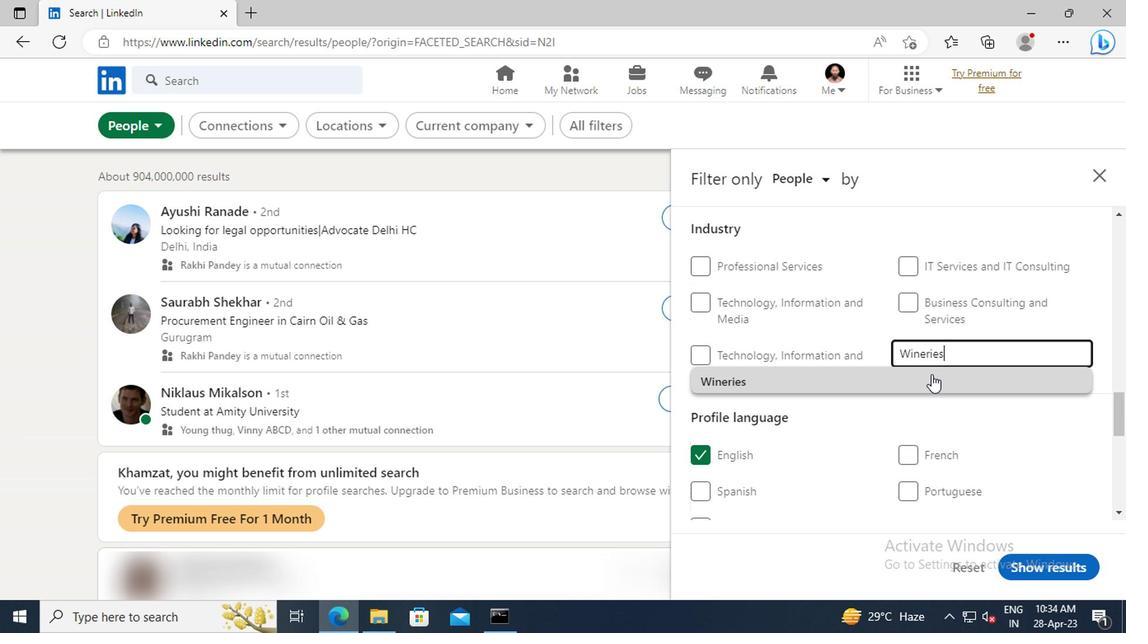 
Action: Mouse pressed left at (929, 381)
Screenshot: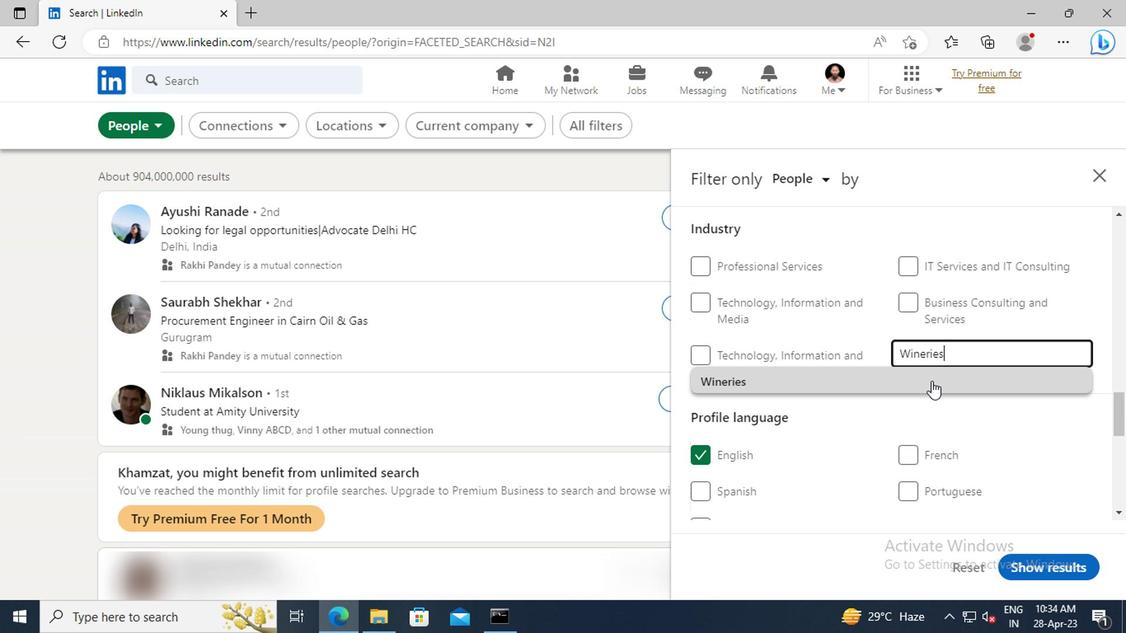 
Action: Mouse moved to (911, 348)
Screenshot: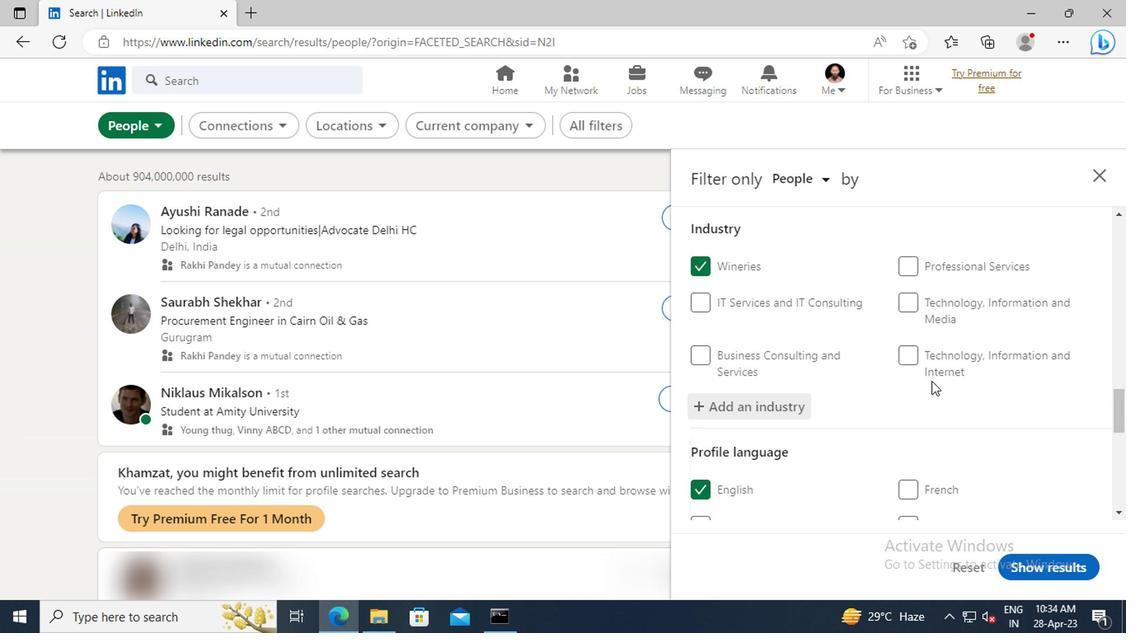 
Action: Mouse scrolled (911, 347) with delta (0, -1)
Screenshot: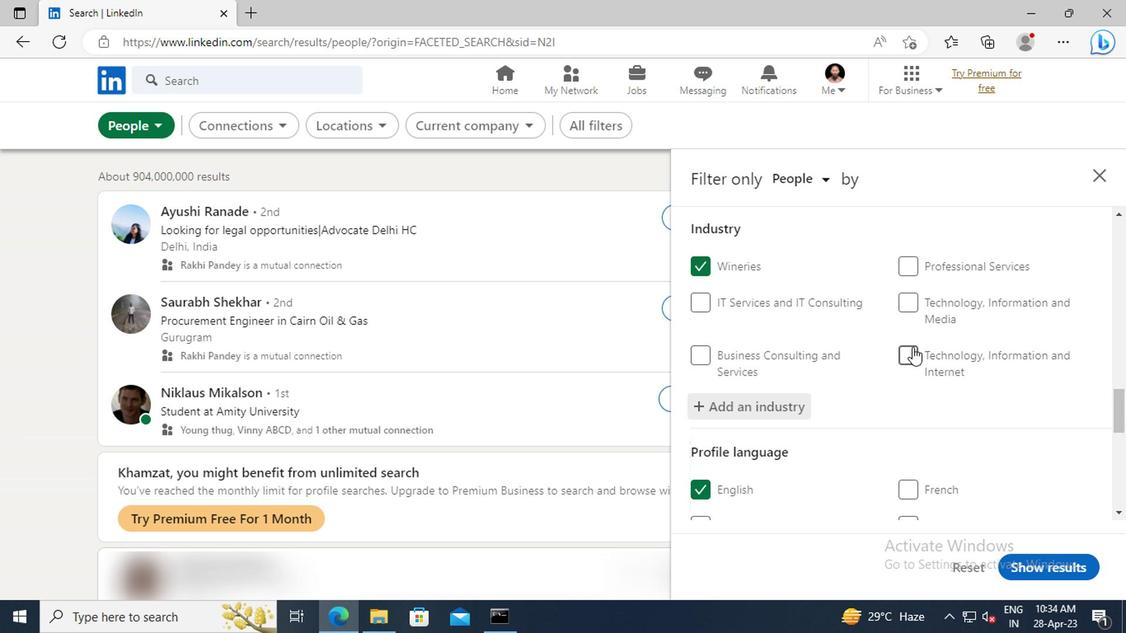 
Action: Mouse scrolled (911, 347) with delta (0, -1)
Screenshot: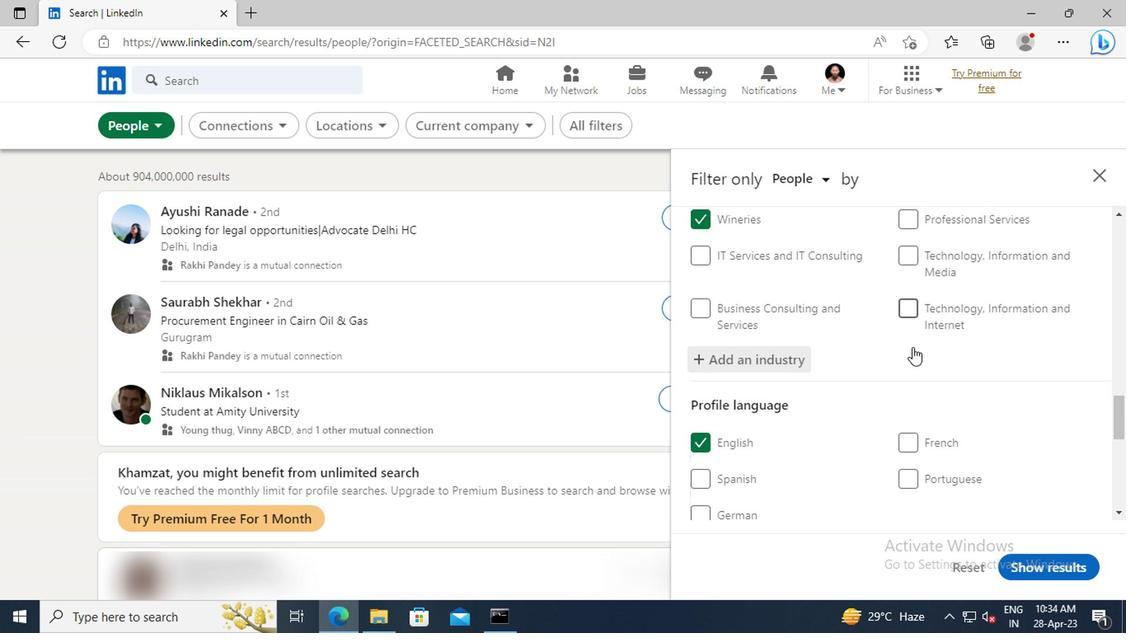 
Action: Mouse scrolled (911, 347) with delta (0, -1)
Screenshot: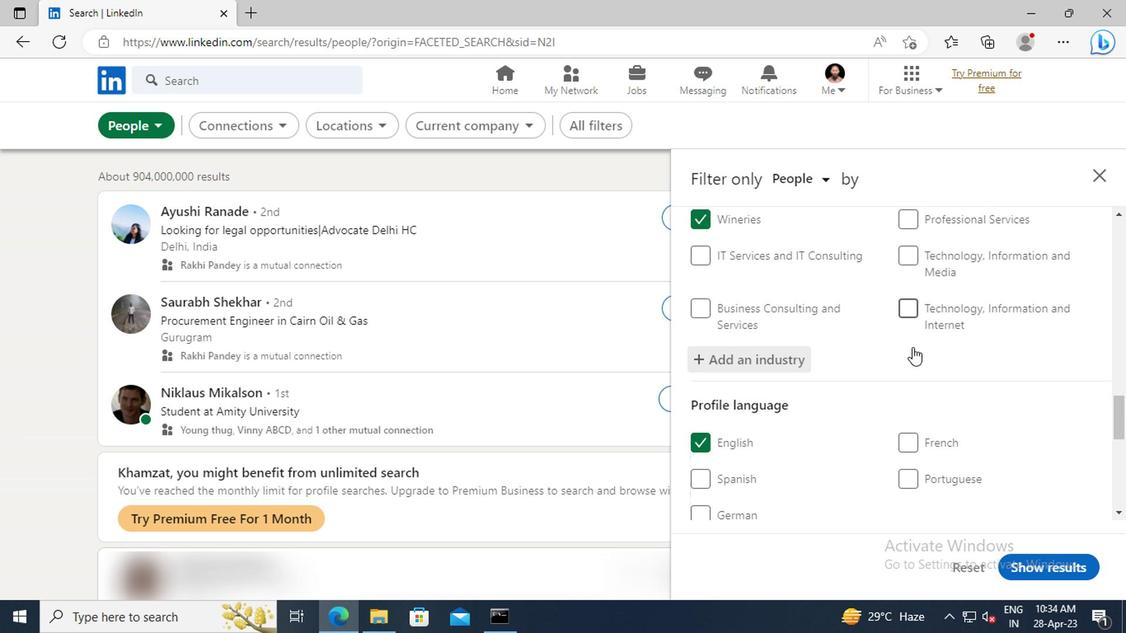 
Action: Mouse scrolled (911, 347) with delta (0, -1)
Screenshot: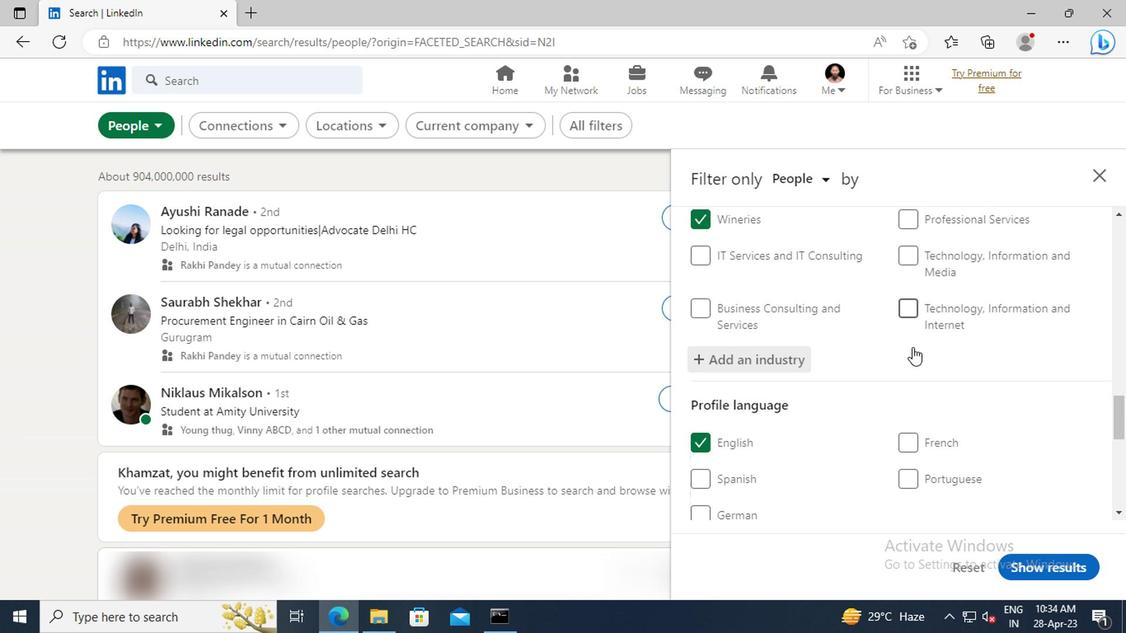 
Action: Mouse scrolled (911, 347) with delta (0, -1)
Screenshot: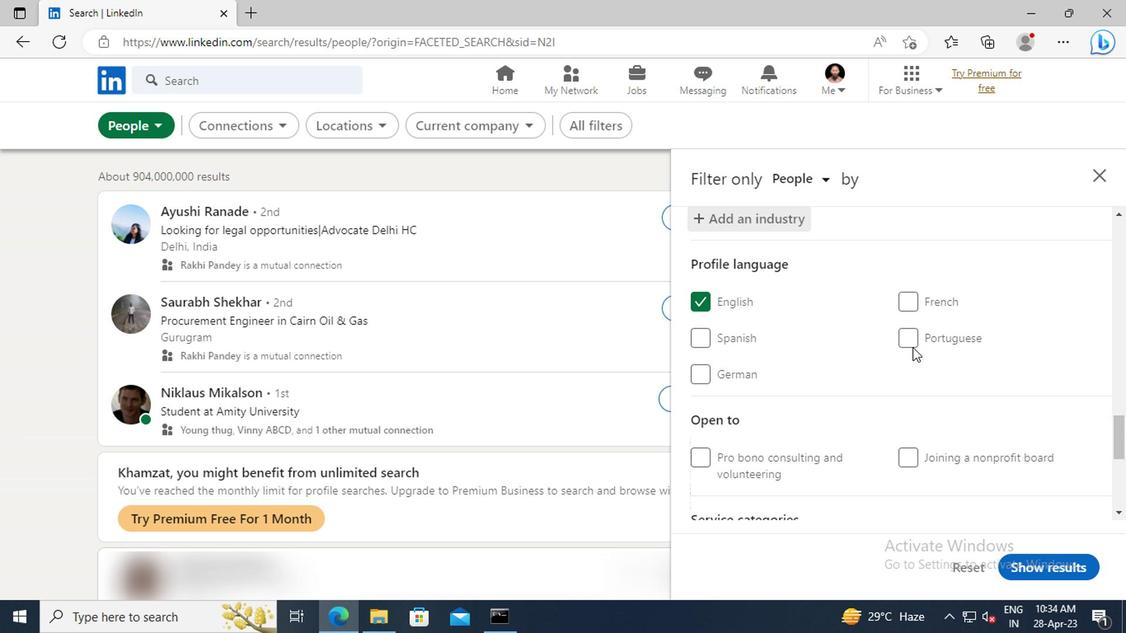 
Action: Mouse scrolled (911, 347) with delta (0, -1)
Screenshot: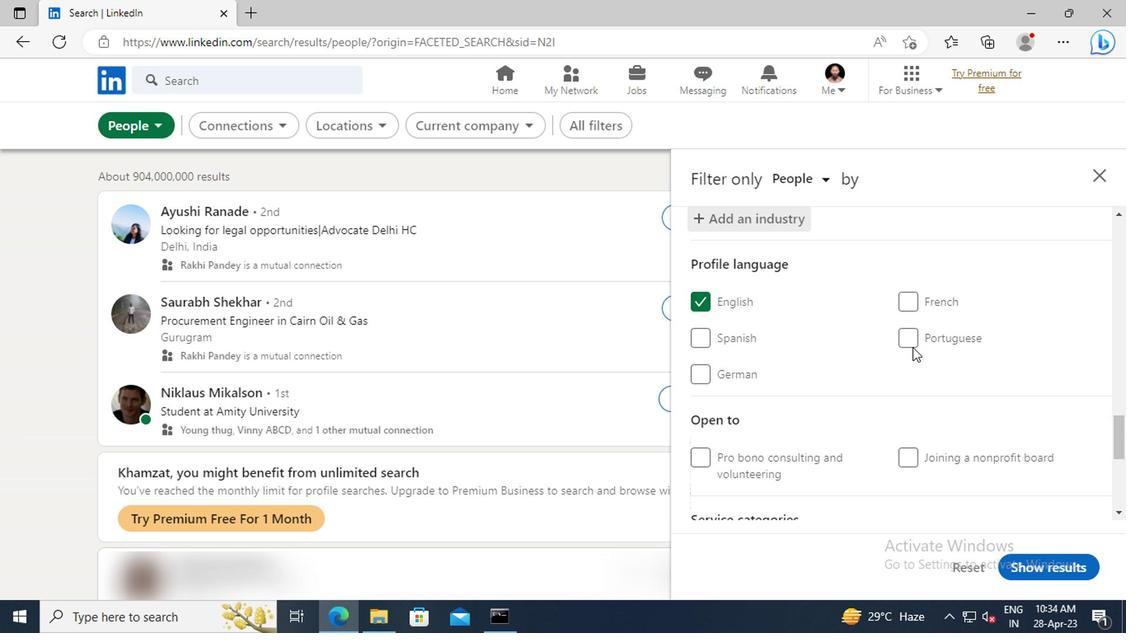 
Action: Mouse scrolled (911, 347) with delta (0, -1)
Screenshot: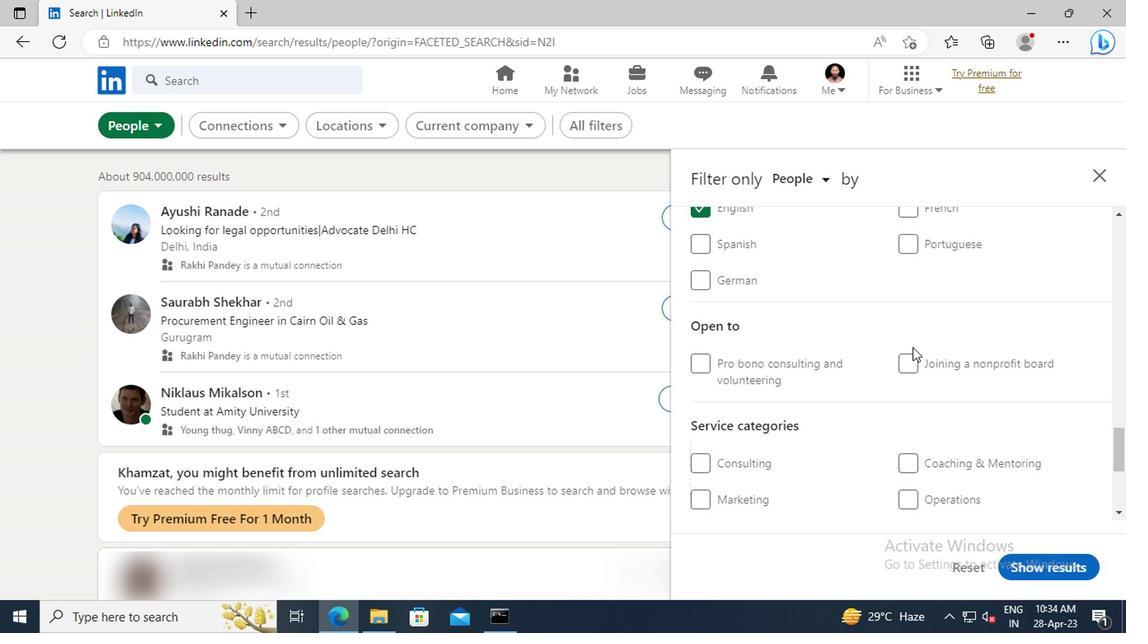 
Action: Mouse scrolled (911, 347) with delta (0, -1)
Screenshot: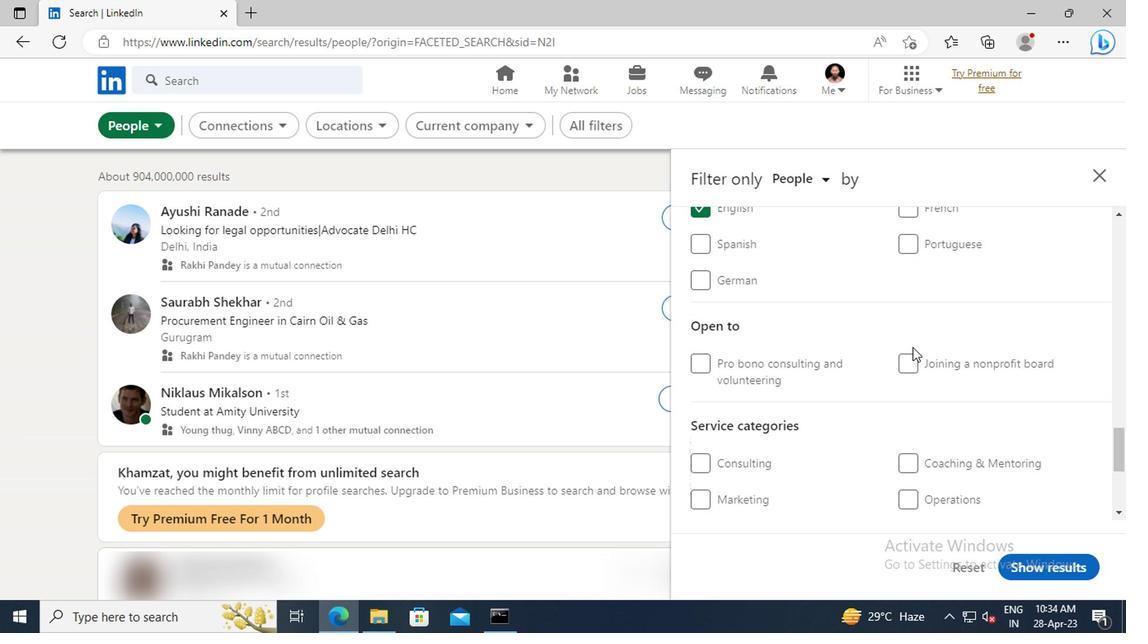
Action: Mouse scrolled (911, 347) with delta (0, -1)
Screenshot: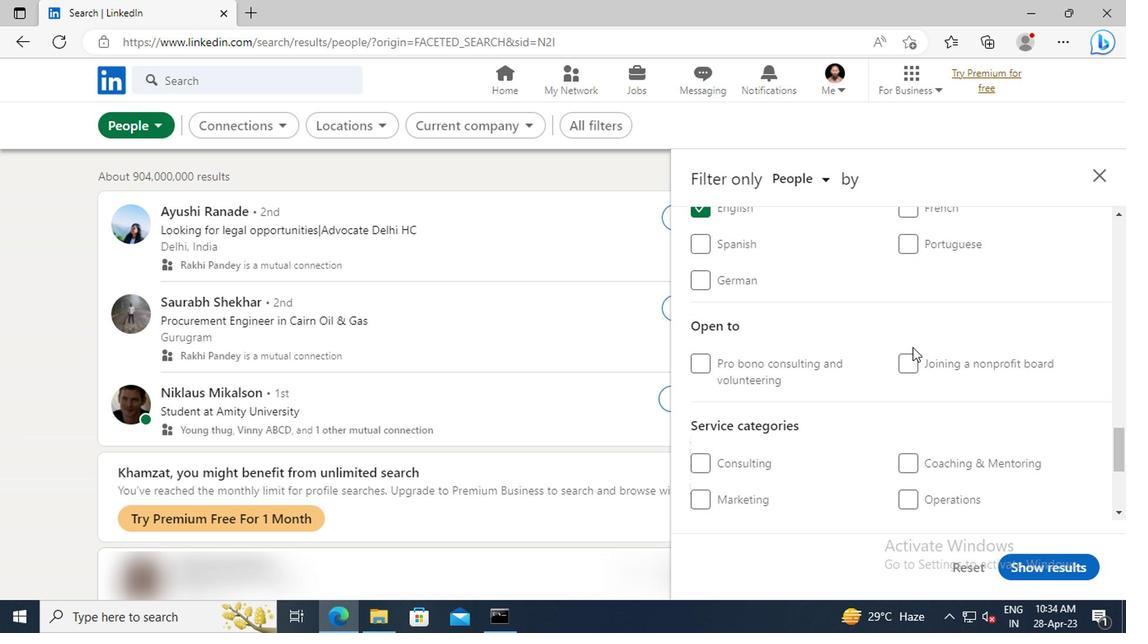 
Action: Mouse scrolled (911, 347) with delta (0, -1)
Screenshot: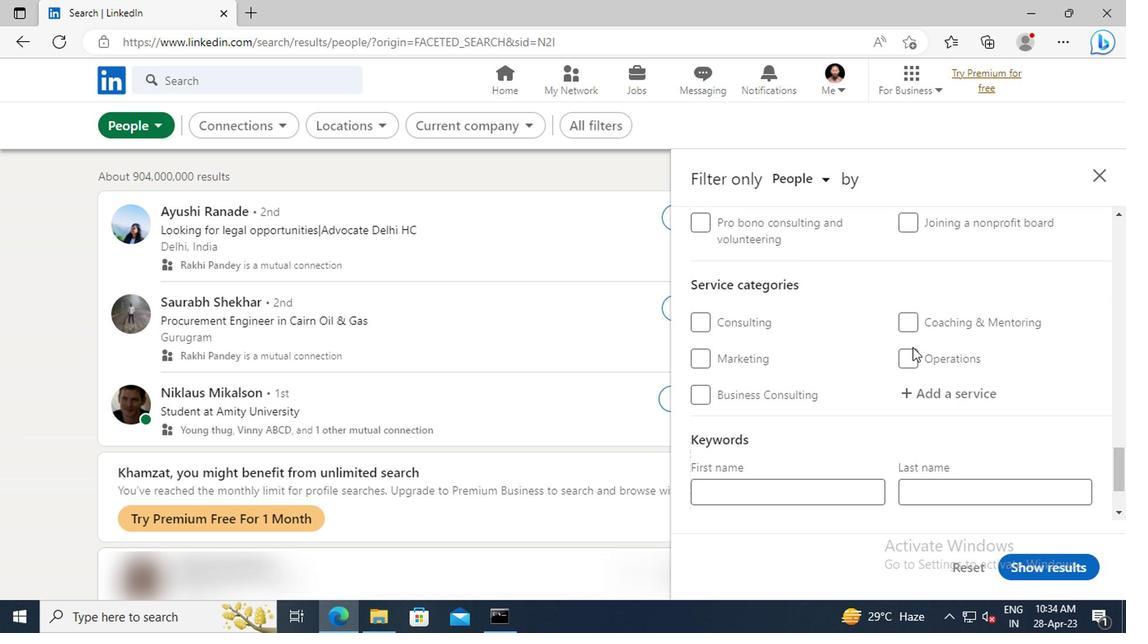 
Action: Mouse moved to (918, 351)
Screenshot: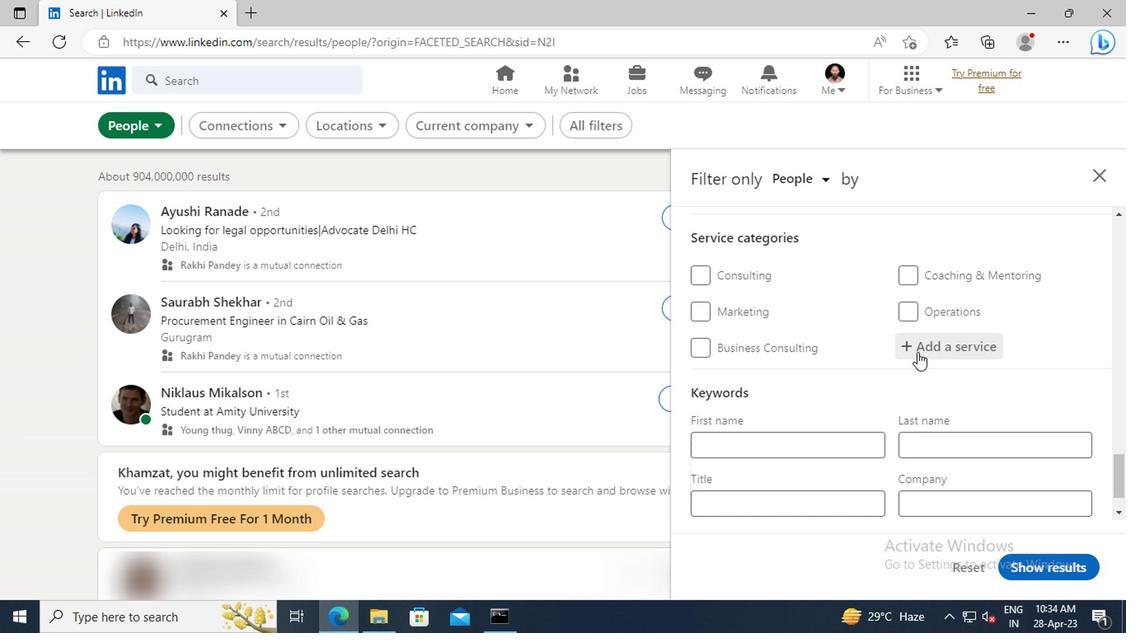 
Action: Mouse pressed left at (918, 351)
Screenshot: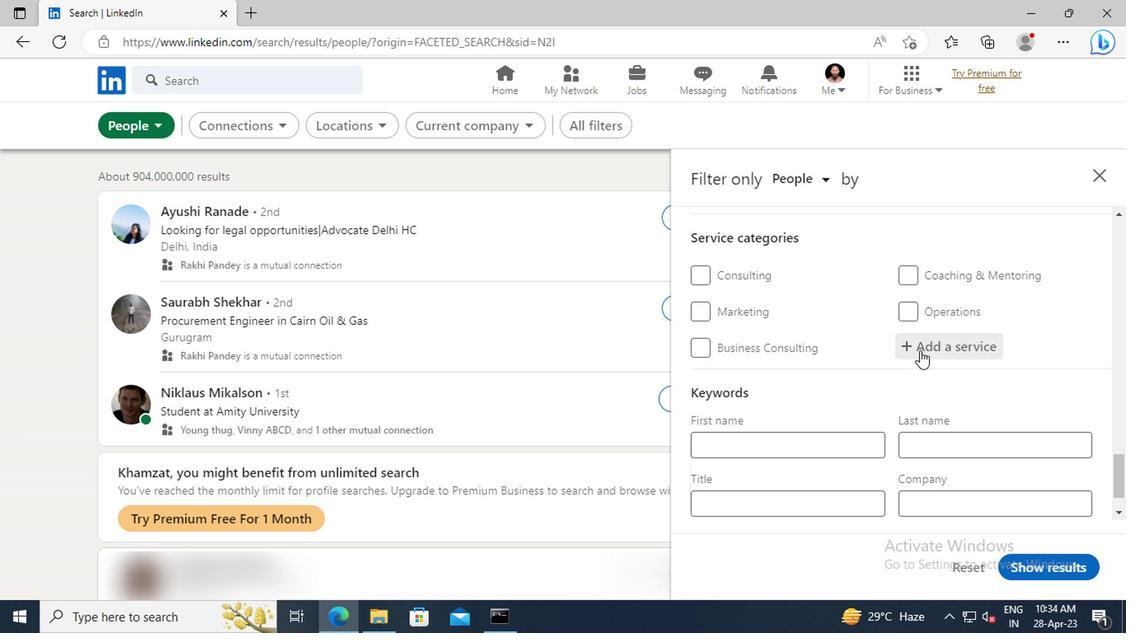 
Action: Key pressed <Key.shift>PUBLIC<Key.space><Key.shift>RELATIONS
Screenshot: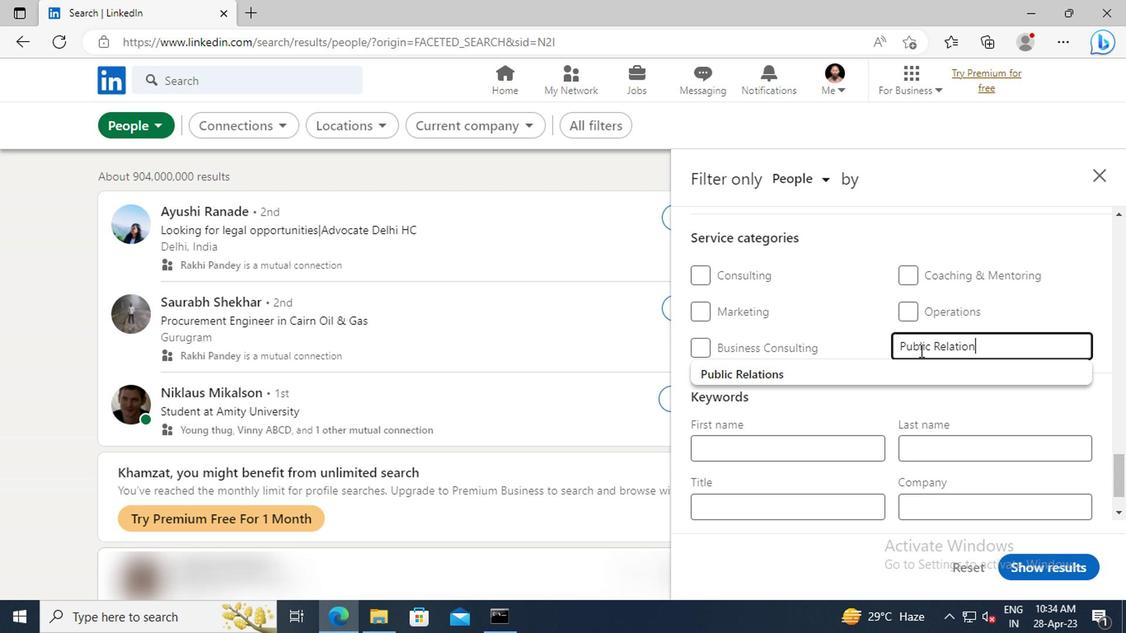 
Action: Mouse moved to (917, 373)
Screenshot: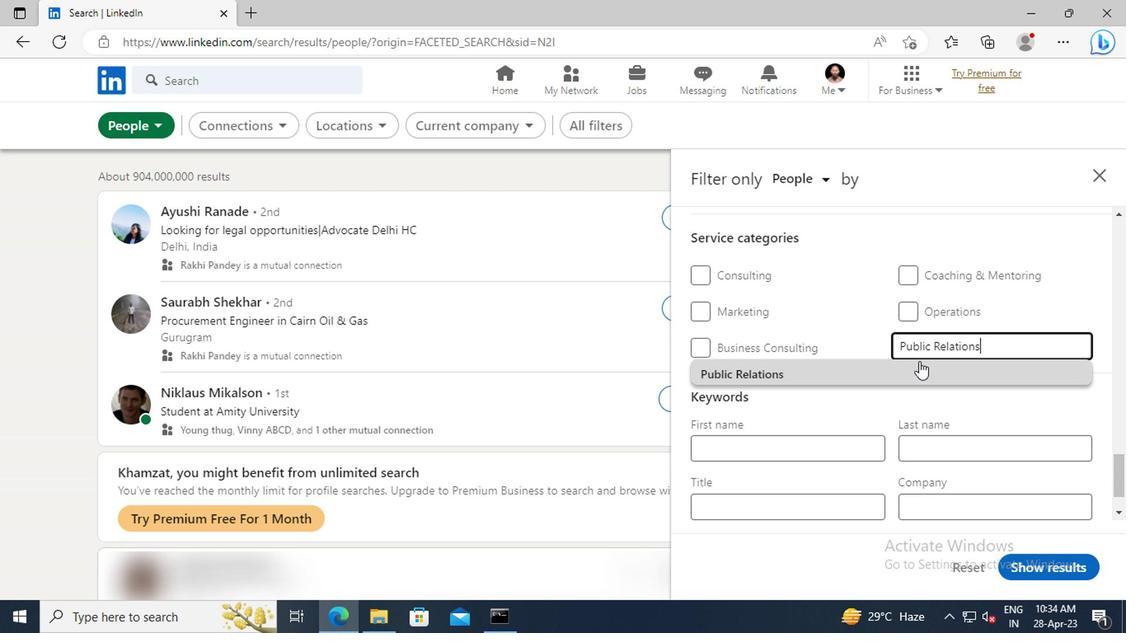 
Action: Mouse pressed left at (917, 373)
Screenshot: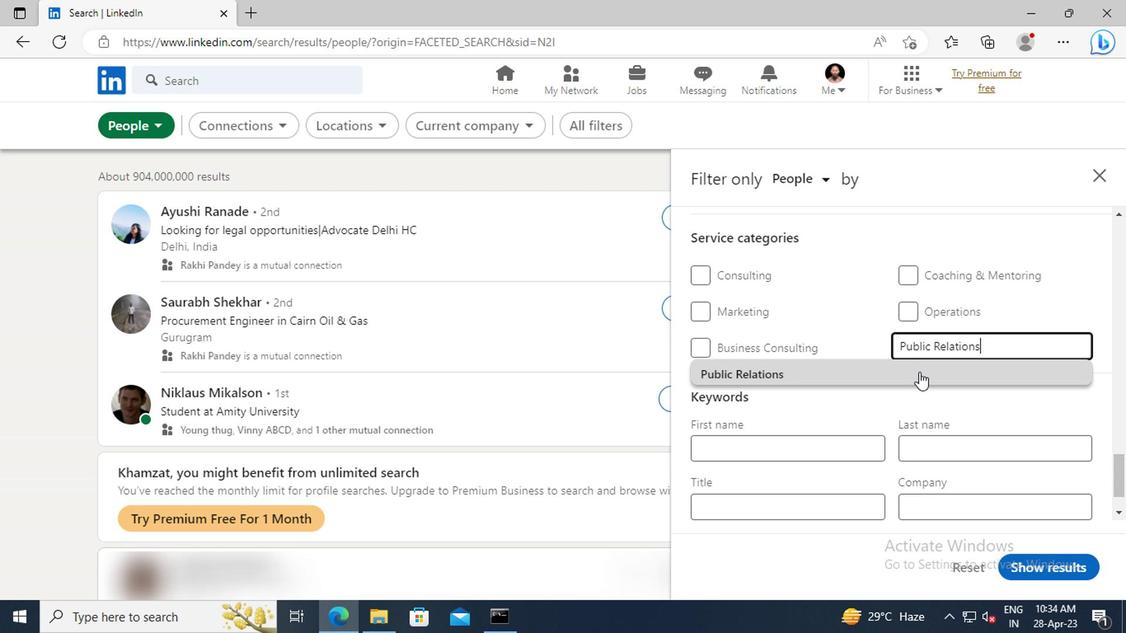 
Action: Mouse moved to (864, 365)
Screenshot: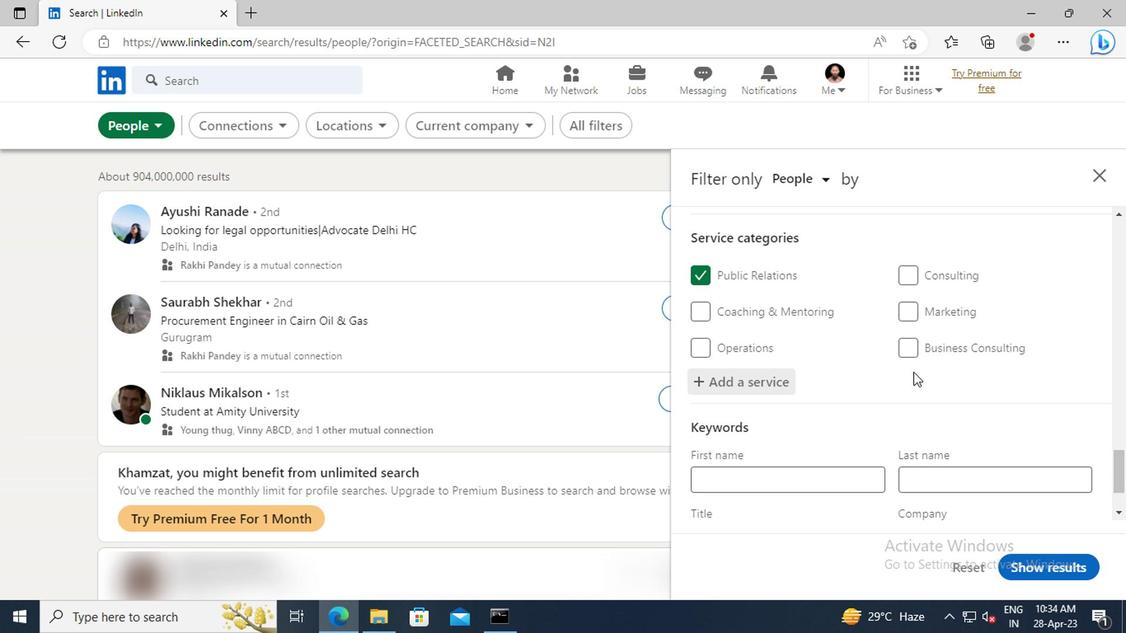 
Action: Mouse scrolled (864, 364) with delta (0, 0)
Screenshot: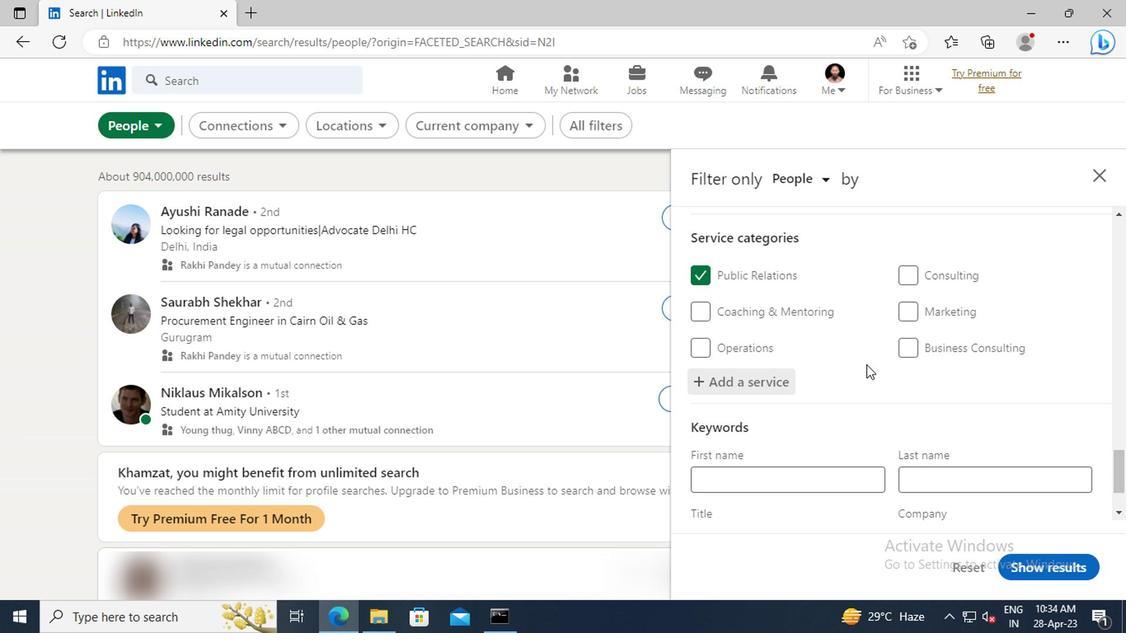 
Action: Mouse scrolled (864, 364) with delta (0, 0)
Screenshot: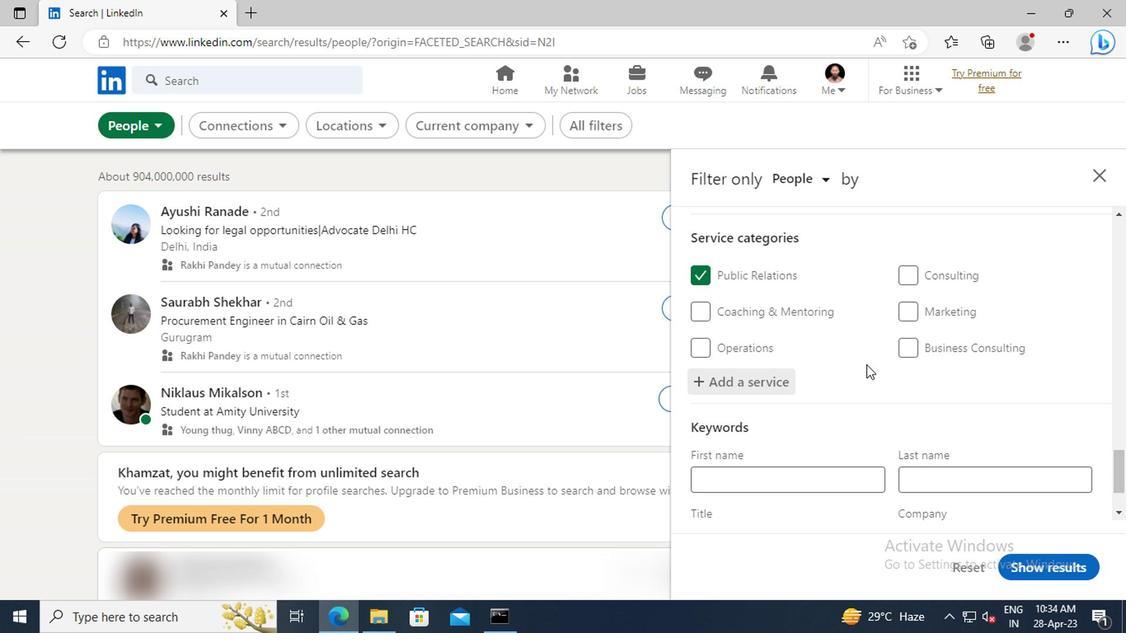 
Action: Mouse scrolled (864, 364) with delta (0, 0)
Screenshot: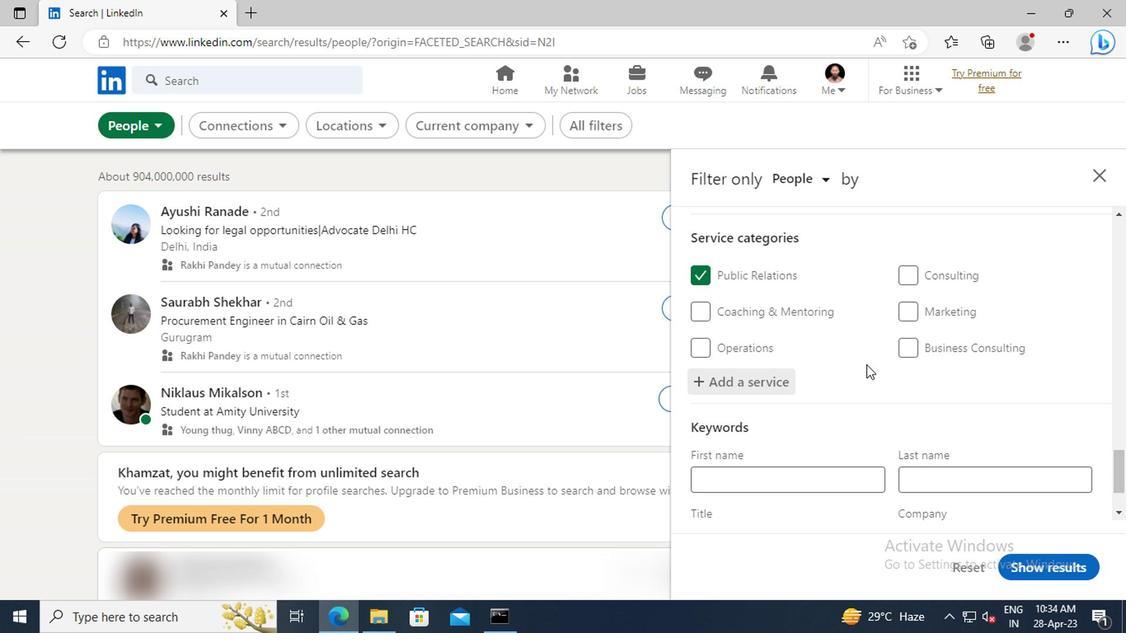 
Action: Mouse scrolled (864, 364) with delta (0, 0)
Screenshot: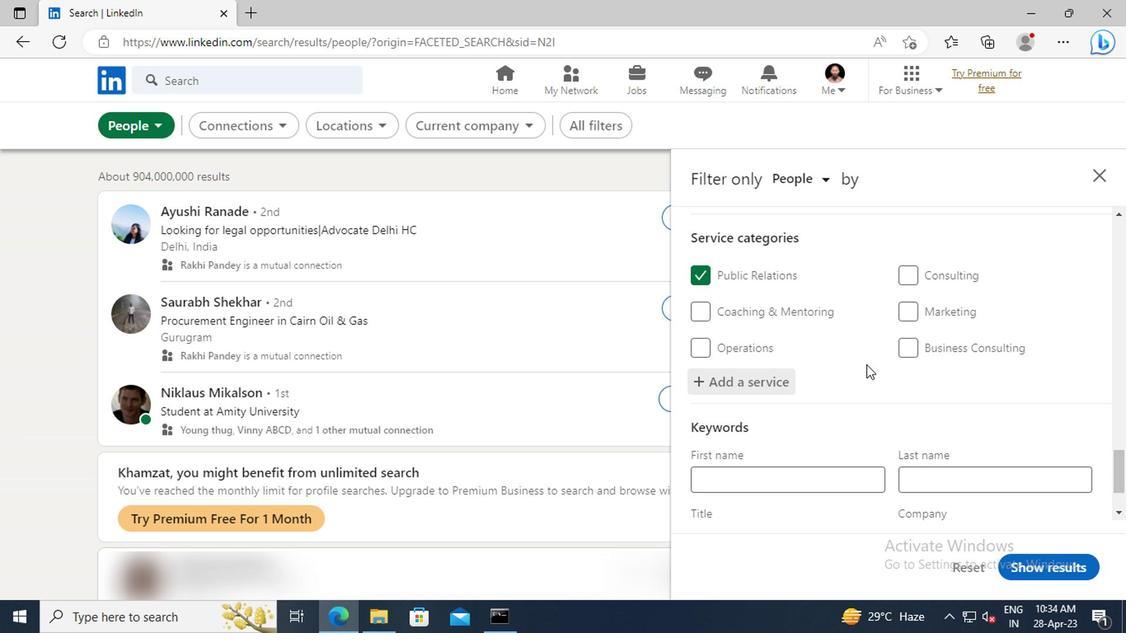 
Action: Mouse moved to (783, 448)
Screenshot: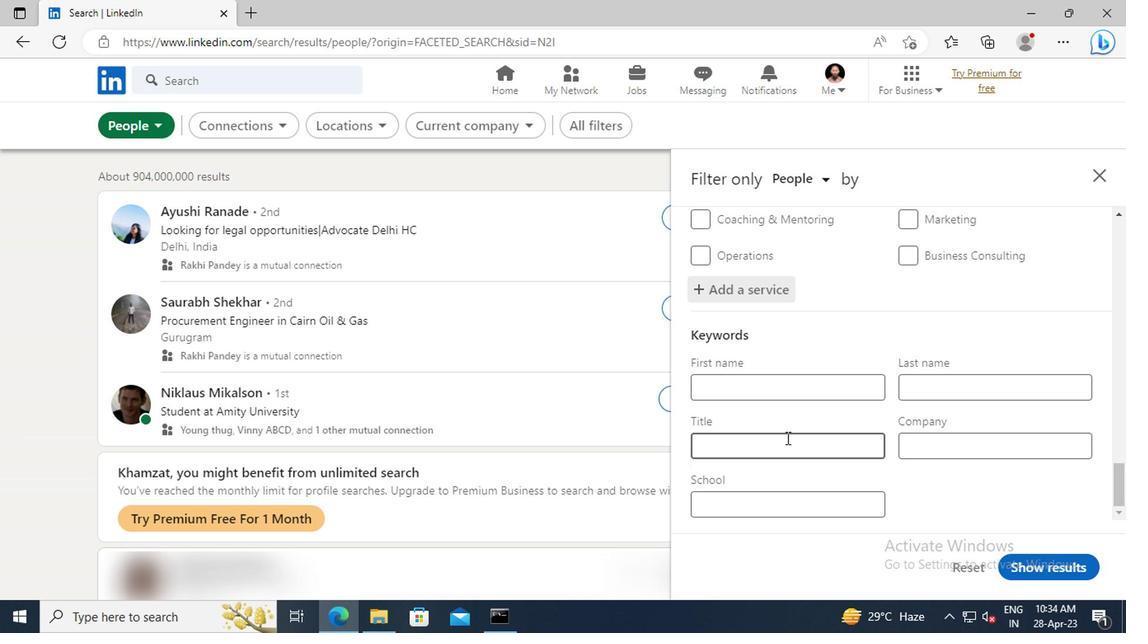 
Action: Mouse pressed left at (783, 448)
Screenshot: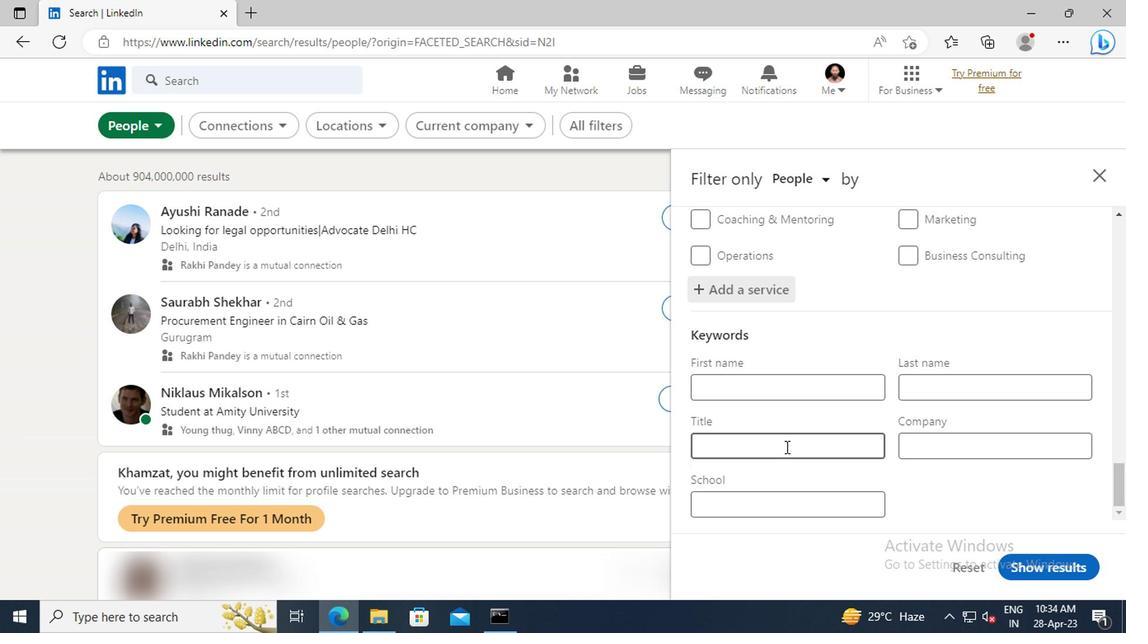 
Action: Key pressed <Key.shift>DIRECTOR<Key.space>OF<Key.space><Key.shift>INSIDE<Key.space><Key.shift>SALES<Key.enter>
Screenshot: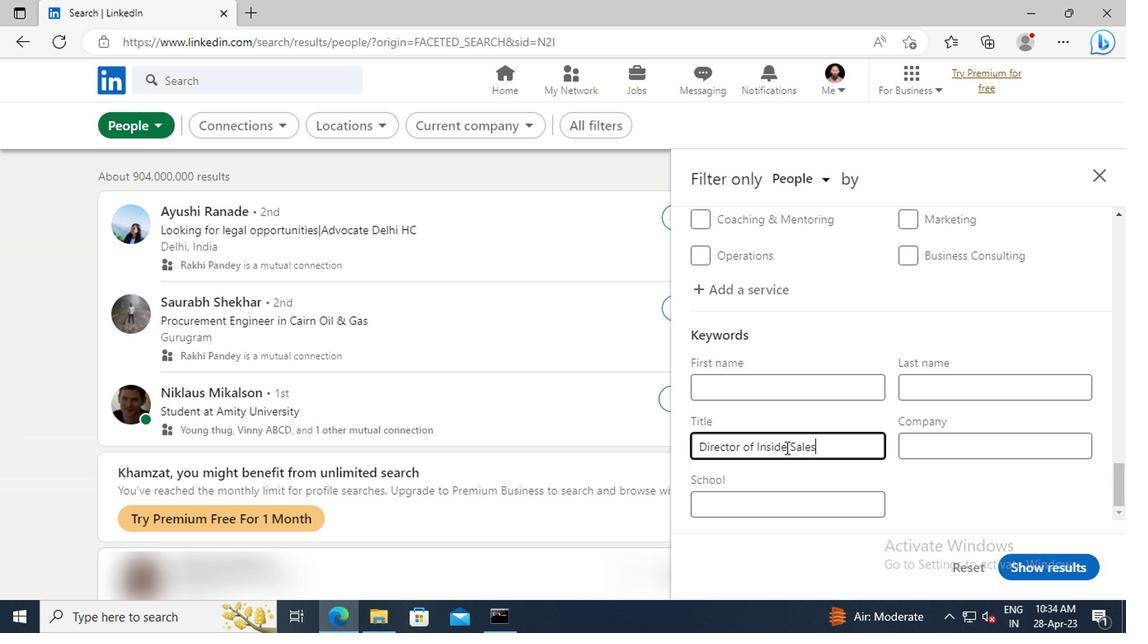 
Action: Mouse moved to (1023, 566)
Screenshot: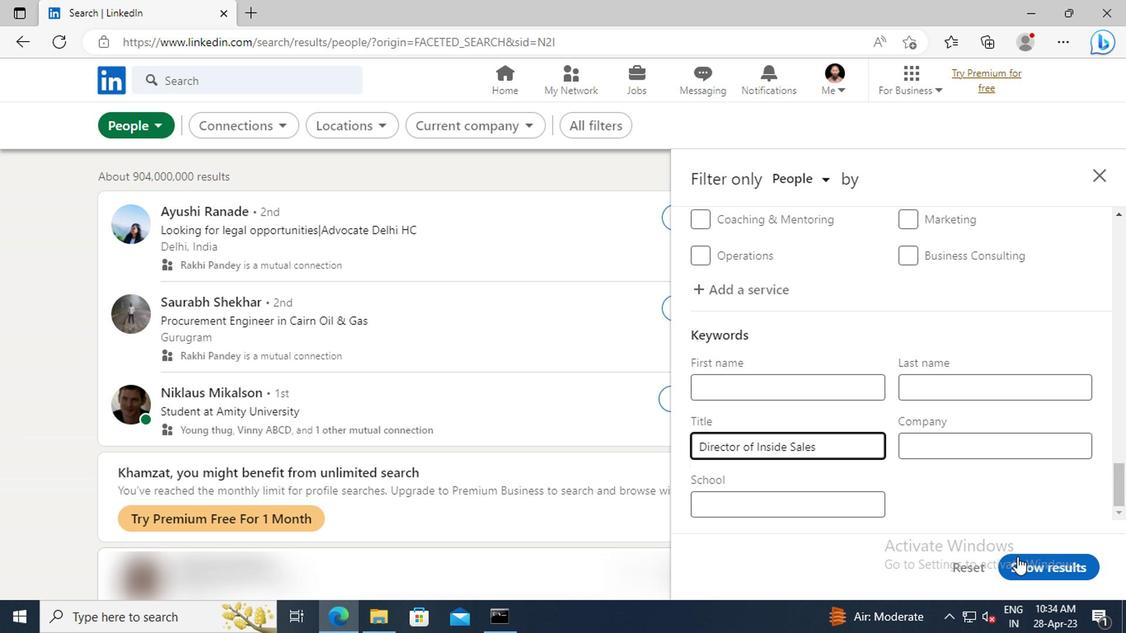 
Action: Mouse pressed left at (1023, 566)
Screenshot: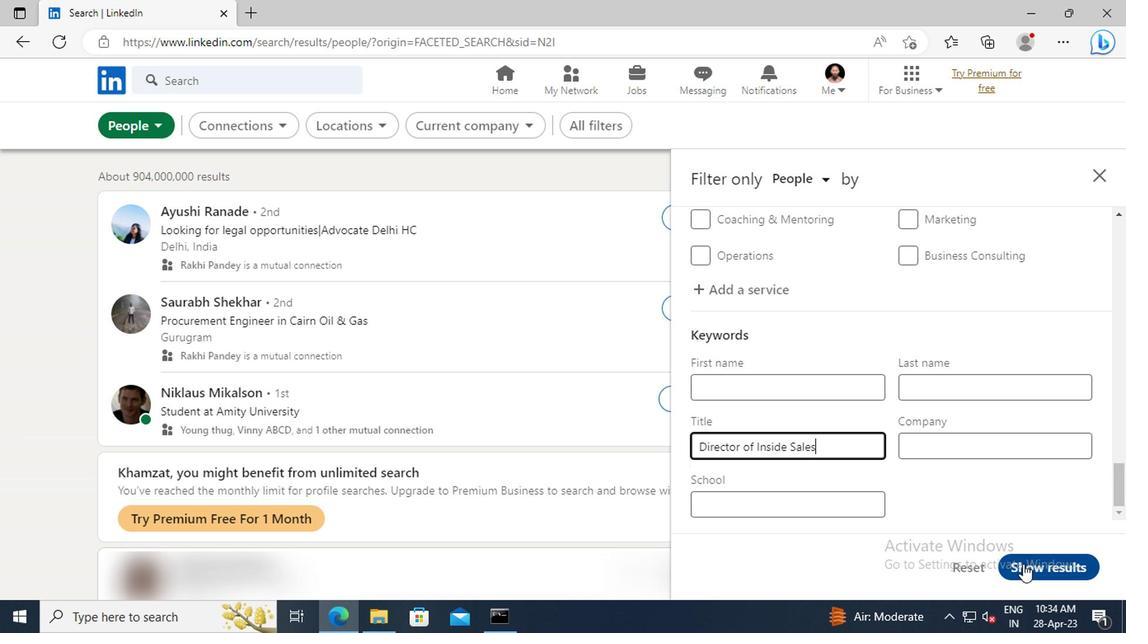
